 Task: Design a professional website for a freelance writer, showcasing their portfolio, services, and client testimonials.
Action: Mouse moved to (45, 198)
Screenshot: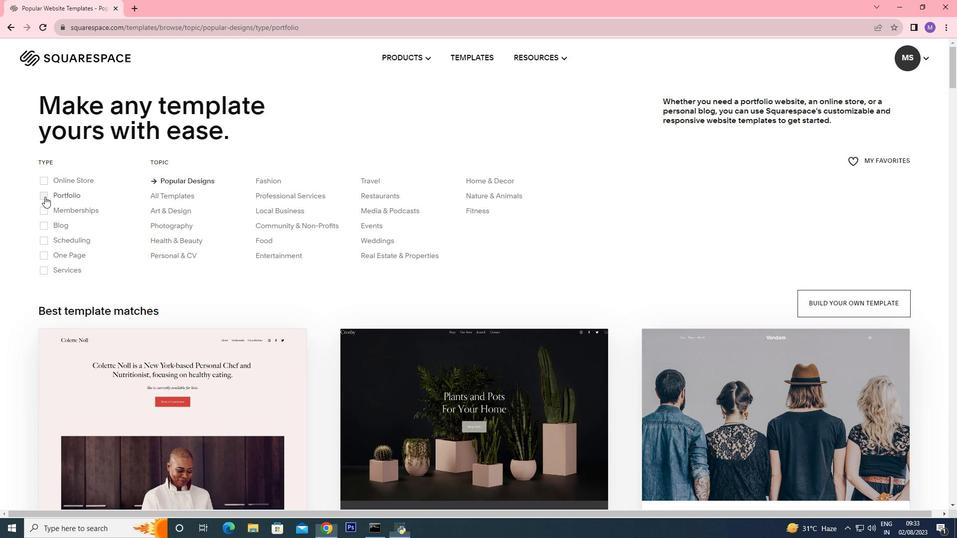 
Action: Mouse pressed left at (45, 198)
Screenshot: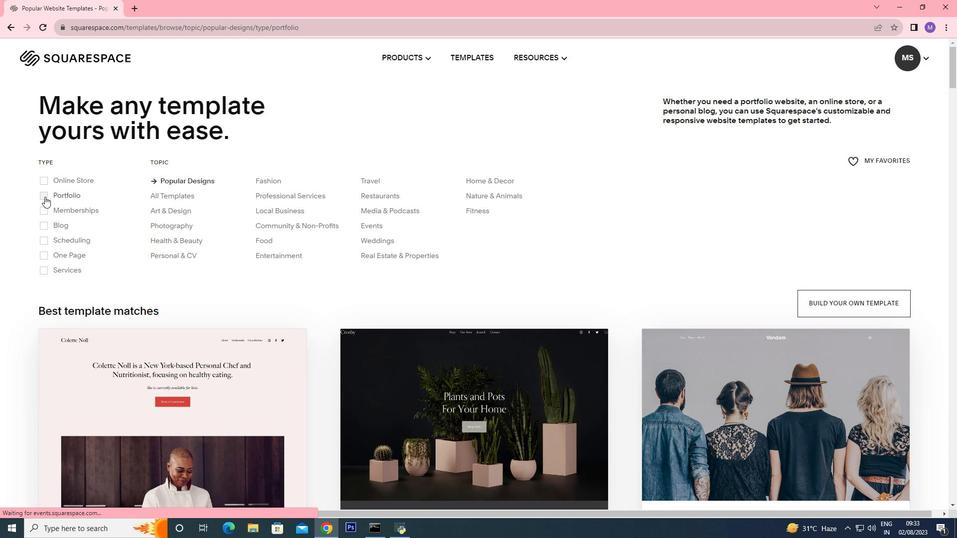 
Action: Mouse moved to (193, 254)
Screenshot: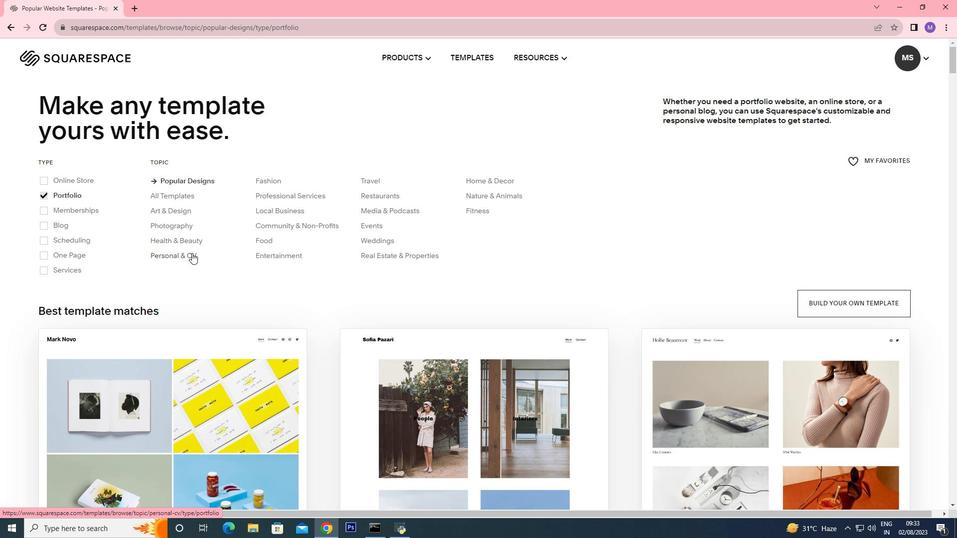 
Action: Mouse pressed left at (193, 254)
Screenshot: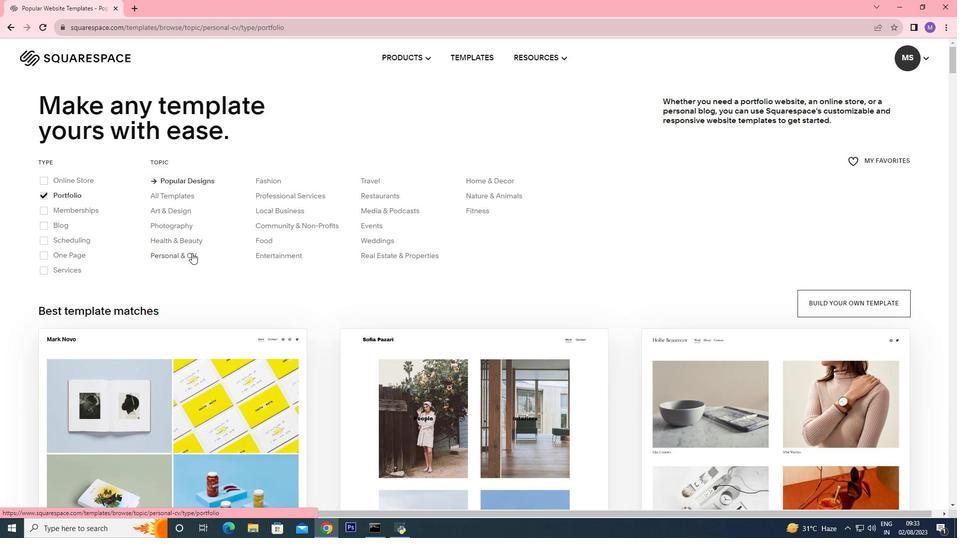 
Action: Mouse moved to (556, 316)
Screenshot: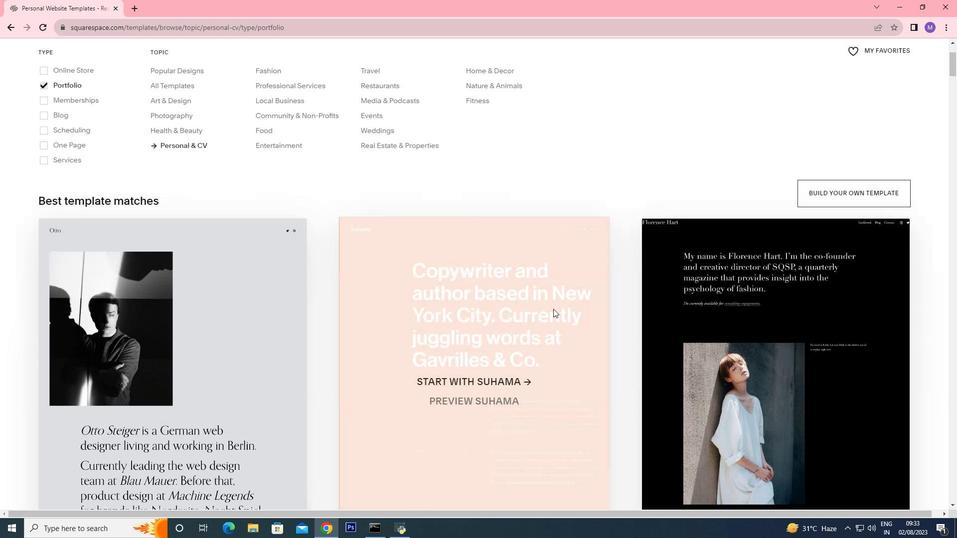 
Action: Mouse scrolled (556, 316) with delta (0, 0)
Screenshot: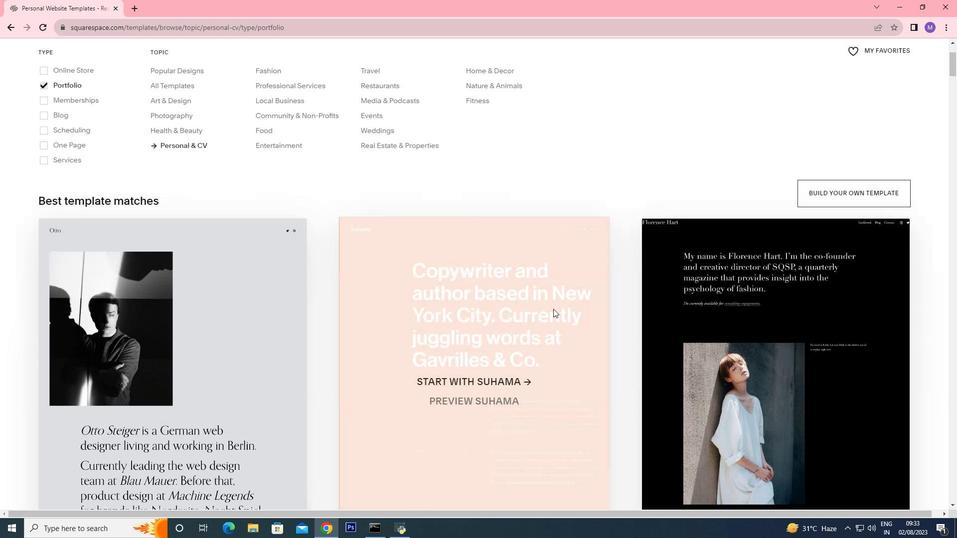 
Action: Mouse moved to (555, 312)
Screenshot: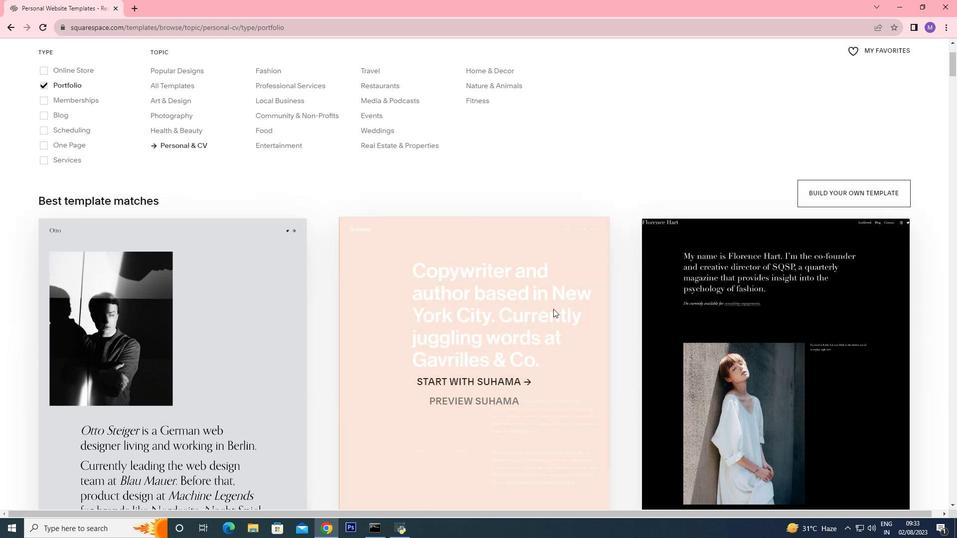 
Action: Mouse scrolled (555, 312) with delta (0, 0)
Screenshot: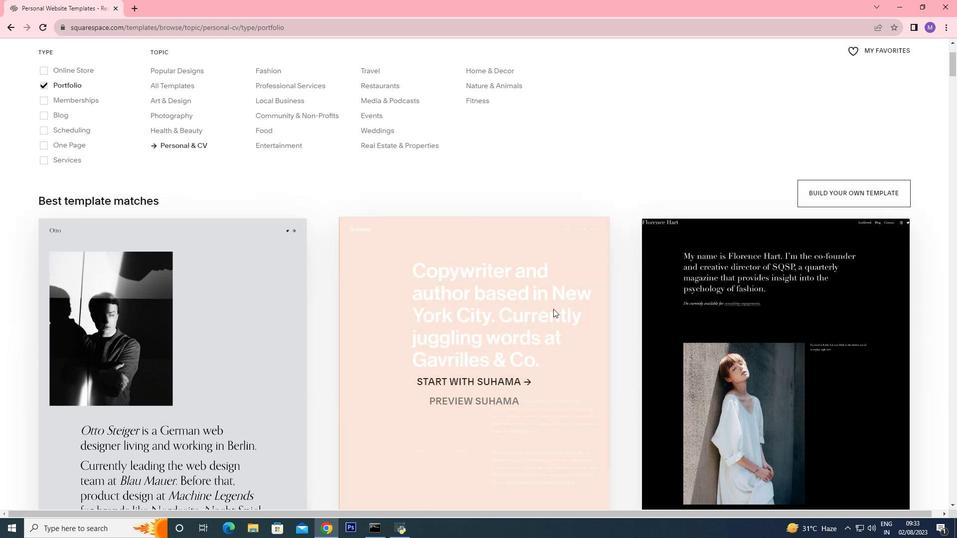 
Action: Mouse moved to (554, 311)
Screenshot: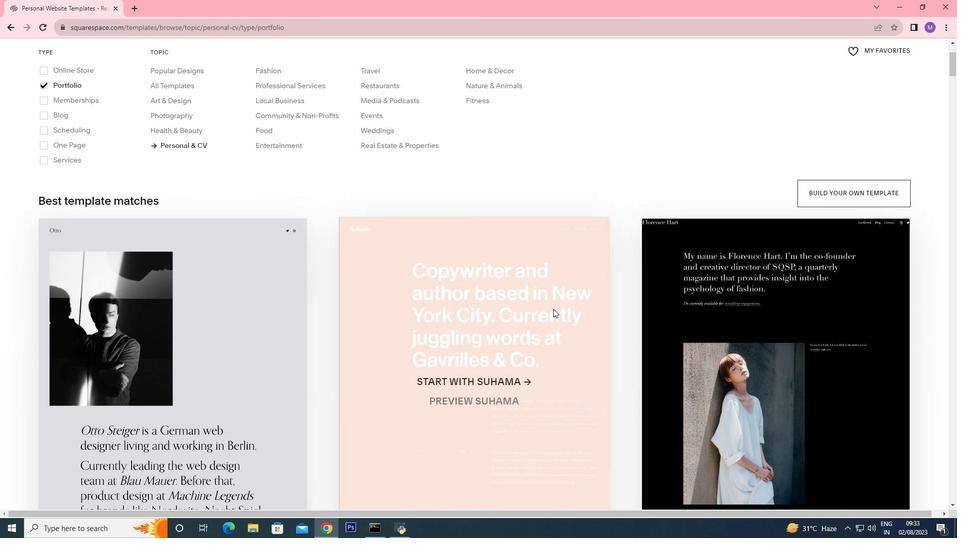 
Action: Mouse scrolled (554, 310) with delta (0, 0)
Screenshot: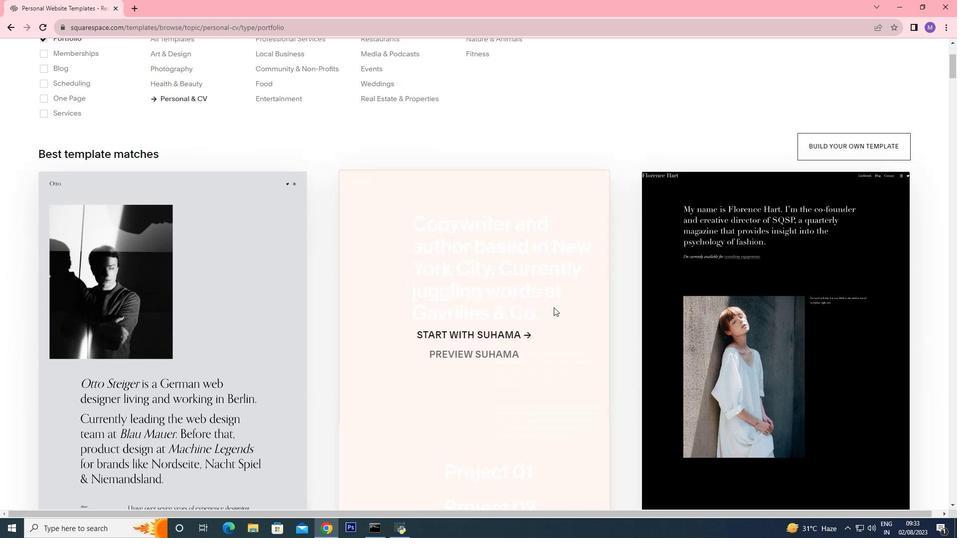 
Action: Mouse moved to (554, 310)
Screenshot: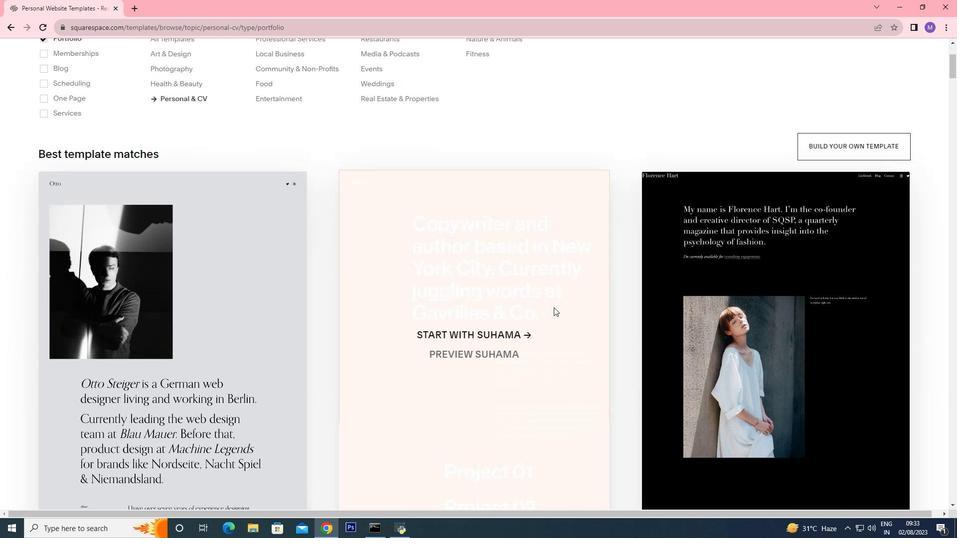 
Action: Mouse scrolled (554, 309) with delta (0, 0)
Screenshot: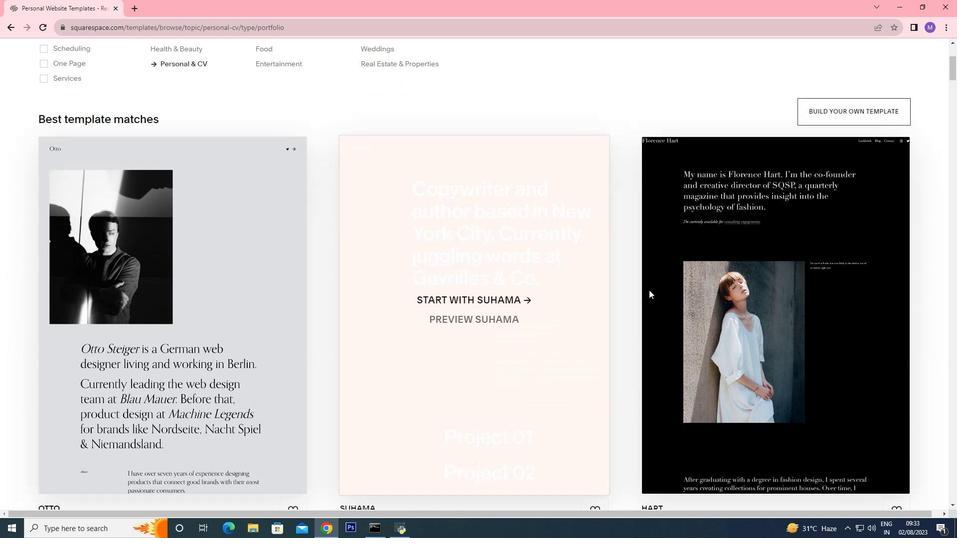 
Action: Mouse moved to (767, 292)
Screenshot: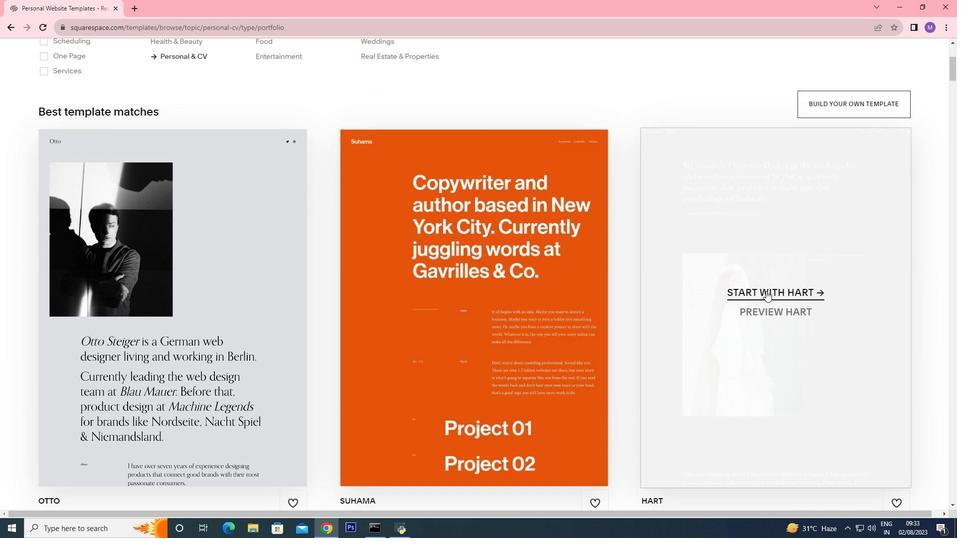 
Action: Mouse pressed left at (767, 292)
Screenshot: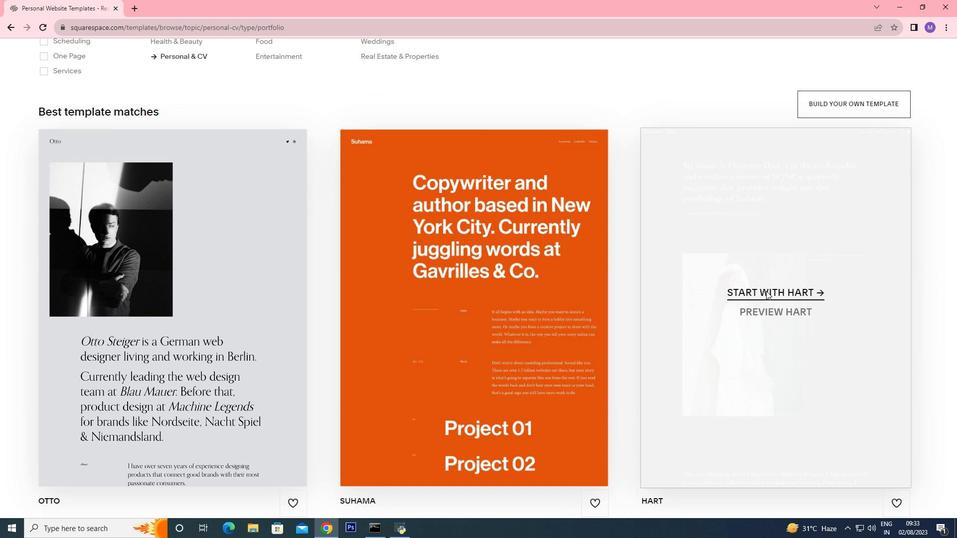 
Action: Mouse moved to (501, 223)
Screenshot: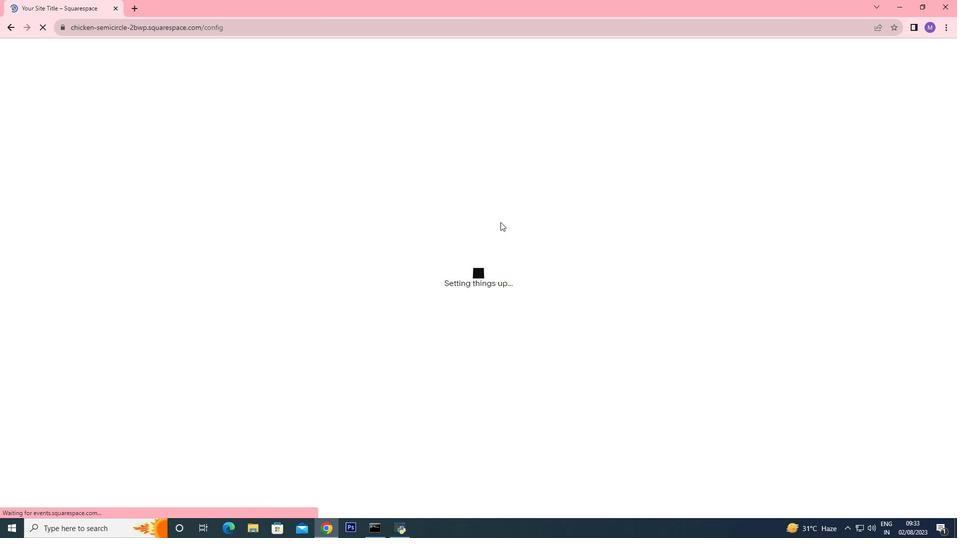 
Action: Mouse scrolled (501, 222) with delta (0, 0)
Screenshot: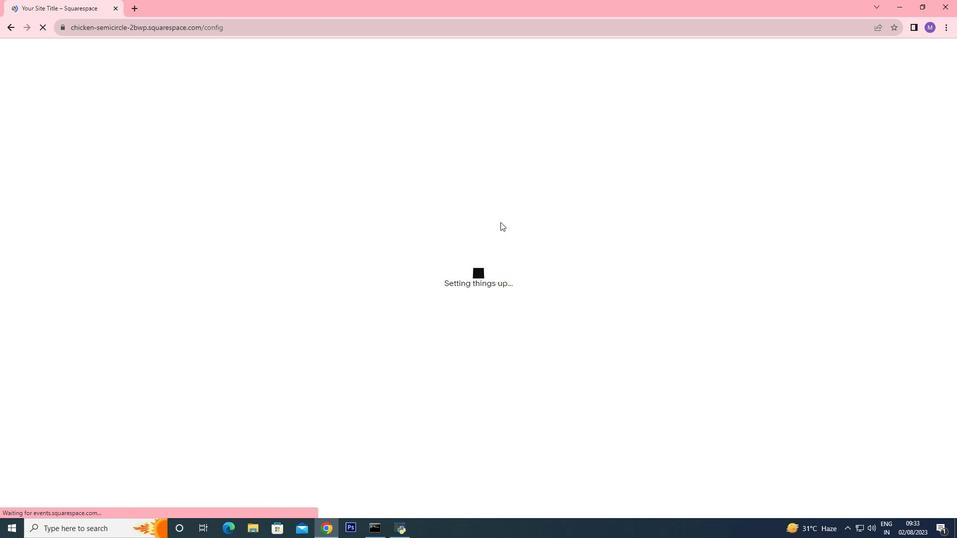 
Action: Mouse scrolled (501, 222) with delta (0, 0)
Screenshot: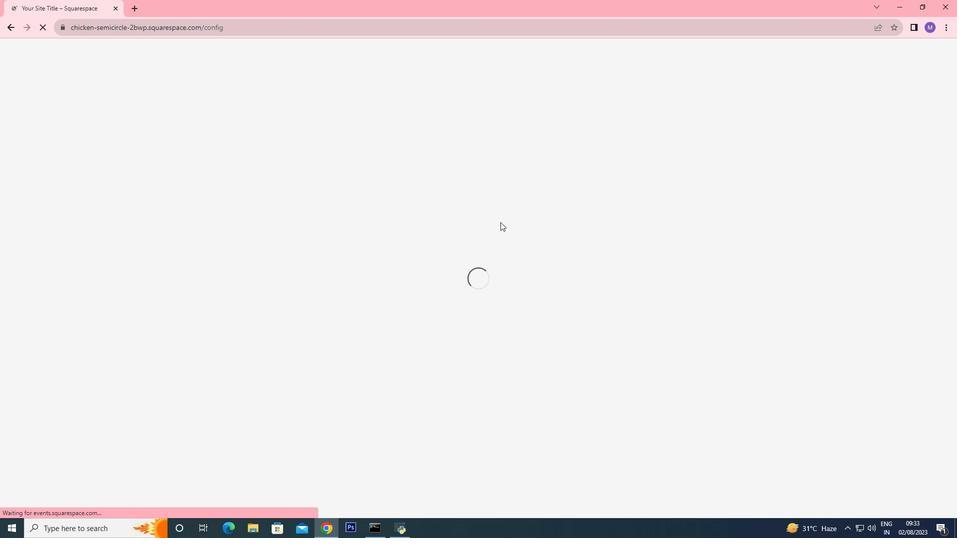 
Action: Mouse moved to (334, 264)
Screenshot: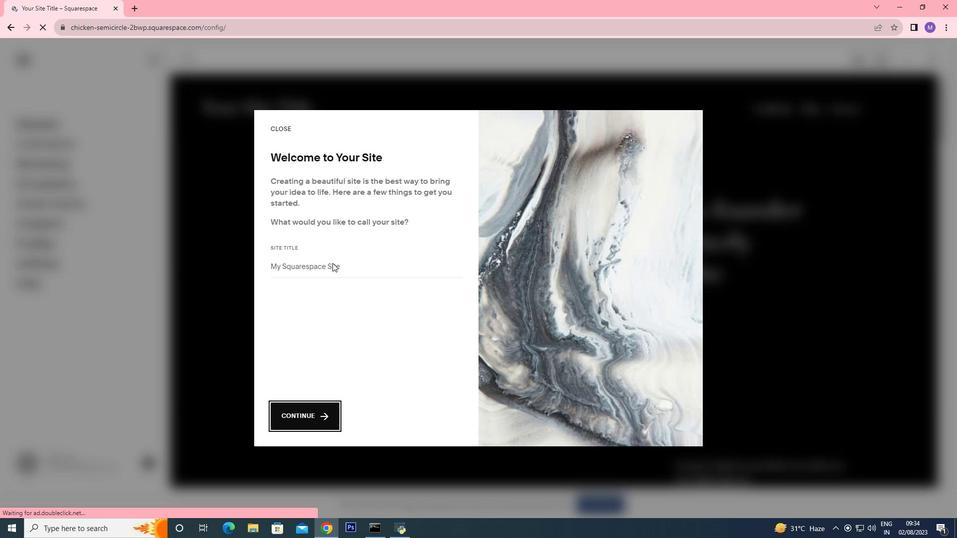 
Action: Mouse pressed left at (334, 264)
Screenshot: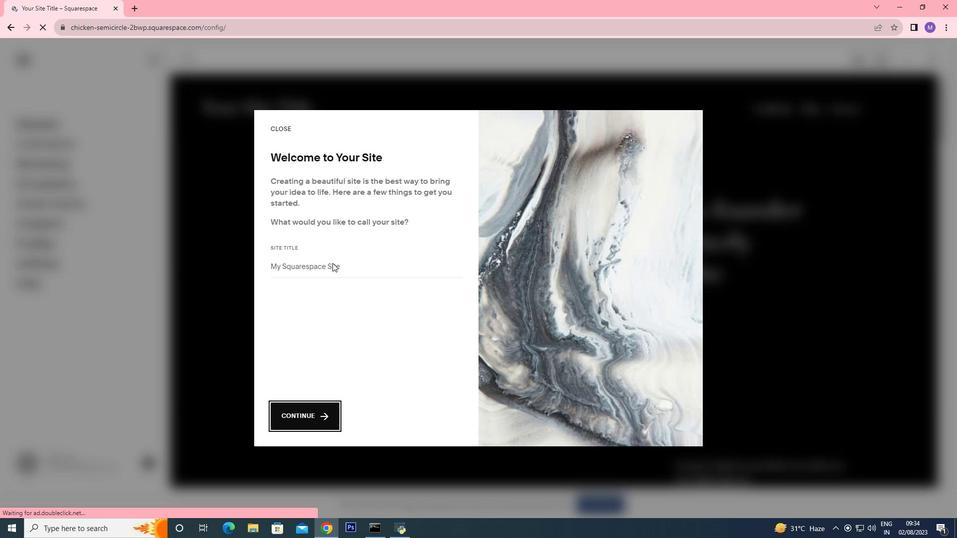 
Action: Mouse pressed left at (334, 264)
Screenshot: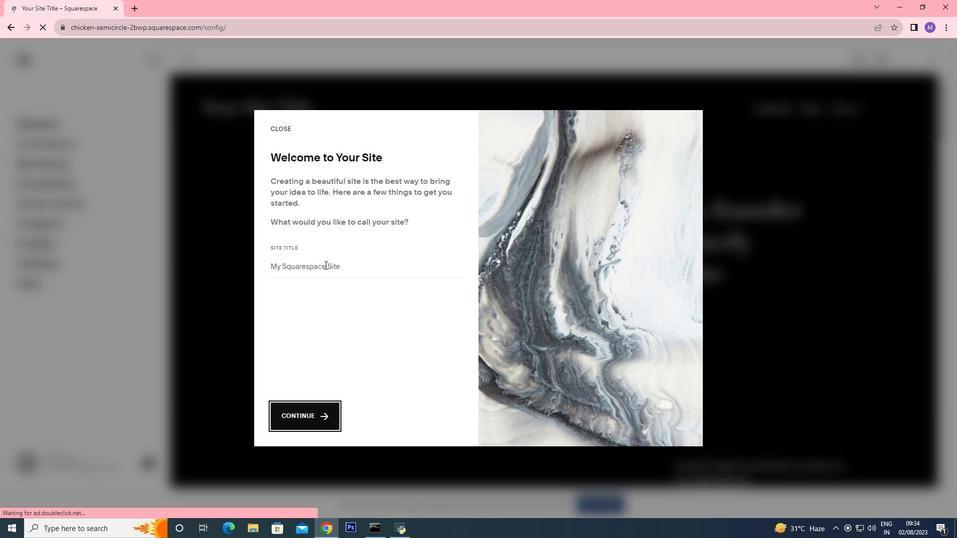 
Action: Mouse moved to (326, 266)
Screenshot: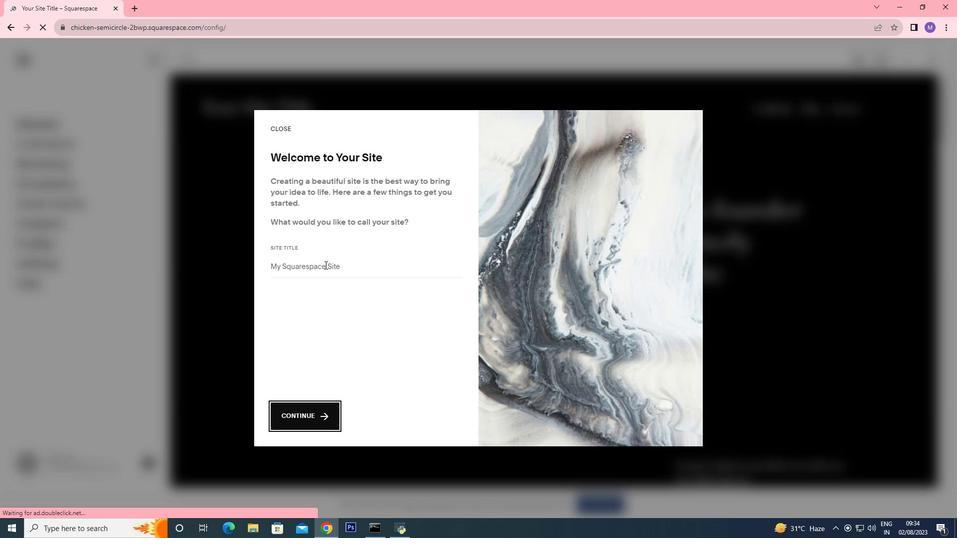
Action: Mouse pressed left at (326, 266)
Screenshot: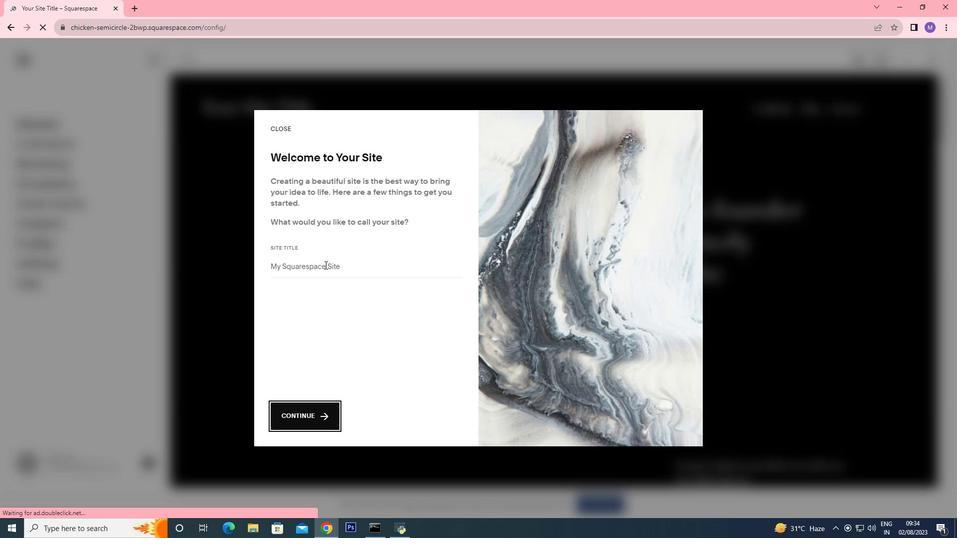 
Action: Mouse pressed left at (326, 266)
Screenshot: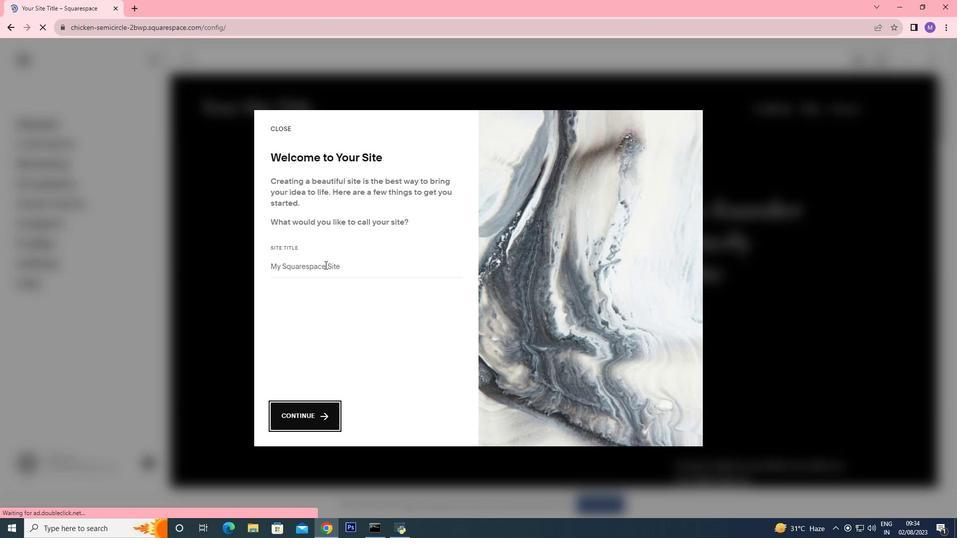 
Action: Key pressed <Key.shift>Freelance<Key.space><Key.shift>Writer
Screenshot: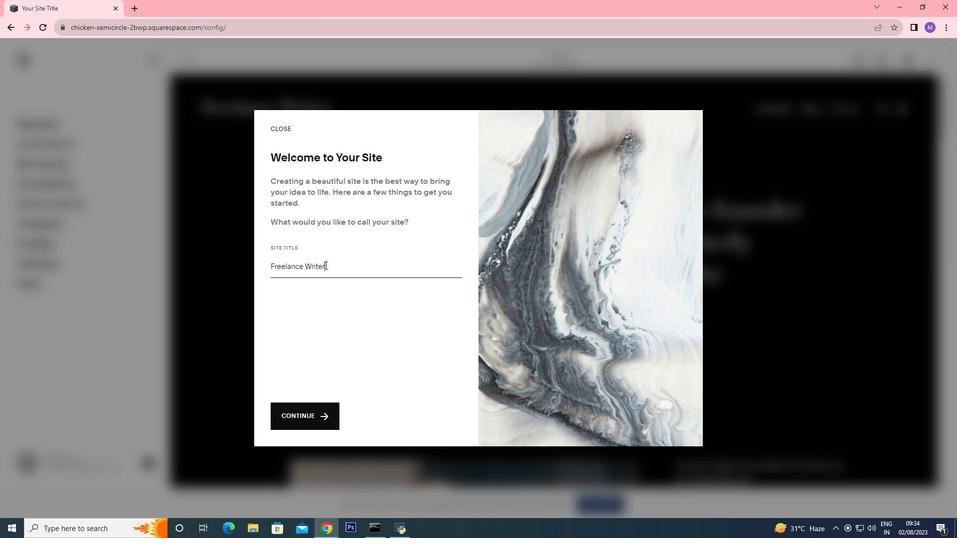 
Action: Mouse moved to (306, 424)
Screenshot: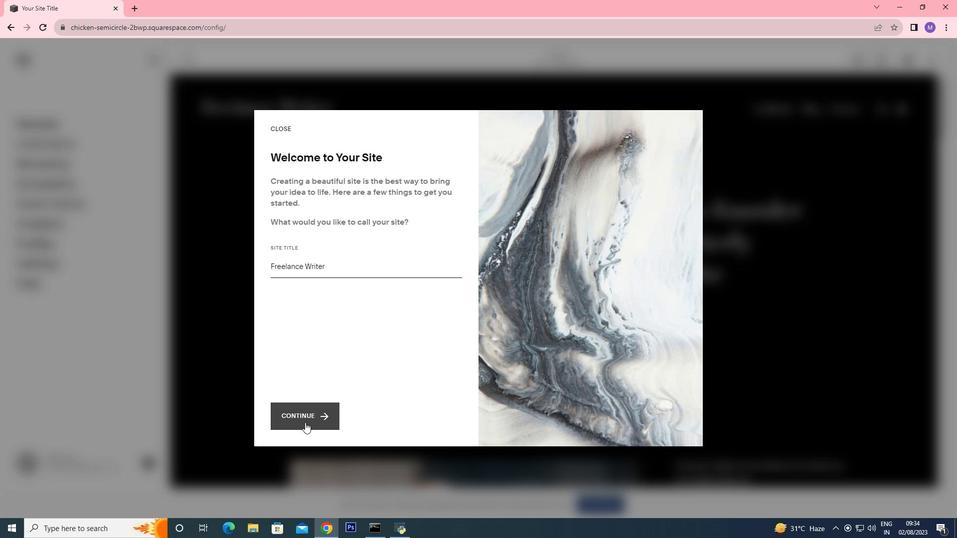 
Action: Mouse pressed left at (306, 424)
Screenshot: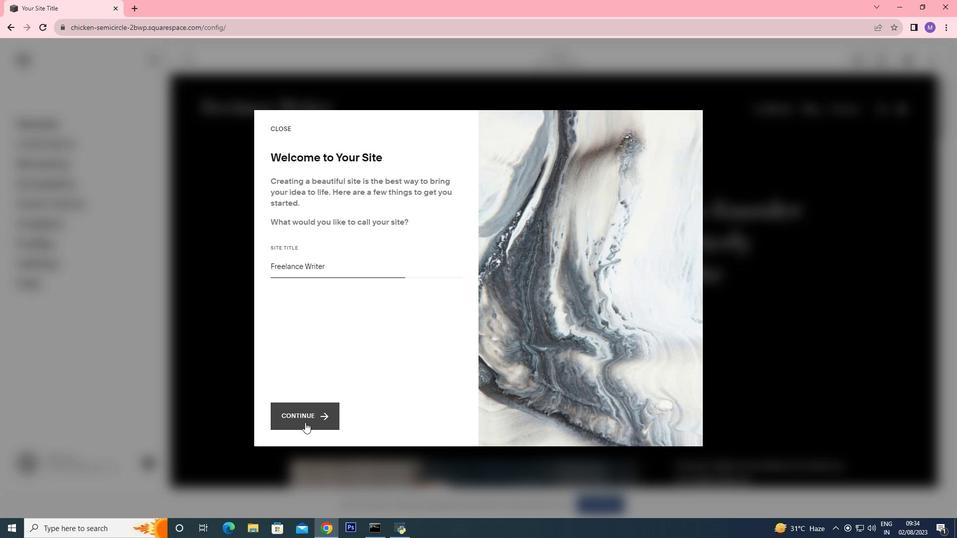 
Action: Mouse moved to (432, 422)
Screenshot: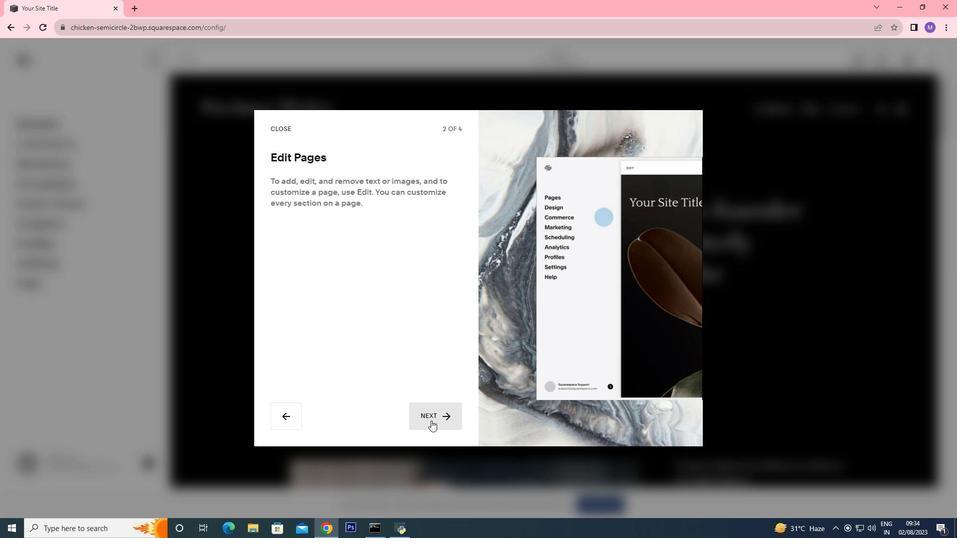 
Action: Mouse pressed left at (432, 422)
Screenshot: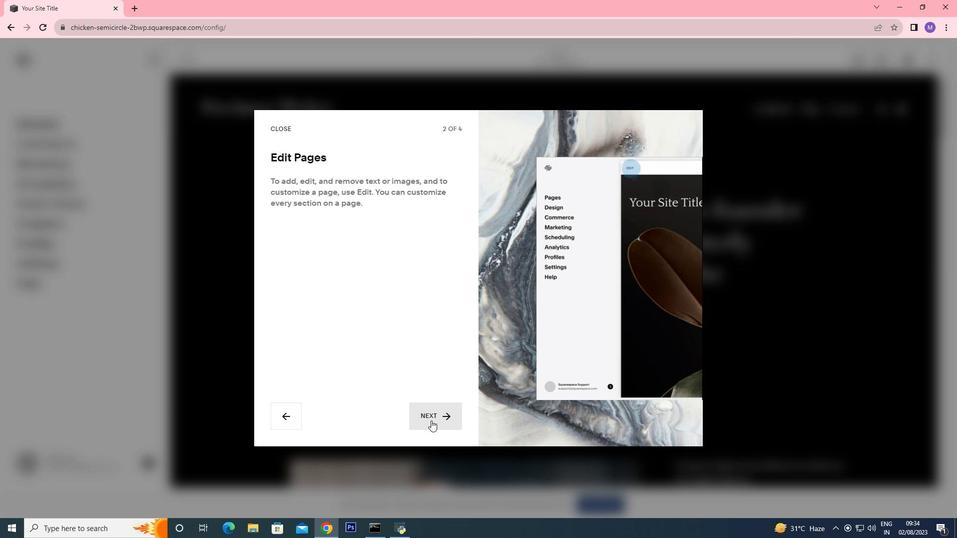 
Action: Mouse moved to (439, 416)
Screenshot: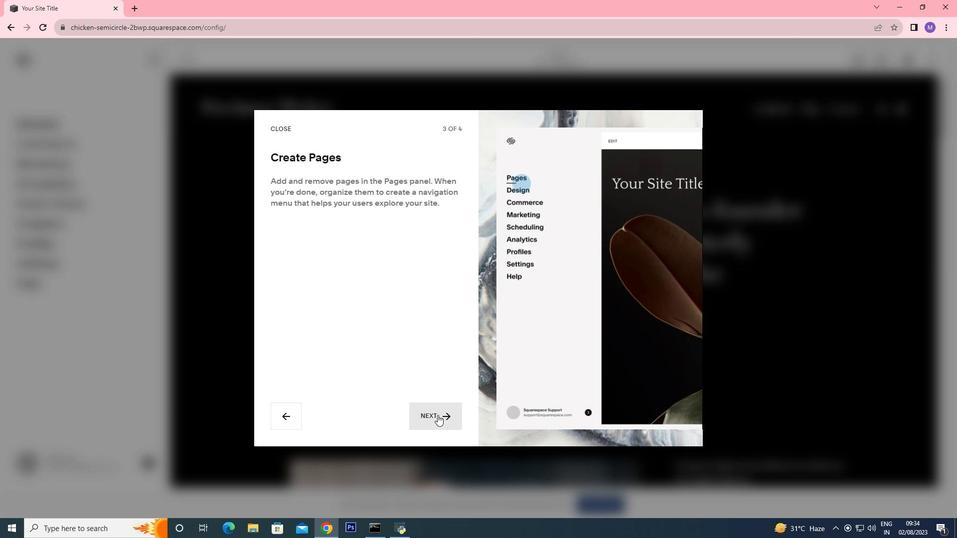 
Action: Mouse pressed left at (439, 416)
Screenshot: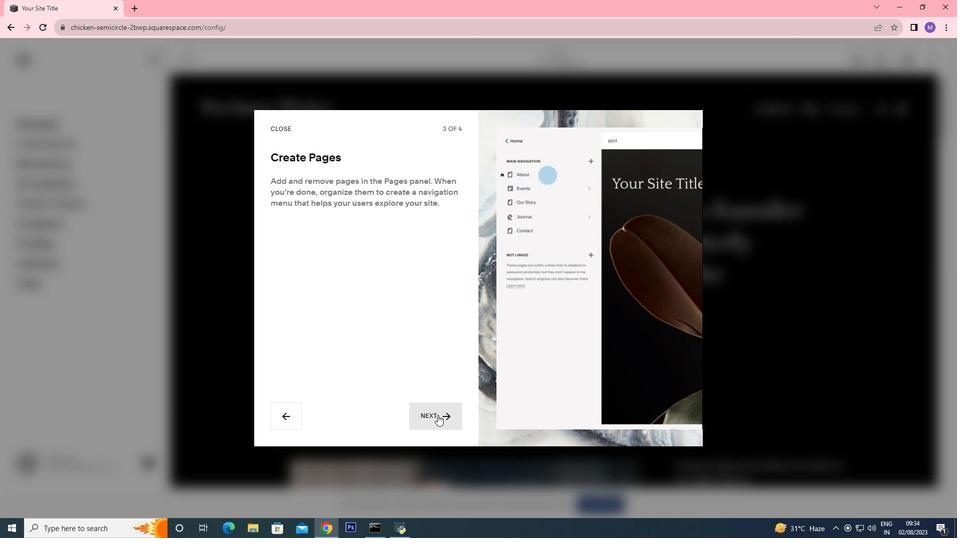 
Action: Mouse pressed left at (439, 416)
Screenshot: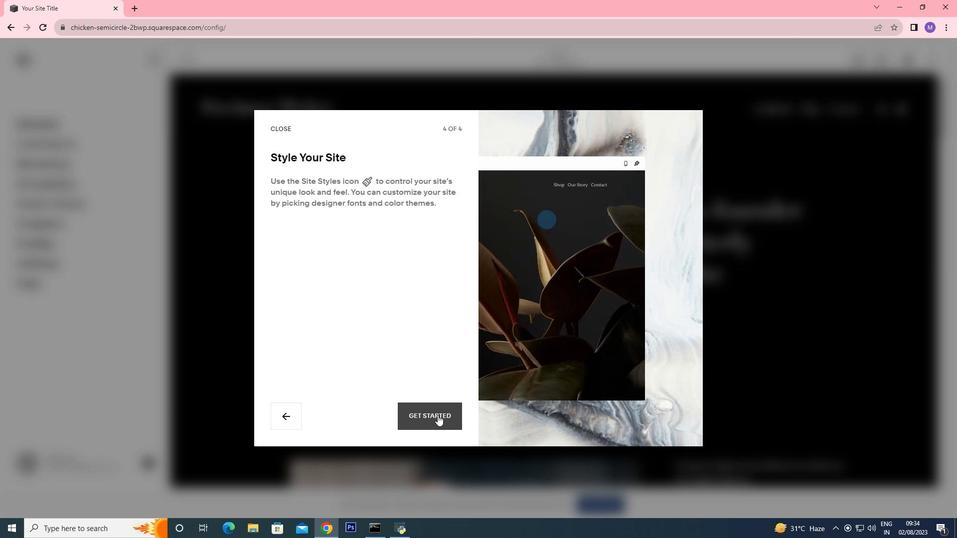 
Action: Mouse moved to (918, 440)
Screenshot: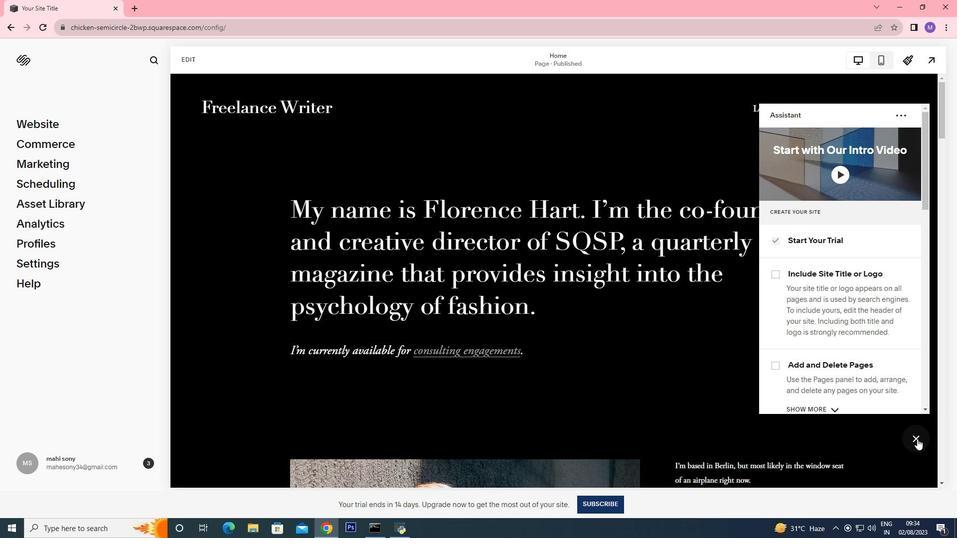 
Action: Mouse pressed left at (918, 440)
Screenshot: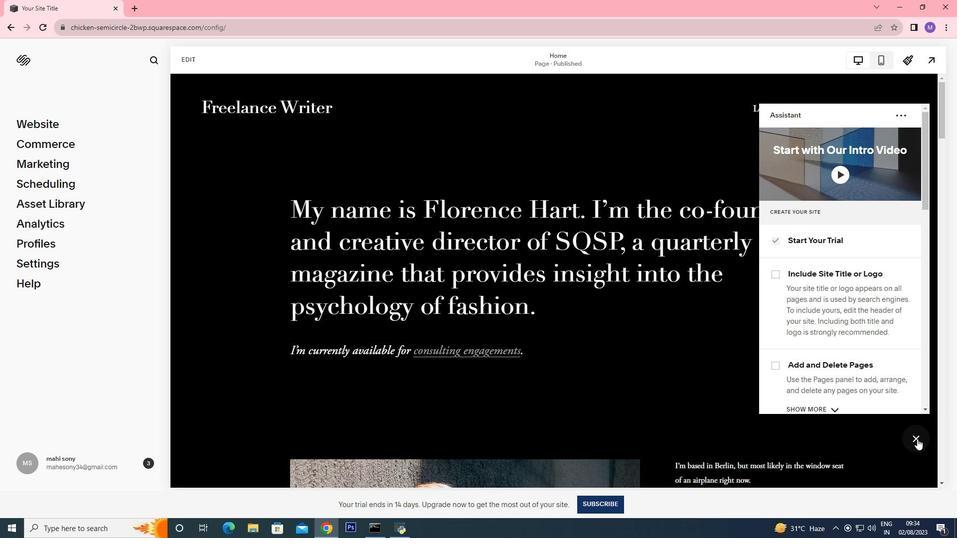 
Action: Mouse moved to (630, 169)
Screenshot: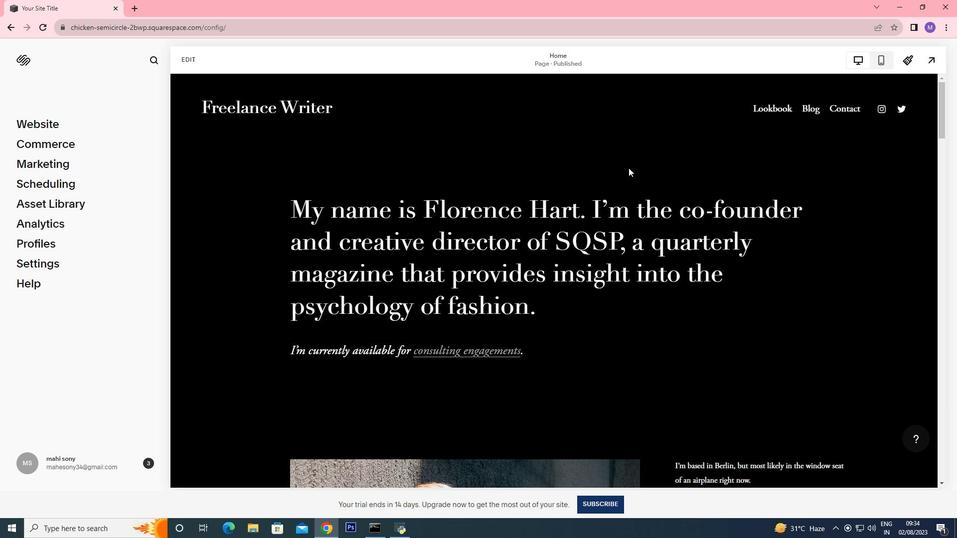 
Action: Mouse pressed left at (630, 169)
Screenshot: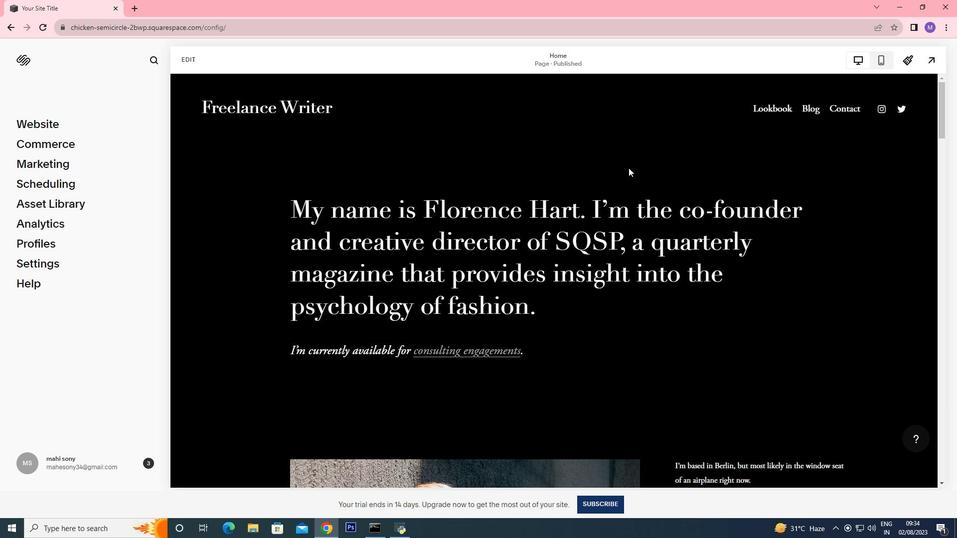 
Action: Mouse moved to (638, 202)
Screenshot: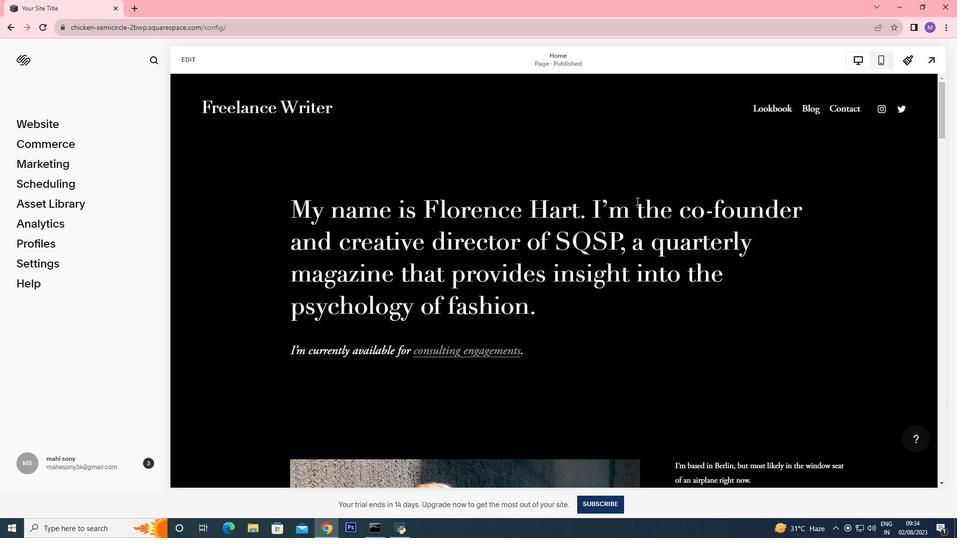 
Action: Mouse pressed left at (638, 202)
Screenshot: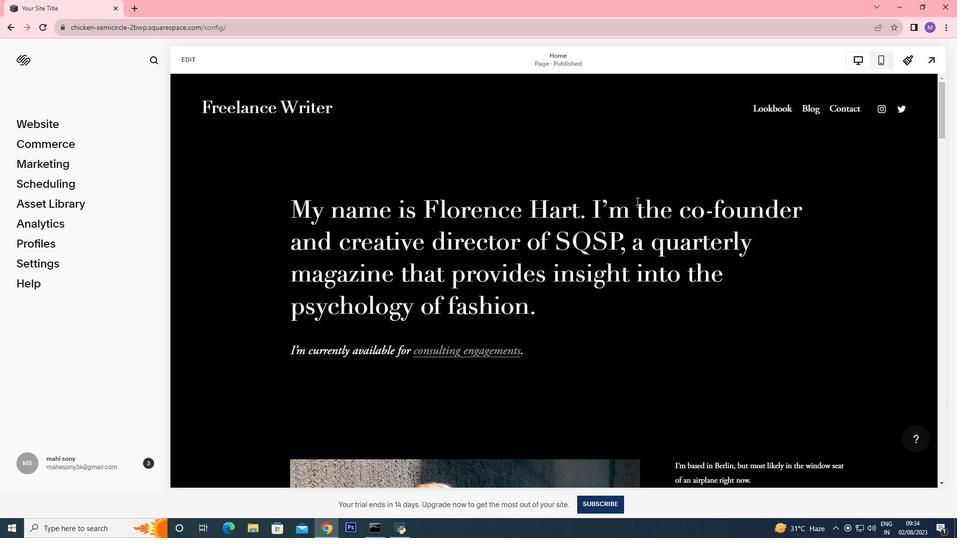 
Action: Mouse pressed left at (638, 202)
Screenshot: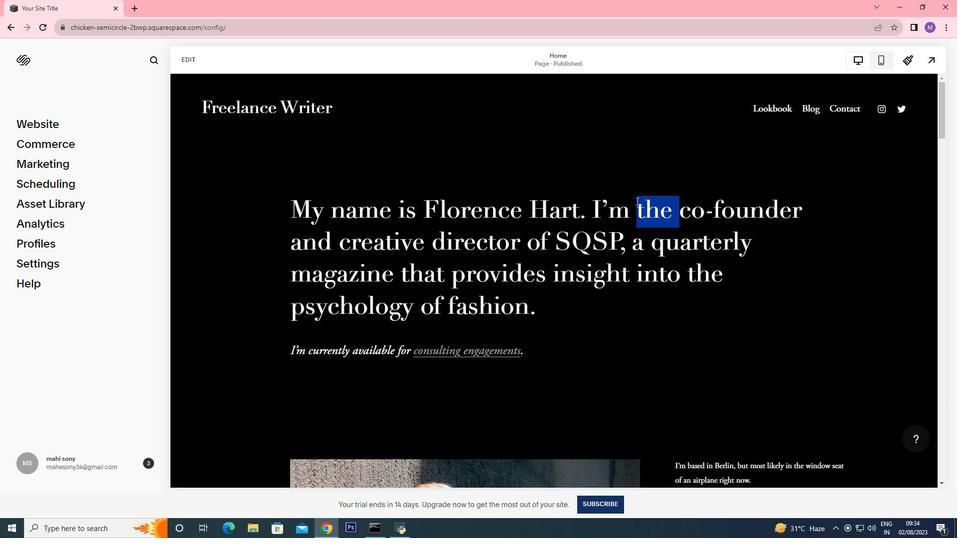 
Action: Mouse moved to (190, 55)
Screenshot: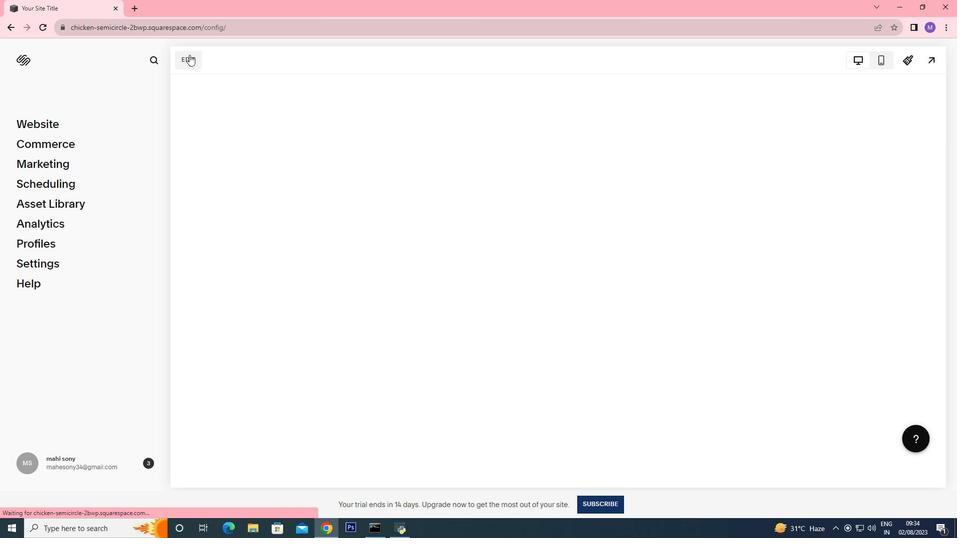 
Action: Mouse pressed left at (190, 55)
Screenshot: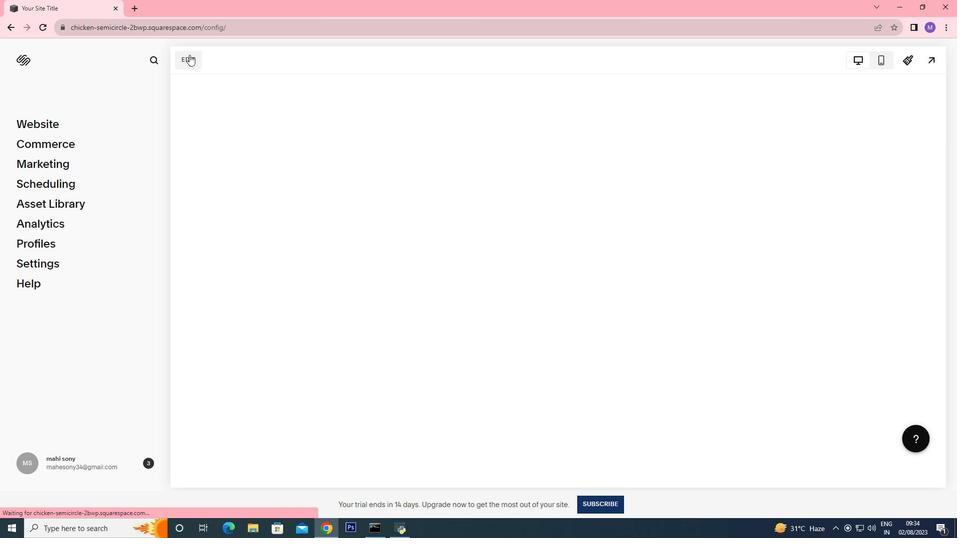 
Action: Mouse moved to (377, 254)
Screenshot: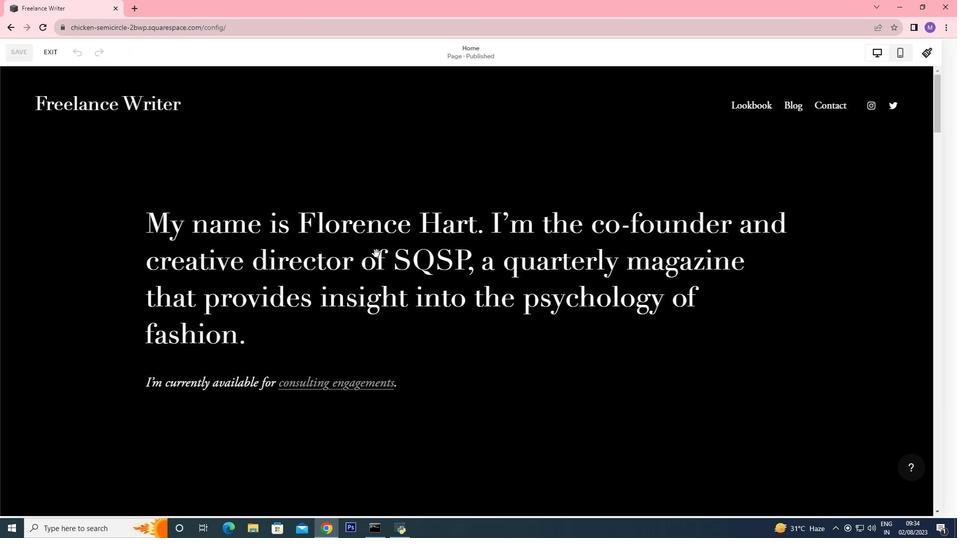 
Action: Mouse pressed left at (377, 254)
Screenshot: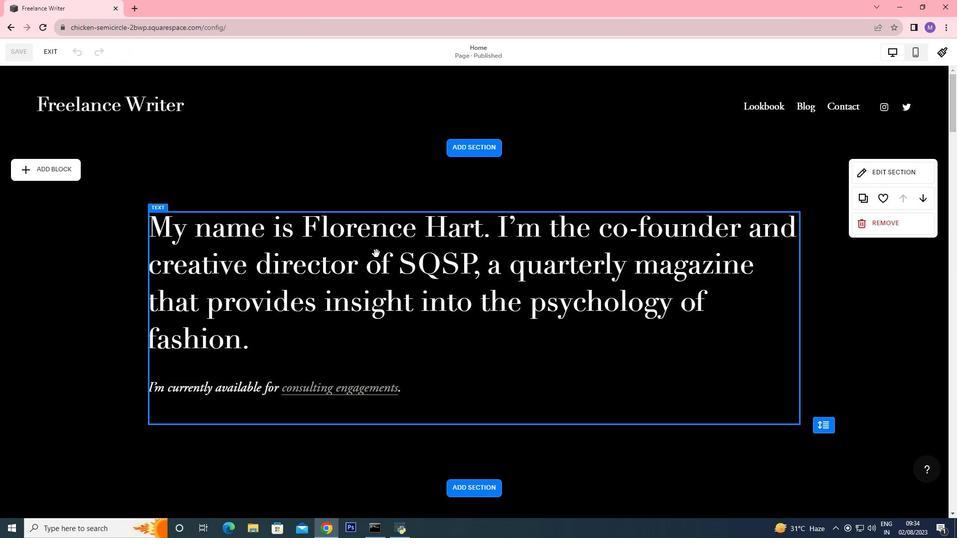 
Action: Mouse pressed left at (377, 254)
Screenshot: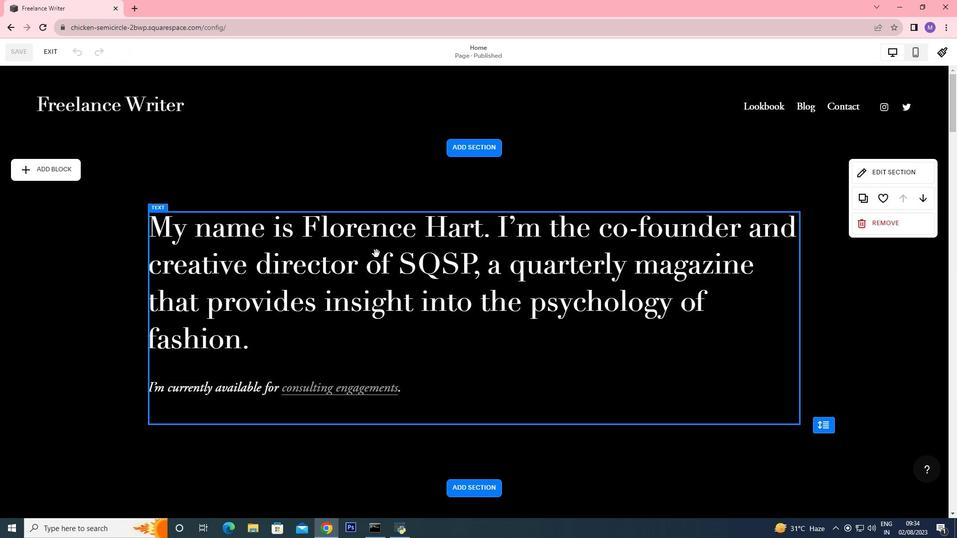 
Action: Mouse moved to (455, 283)
Screenshot: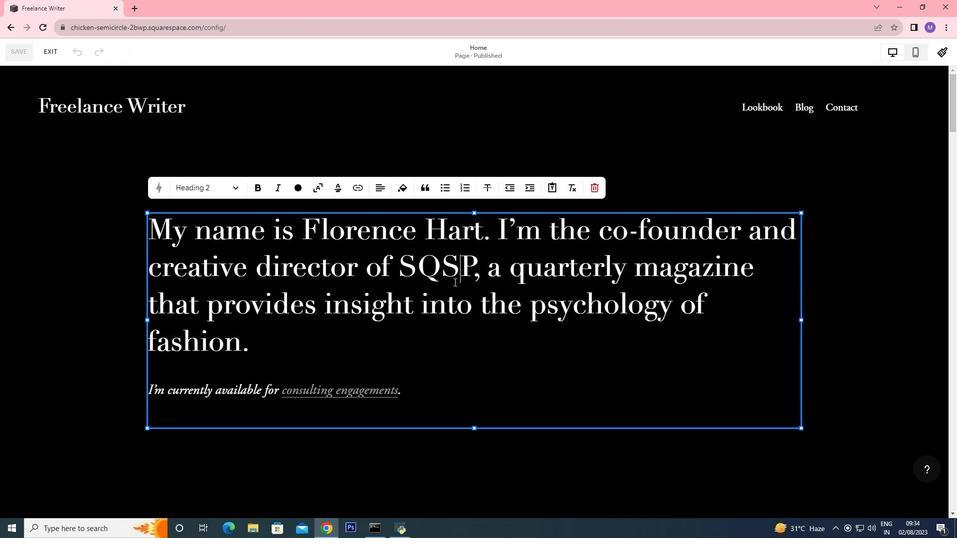 
Action: Mouse pressed left at (455, 283)
Screenshot: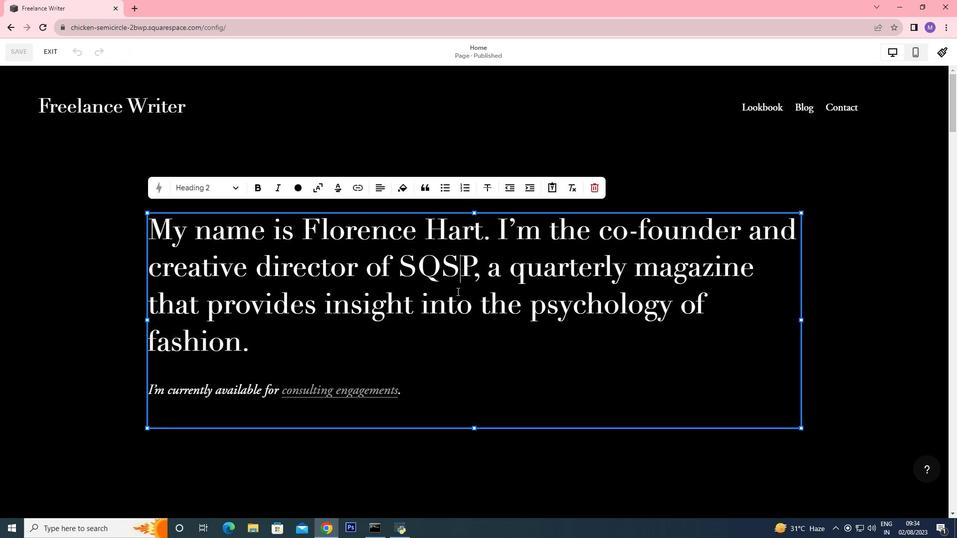 
Action: Mouse moved to (443, 293)
Screenshot: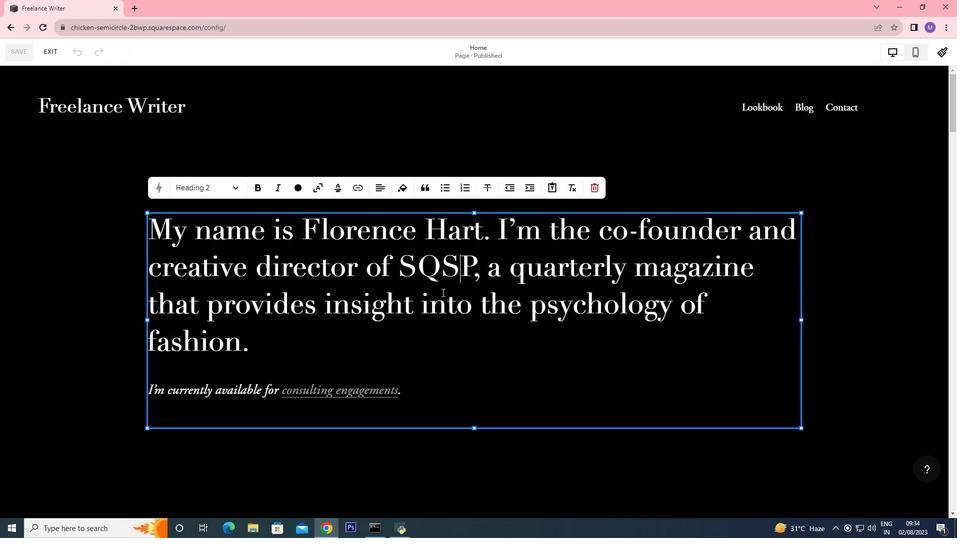 
Action: Mouse scrolled (443, 293) with delta (0, 0)
Screenshot: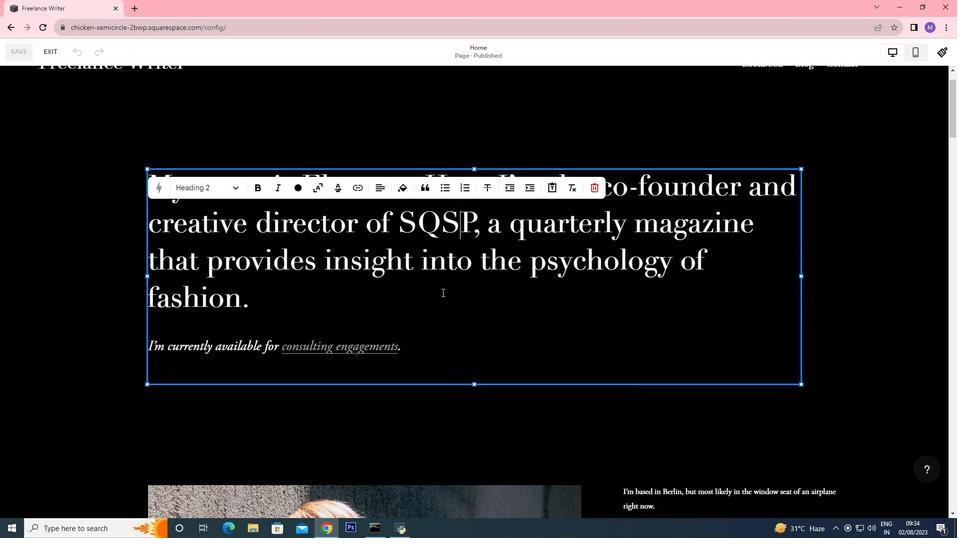 
Action: Mouse scrolled (443, 294) with delta (0, 0)
Screenshot: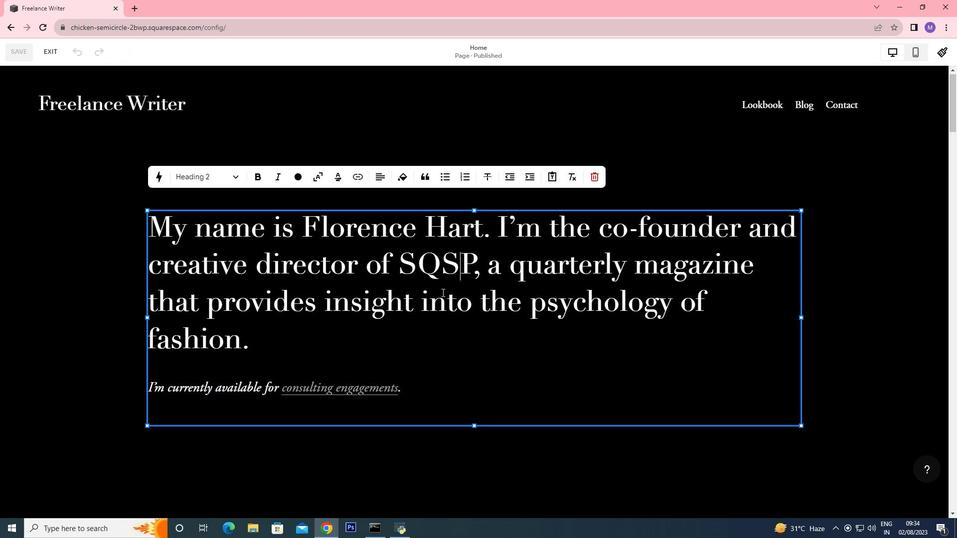 
Action: Mouse moved to (805, 430)
Screenshot: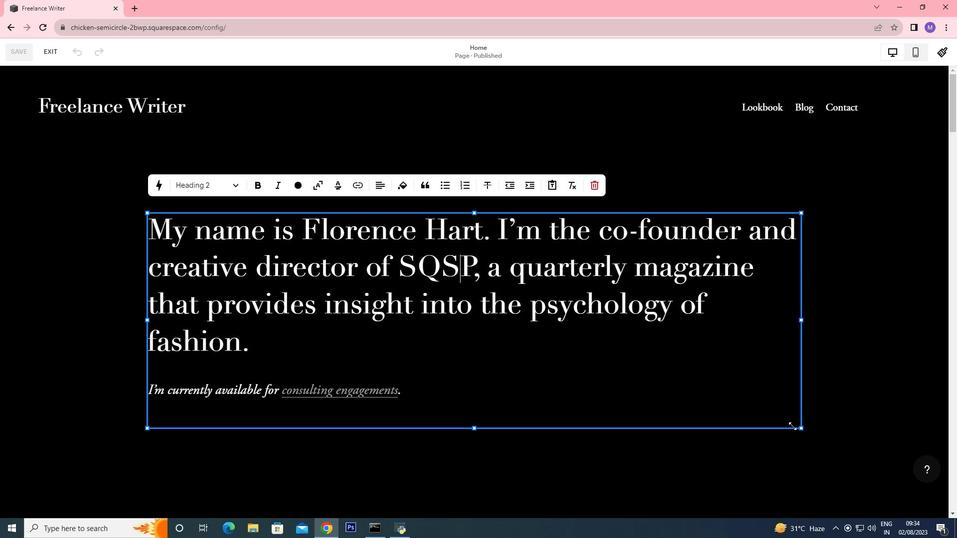 
Action: Mouse pressed left at (805, 430)
Screenshot: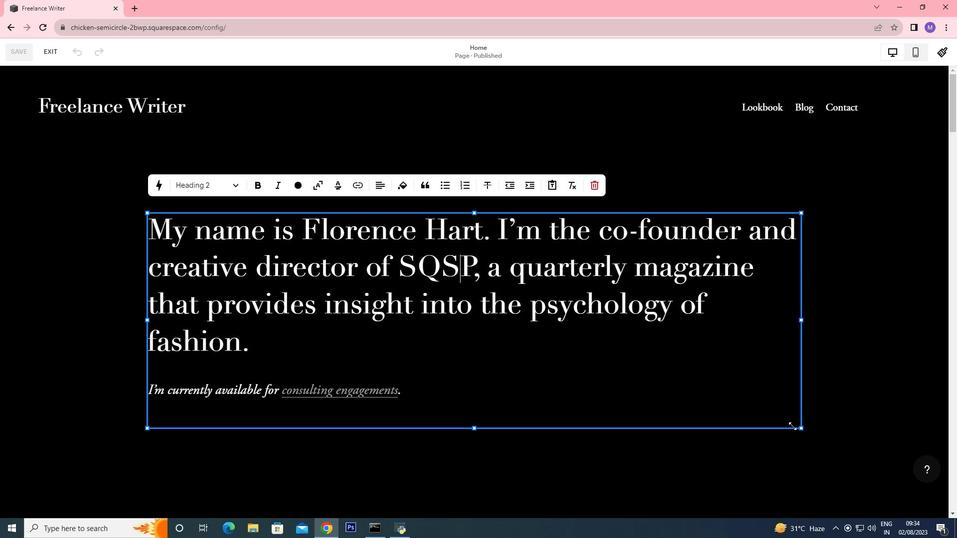 
Action: Mouse moved to (573, 377)
Screenshot: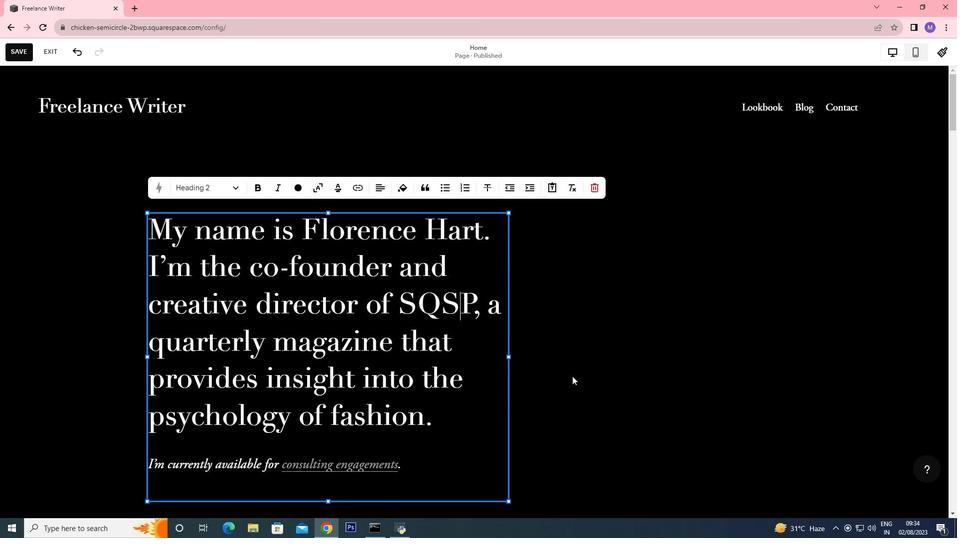 
Action: Mouse pressed left at (573, 377)
Screenshot: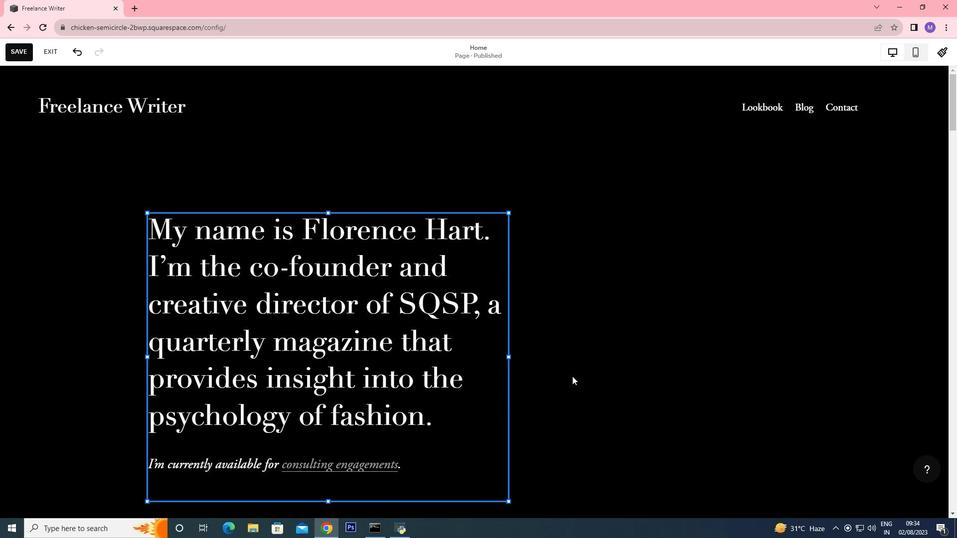 
Action: Mouse moved to (369, 374)
Screenshot: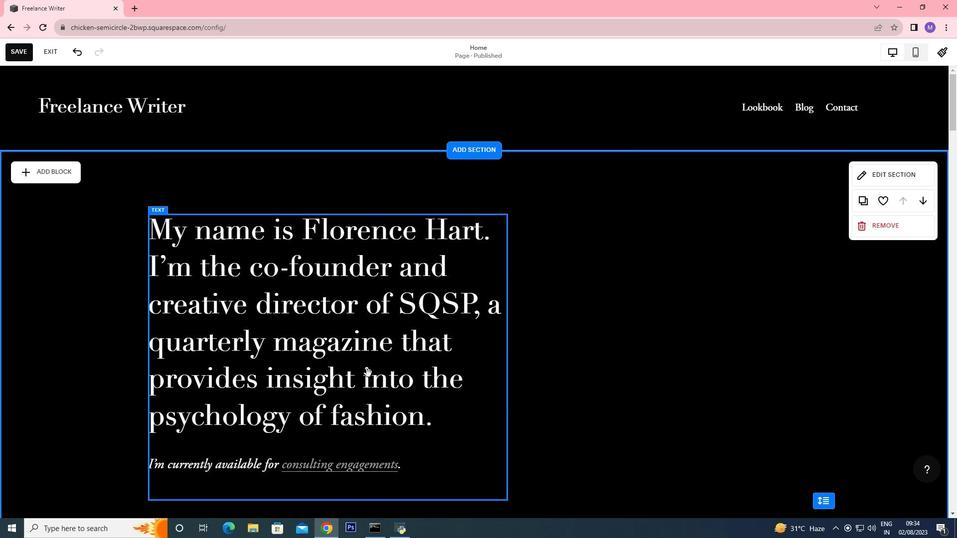 
Action: Mouse pressed left at (369, 374)
Screenshot: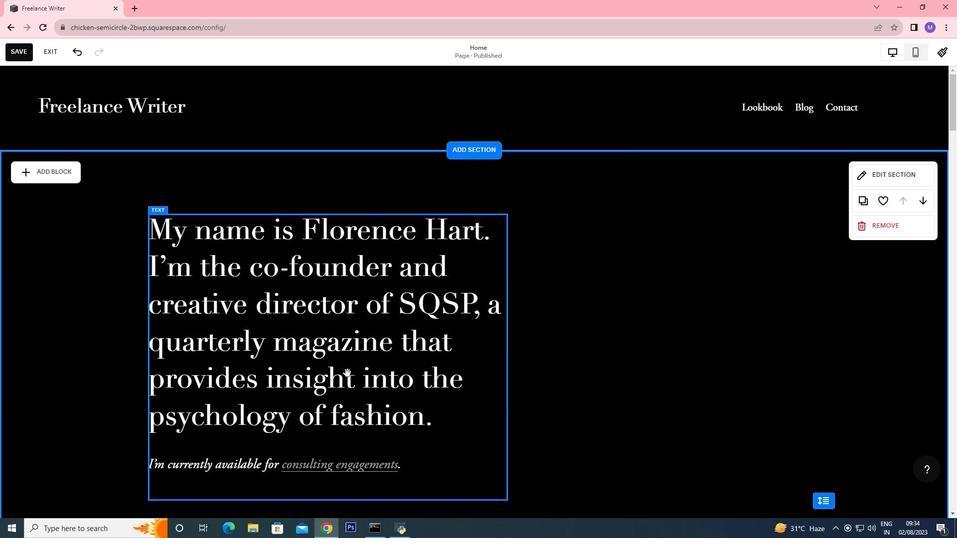 
Action: Mouse moved to (595, 331)
Screenshot: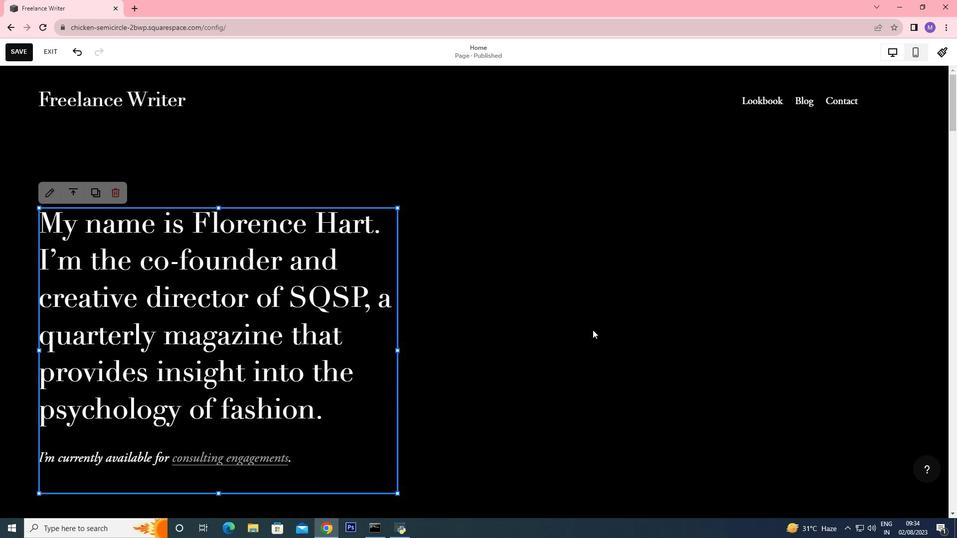 
Action: Mouse scrolled (595, 330) with delta (0, 0)
Screenshot: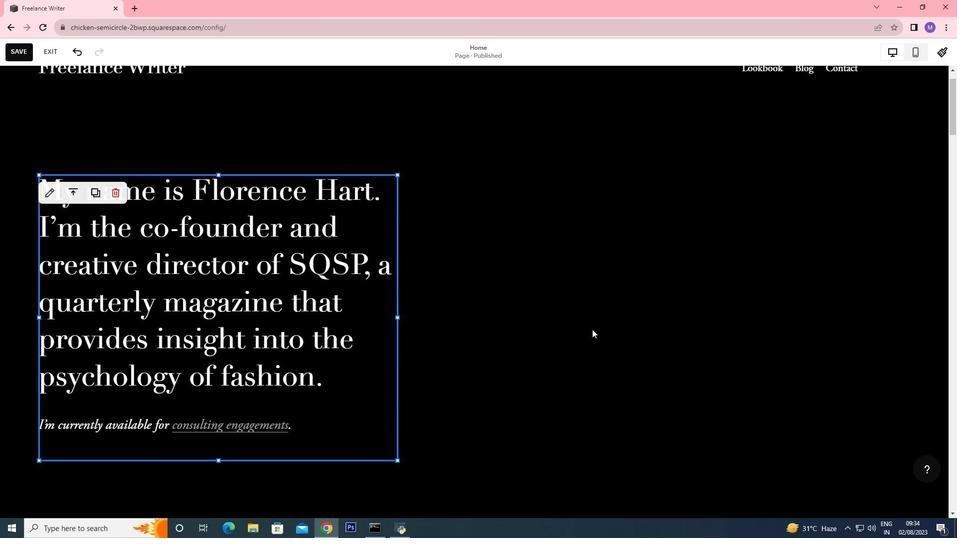 
Action: Mouse moved to (593, 330)
Screenshot: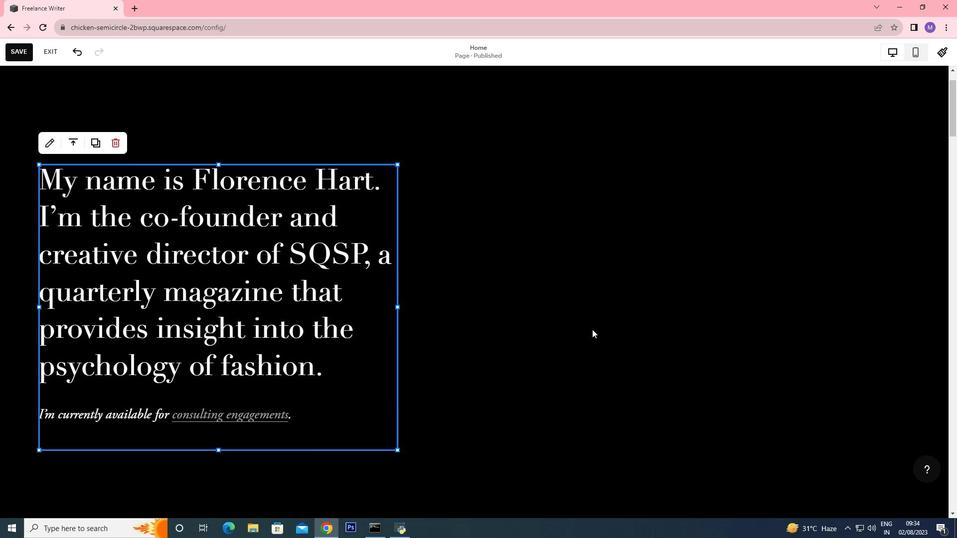 
Action: Mouse scrolled (593, 330) with delta (0, 0)
Screenshot: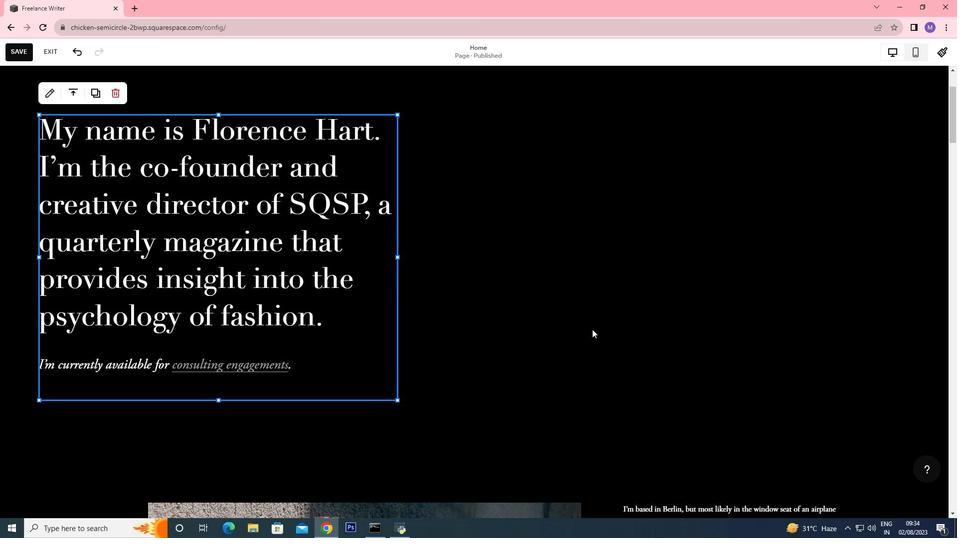 
Action: Mouse scrolled (593, 330) with delta (0, 0)
Screenshot: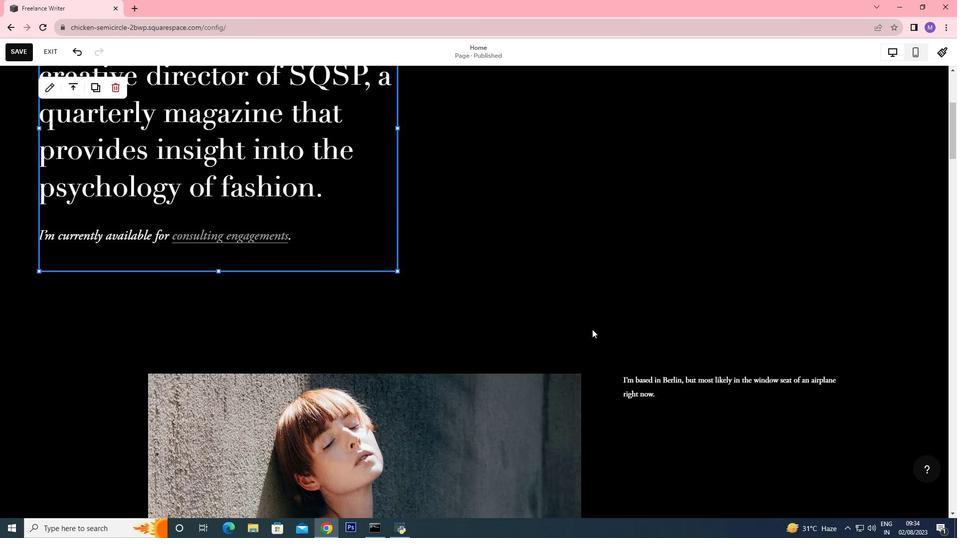 
Action: Mouse scrolled (593, 330) with delta (0, 0)
Screenshot: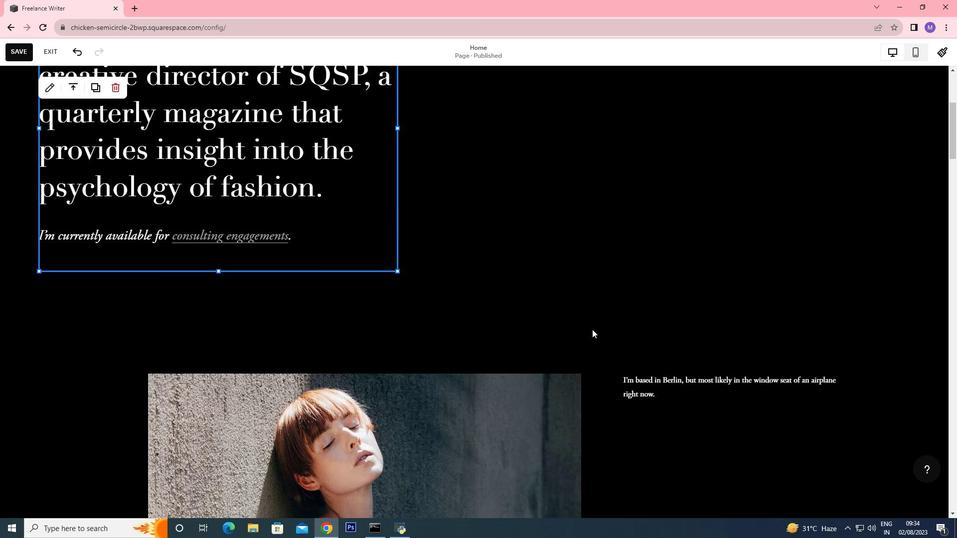
Action: Mouse scrolled (593, 330) with delta (0, 0)
Screenshot: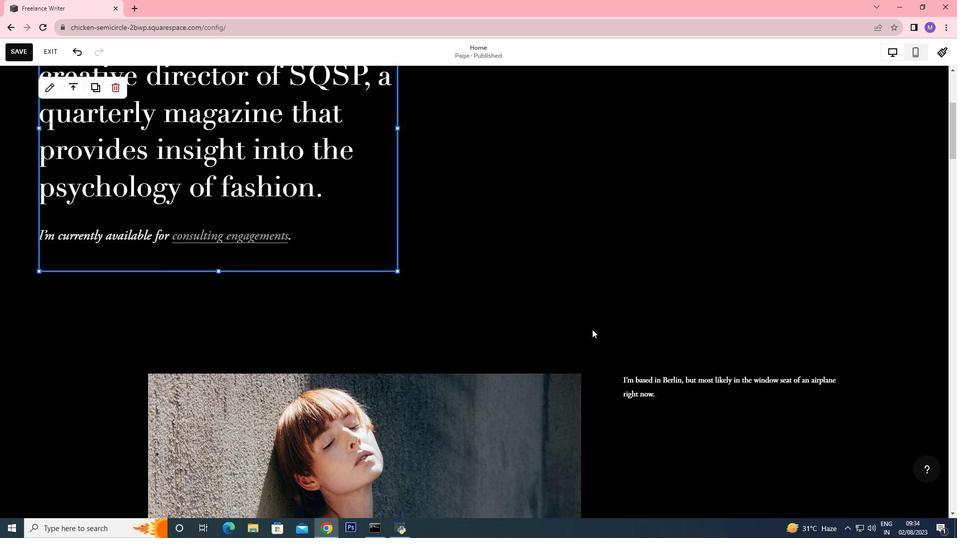
Action: Mouse scrolled (593, 330) with delta (0, 0)
Screenshot: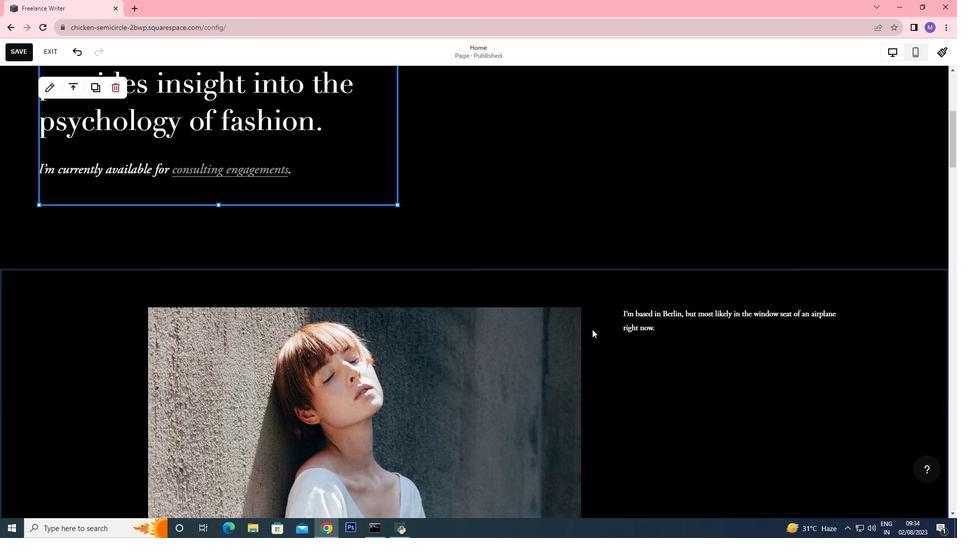 
Action: Mouse moved to (490, 387)
Screenshot: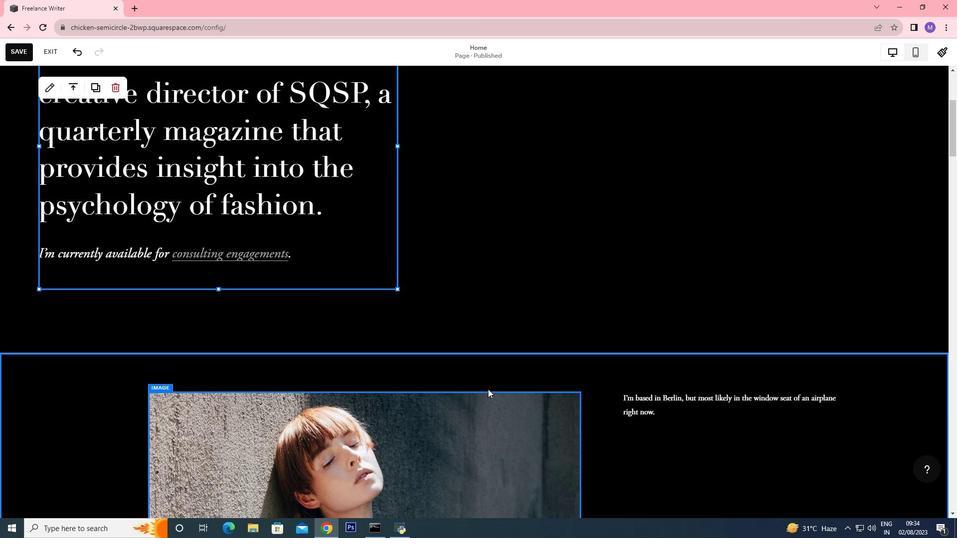 
Action: Mouse scrolled (490, 387) with delta (0, 0)
Screenshot: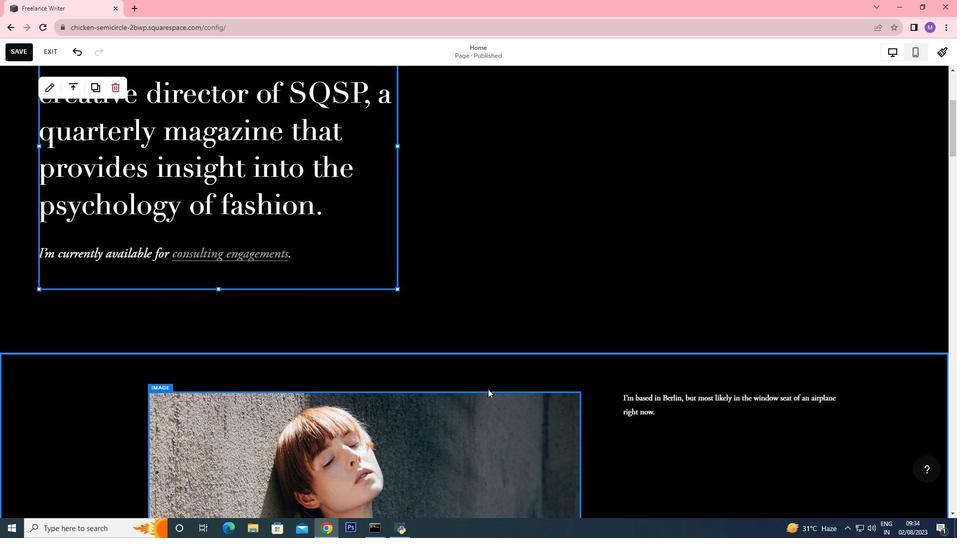 
Action: Mouse moved to (489, 389)
Screenshot: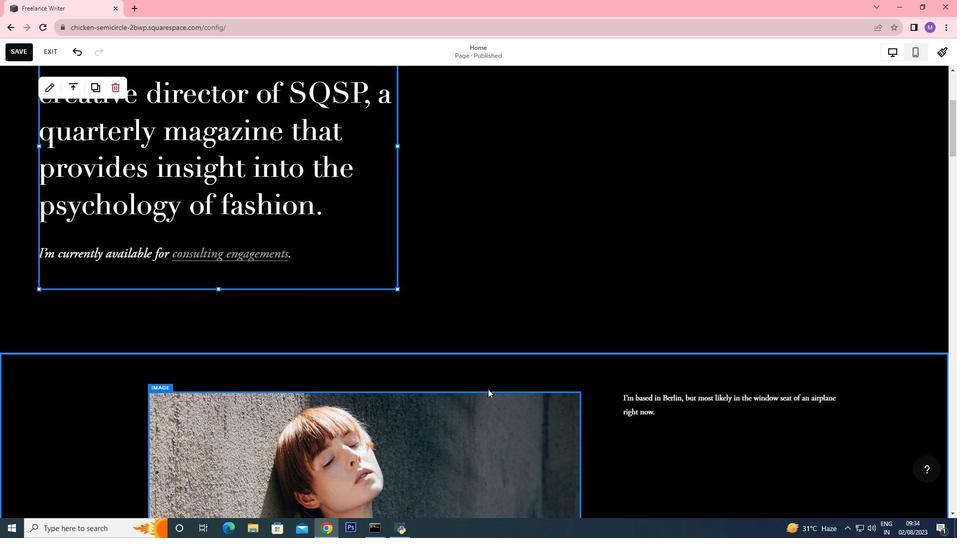 
Action: Mouse scrolled (489, 389) with delta (0, 0)
Screenshot: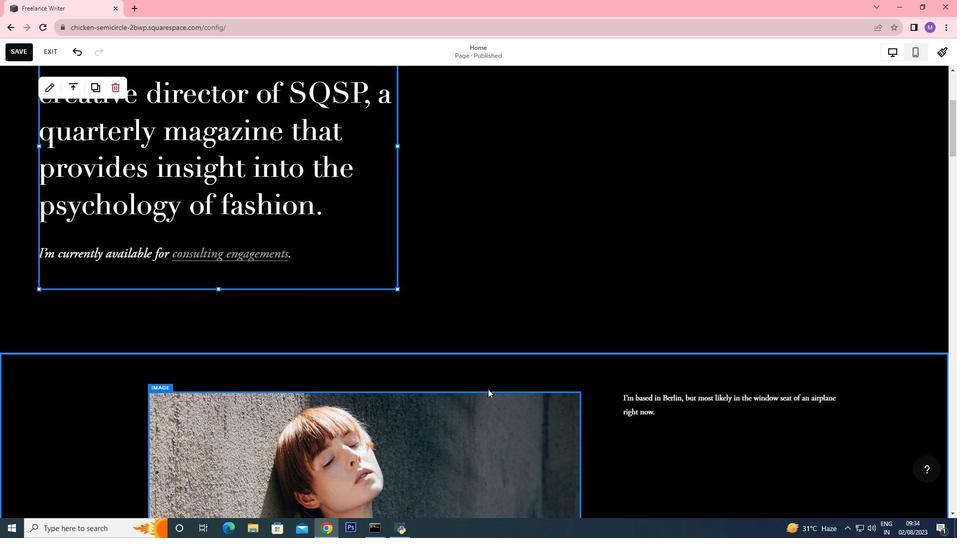 
Action: Mouse moved to (489, 390)
Screenshot: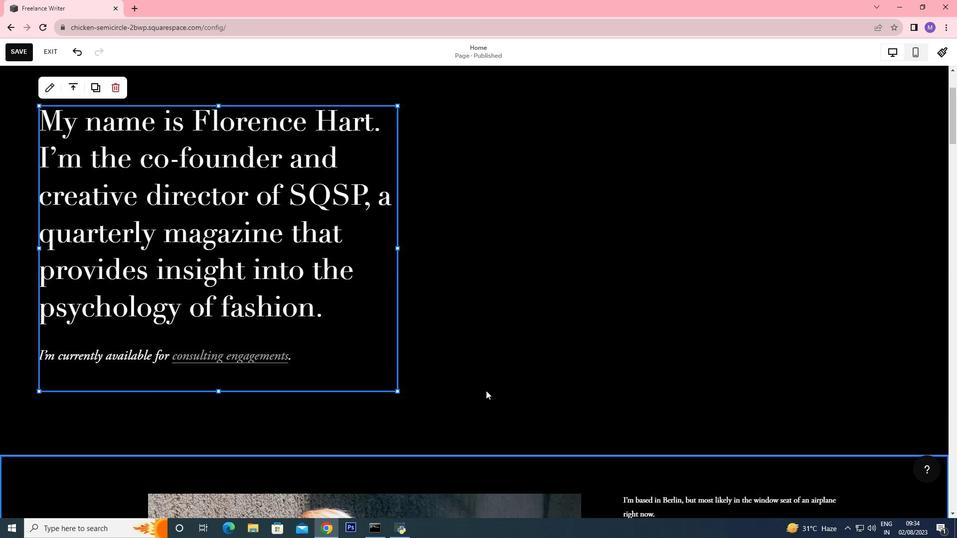 
Action: Mouse scrolled (489, 391) with delta (0, 0)
Screenshot: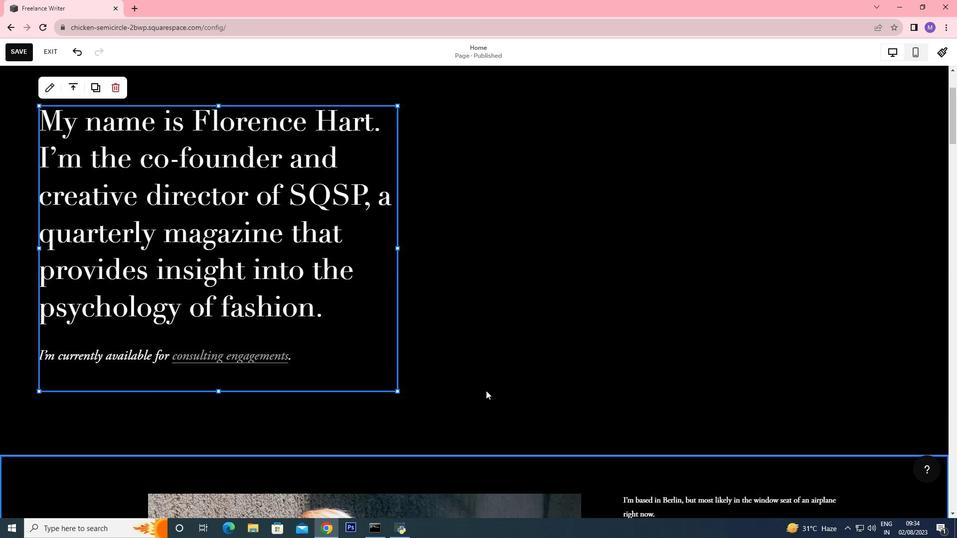 
Action: Mouse moved to (489, 390)
Screenshot: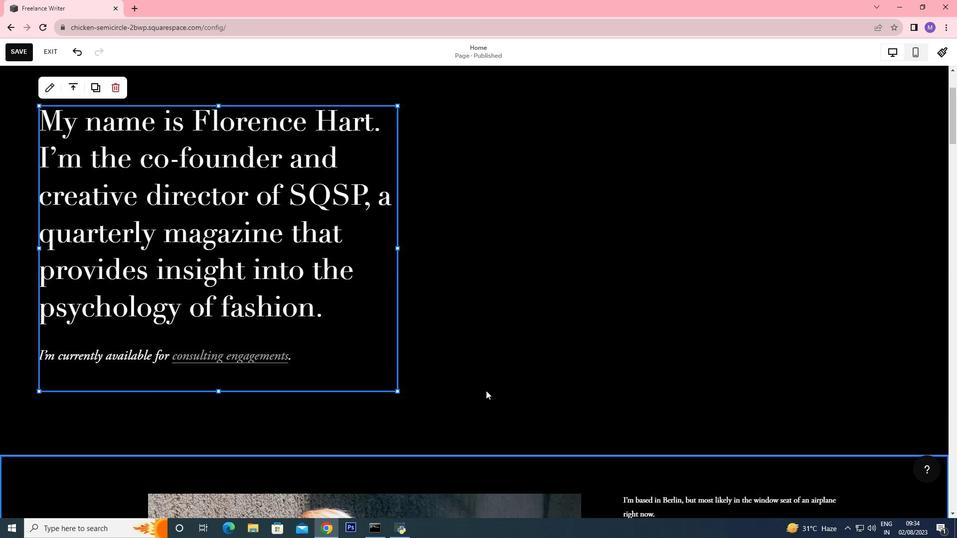 
Action: Mouse scrolled (489, 391) with delta (0, 0)
Screenshot: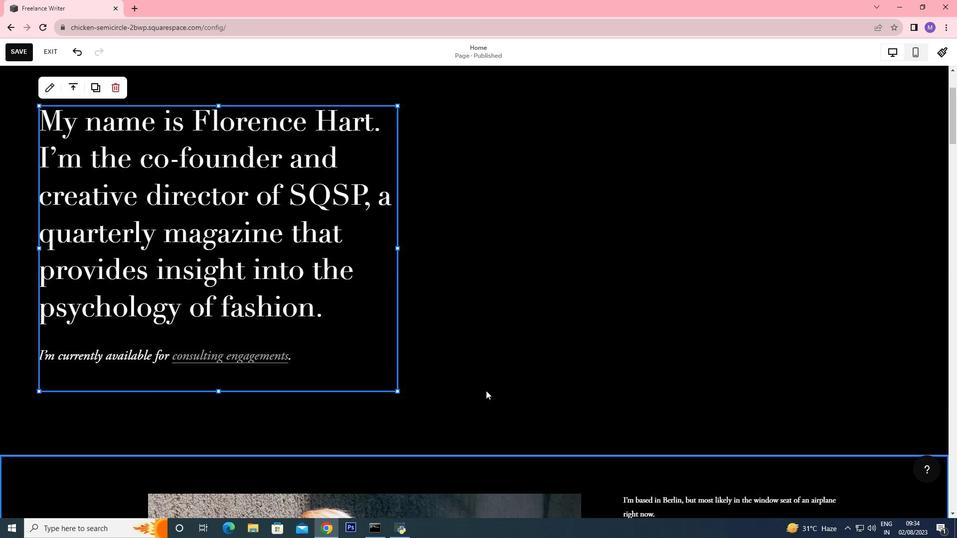 
Action: Mouse moved to (484, 392)
Screenshot: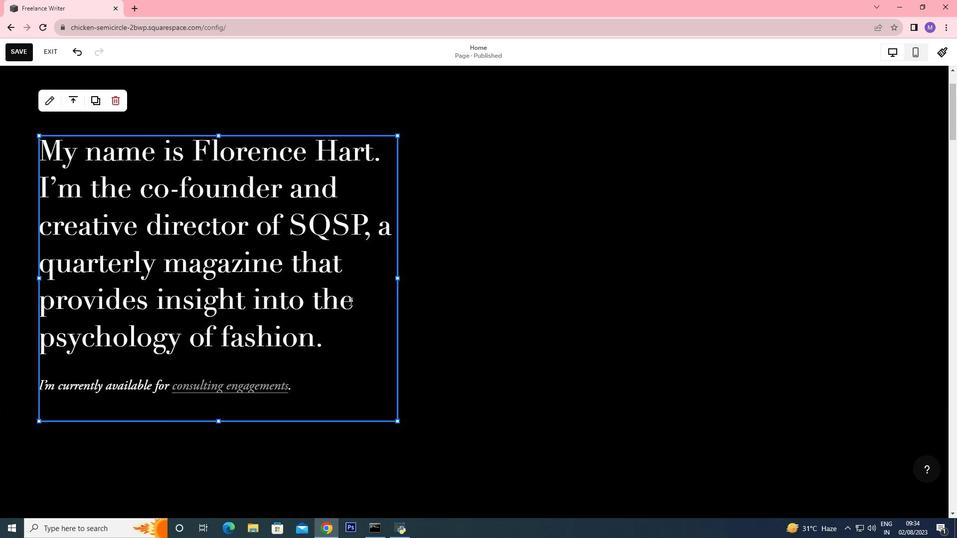 
Action: Mouse scrolled (487, 392) with delta (0, 0)
Screenshot: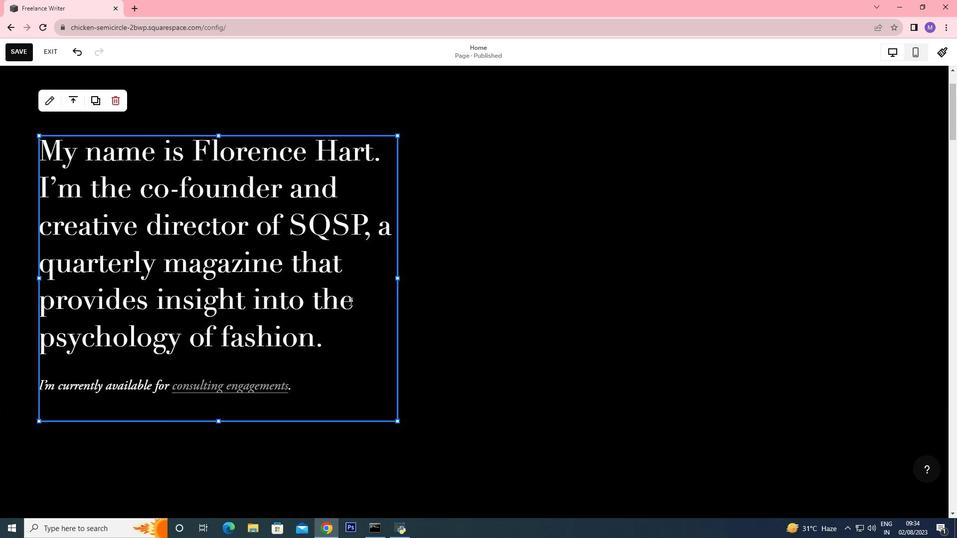 
Action: Mouse moved to (613, 191)
Screenshot: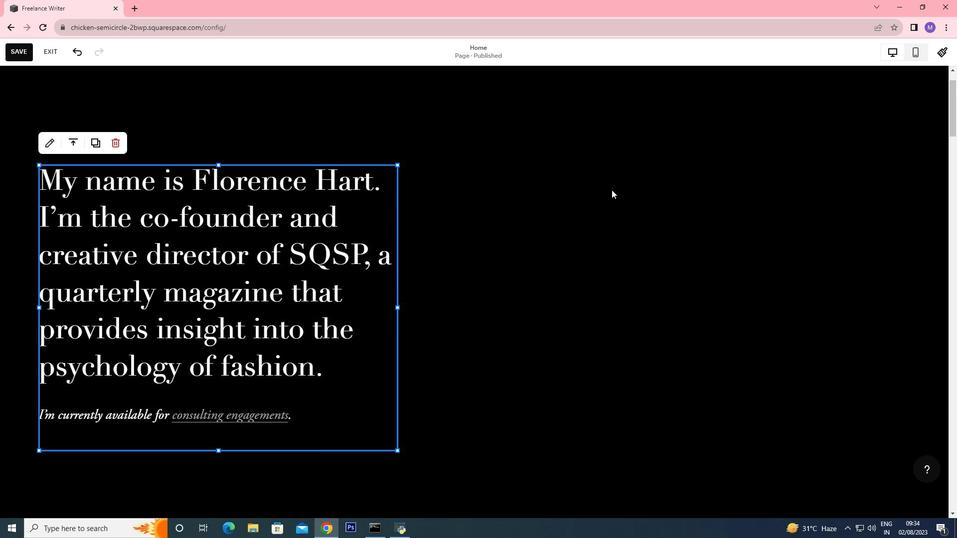 
Action: Mouse scrolled (613, 191) with delta (0, 0)
Screenshot: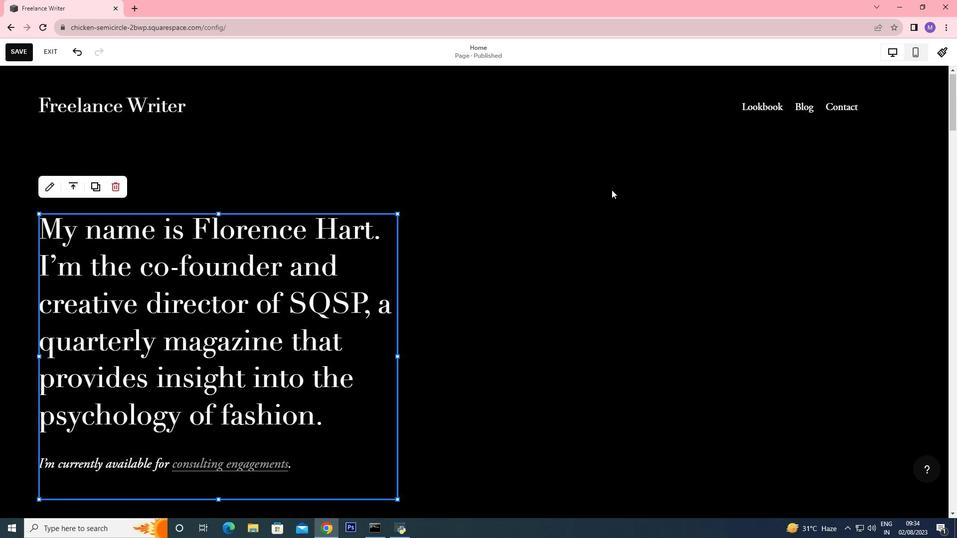 
Action: Mouse scrolled (613, 191) with delta (0, 0)
Screenshot: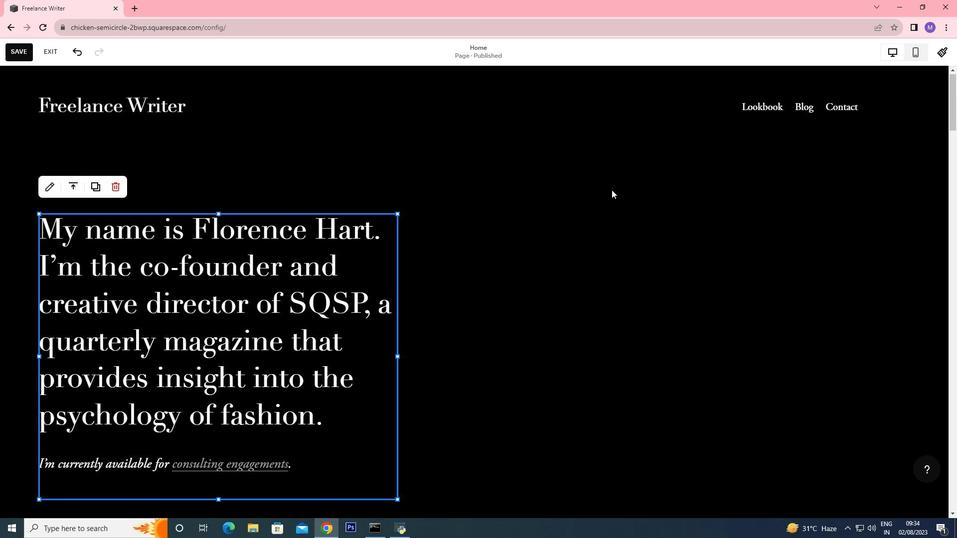 
Action: Mouse scrolled (613, 191) with delta (0, 0)
Screenshot: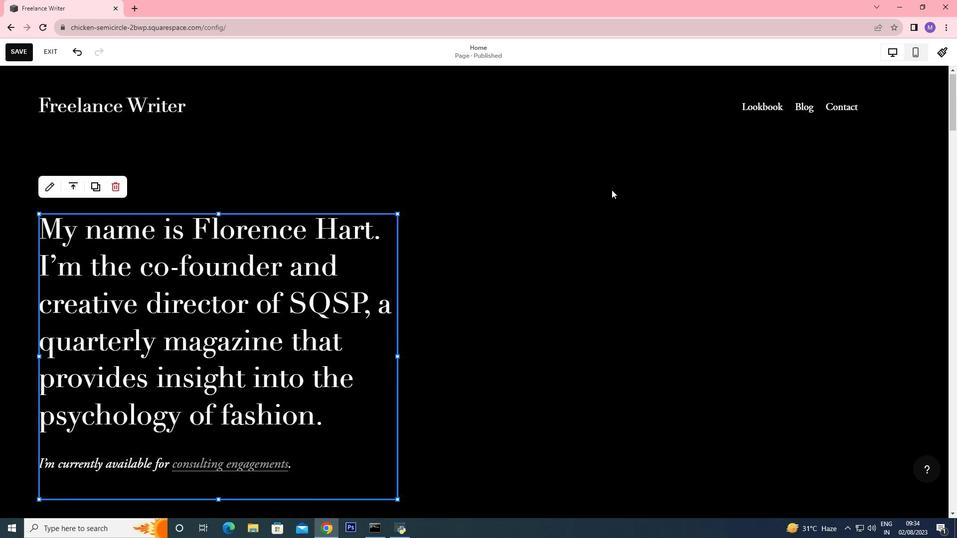 
Action: Mouse scrolled (613, 191) with delta (0, 0)
Screenshot: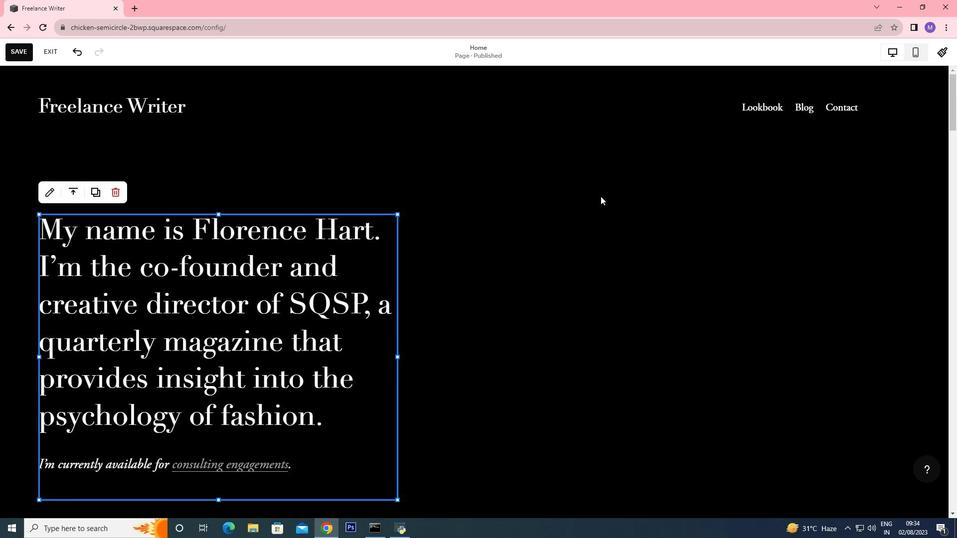
Action: Mouse moved to (517, 192)
Screenshot: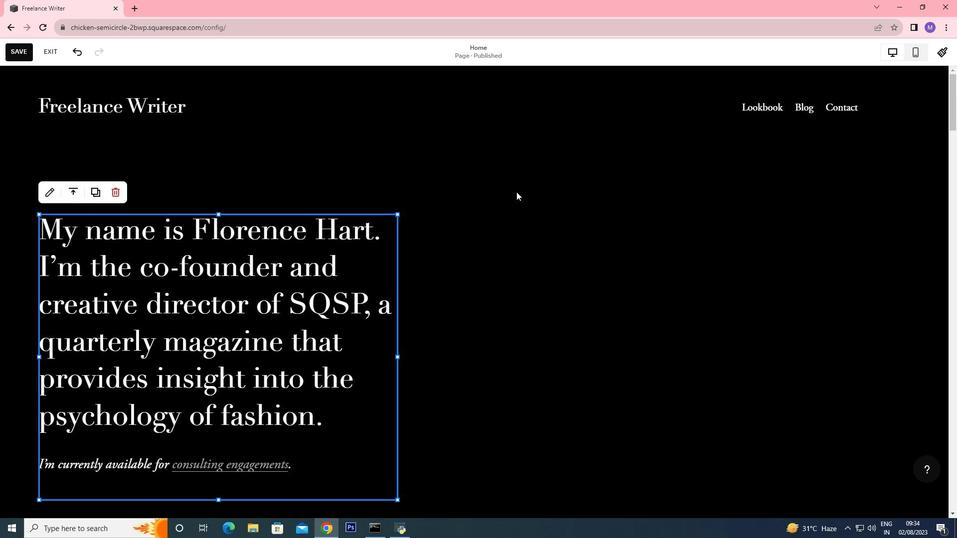 
Action: Mouse pressed left at (517, 192)
Screenshot: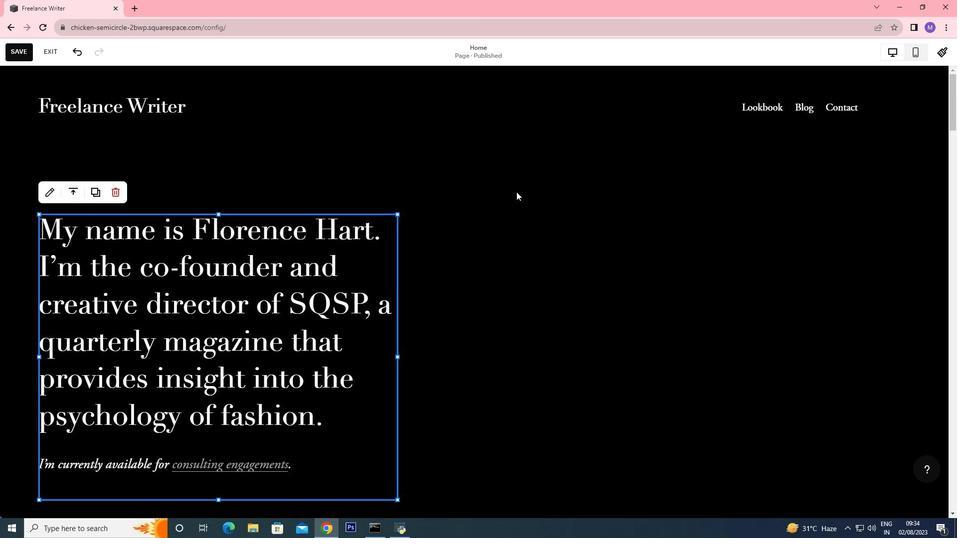 
Action: Mouse moved to (36, 177)
Screenshot: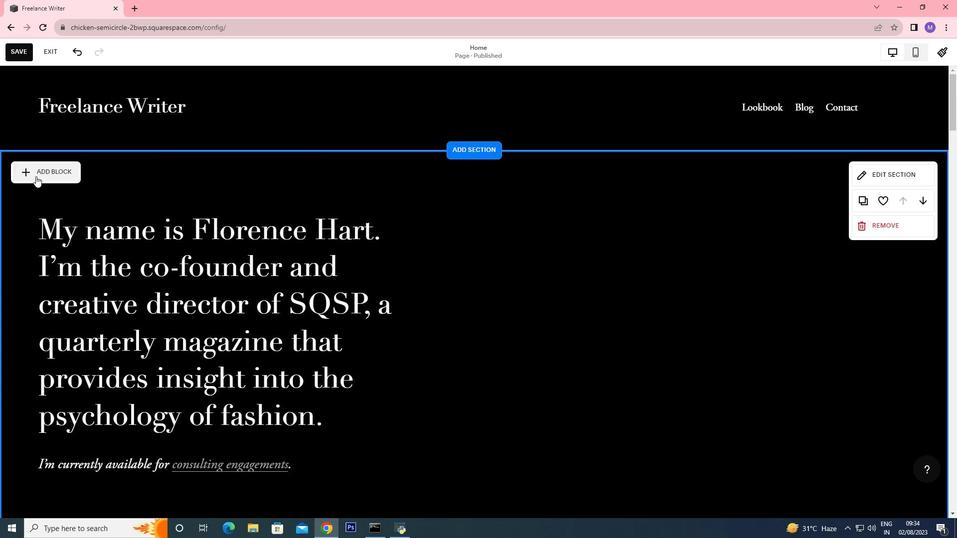 
Action: Mouse pressed left at (36, 177)
Screenshot: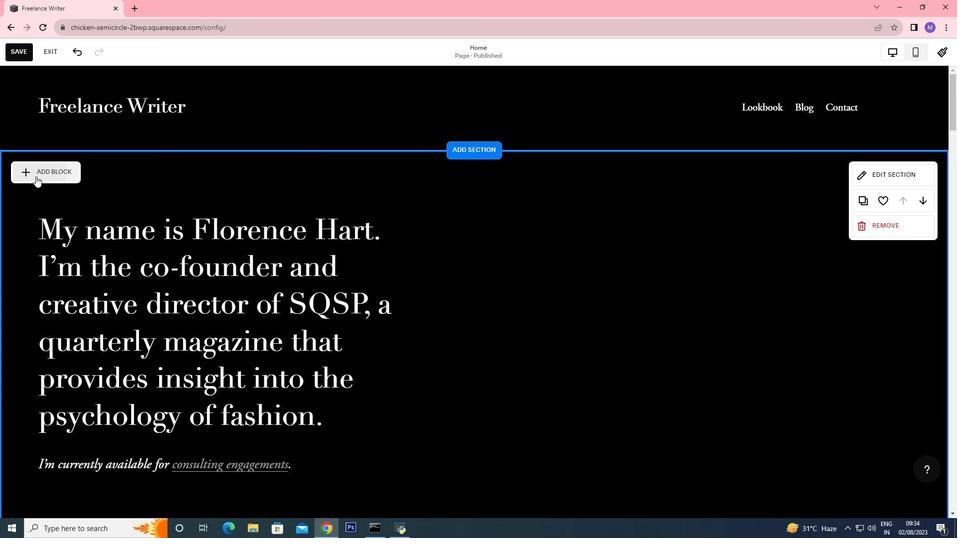 
Action: Mouse moved to (143, 231)
Screenshot: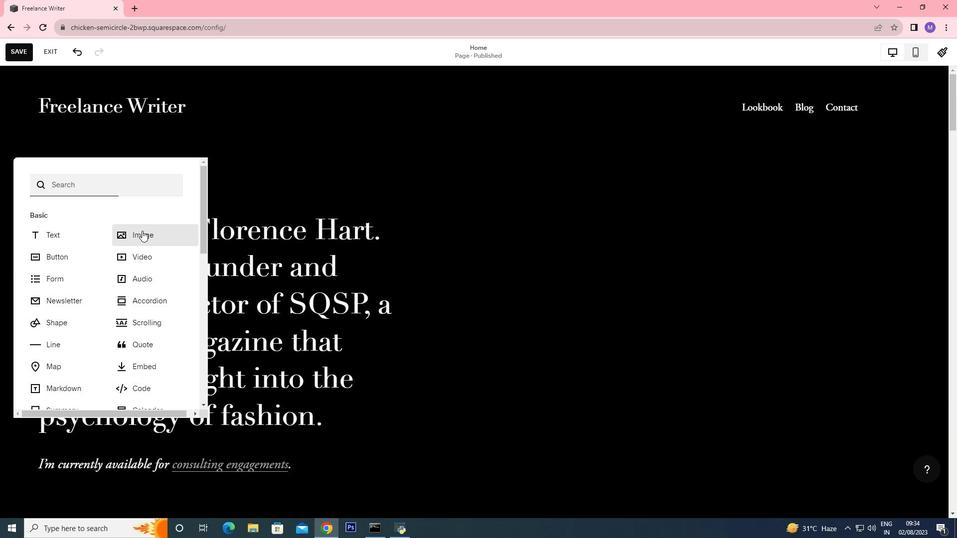 
Action: Mouse pressed left at (143, 231)
Screenshot: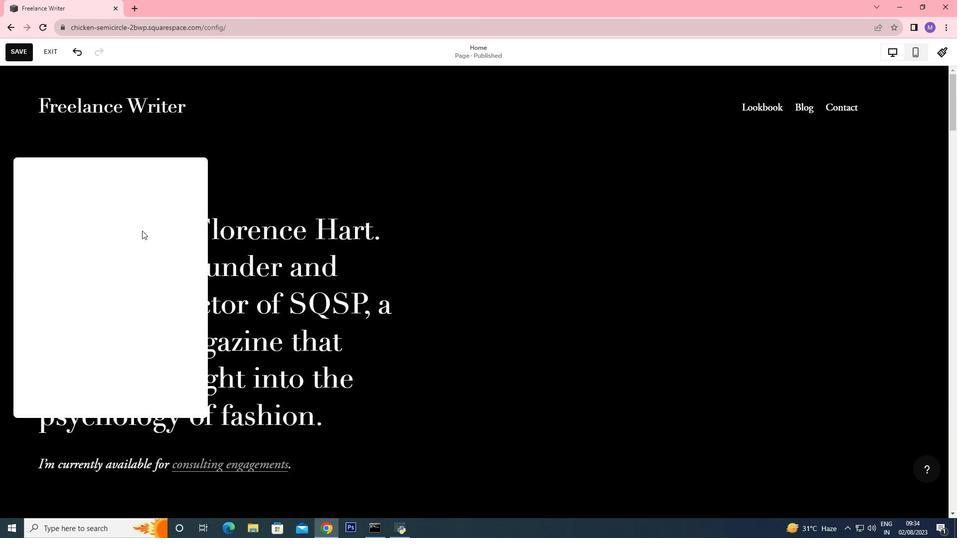 
Action: Mouse moved to (164, 286)
Screenshot: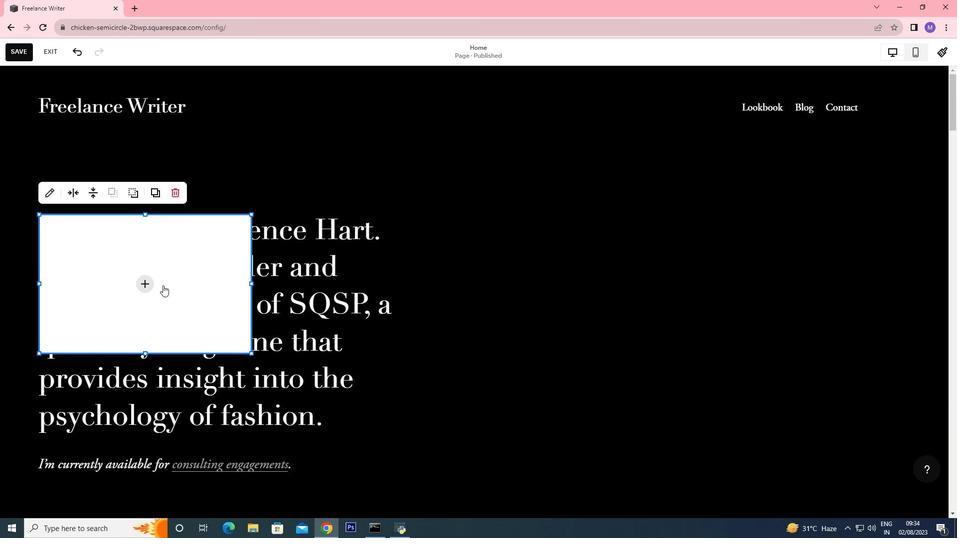 
Action: Mouse pressed left at (164, 286)
Screenshot: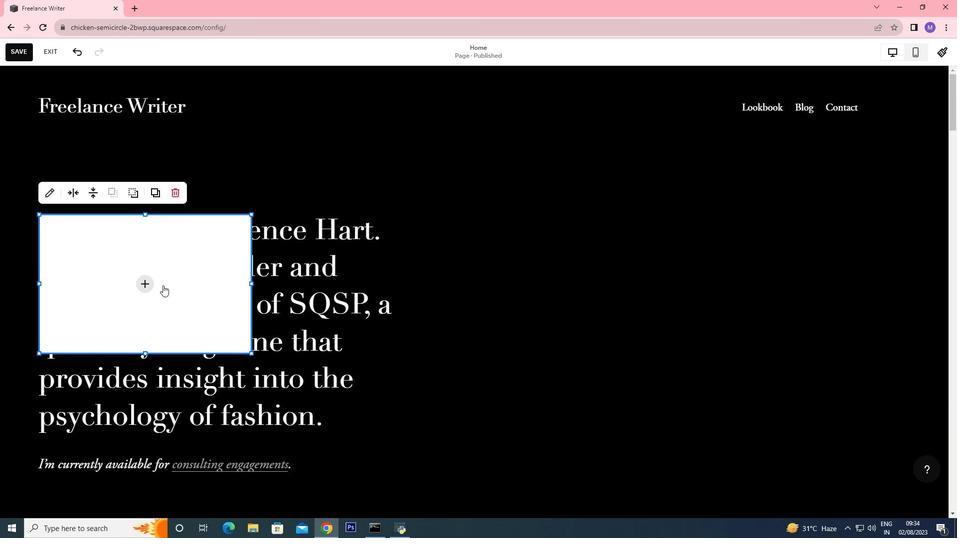 
Action: Mouse moved to (585, 356)
Screenshot: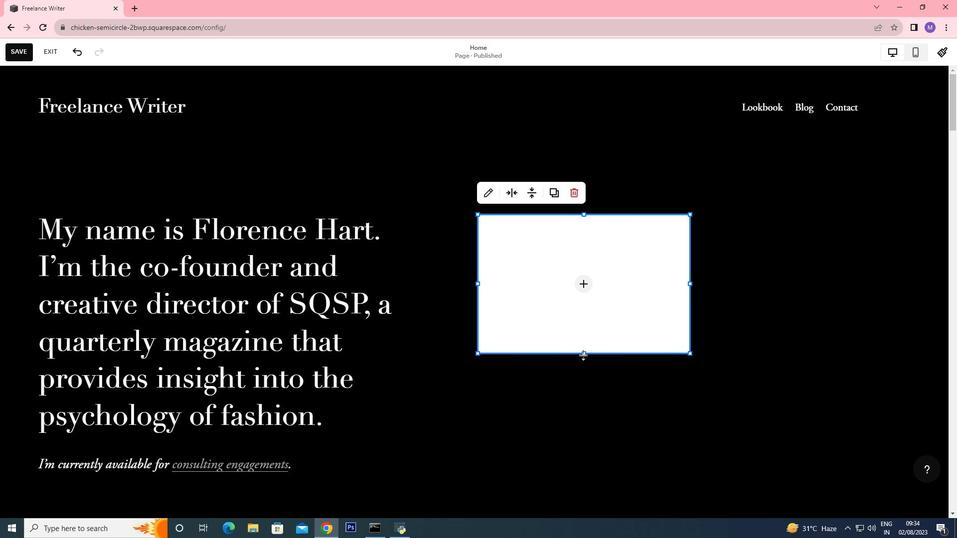 
Action: Mouse pressed left at (585, 356)
Screenshot: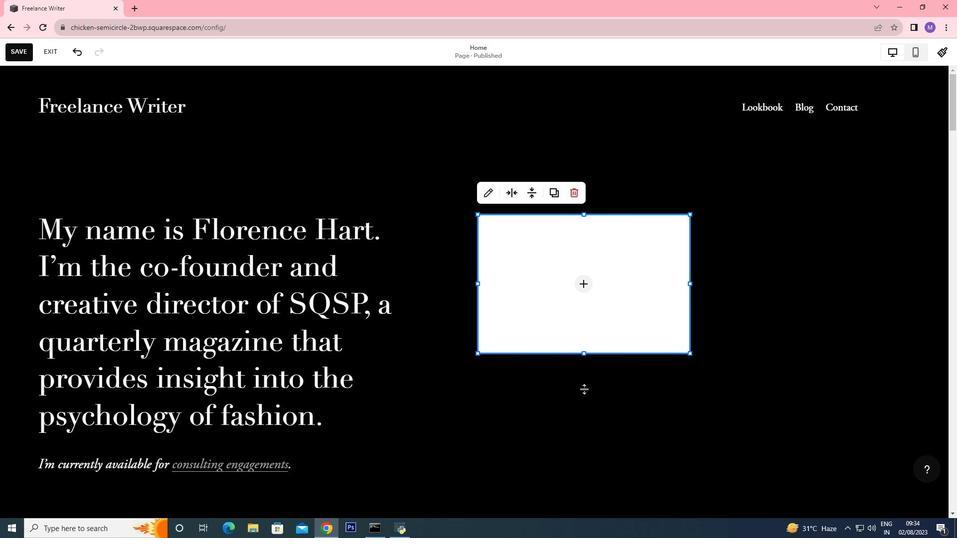 
Action: Mouse moved to (691, 358)
Screenshot: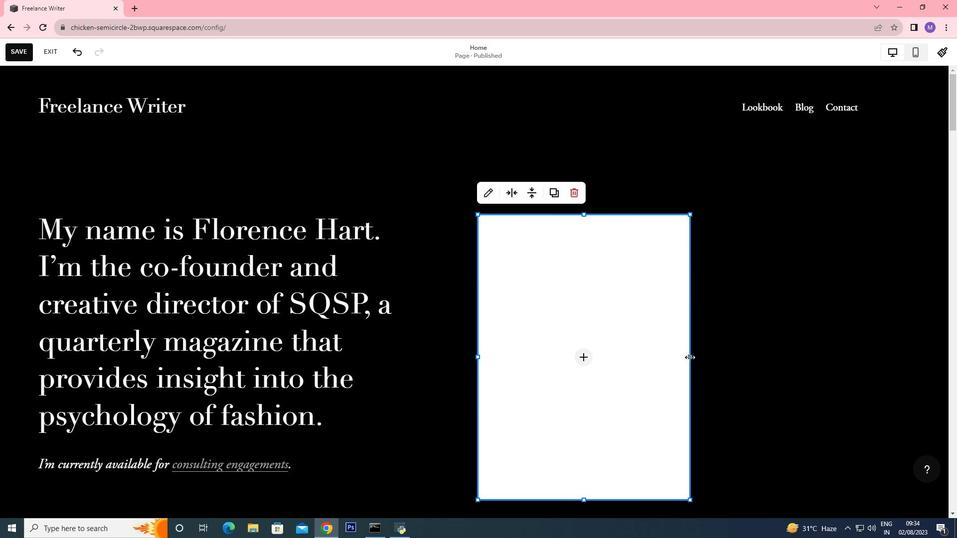 
Action: Mouse pressed left at (691, 358)
Screenshot: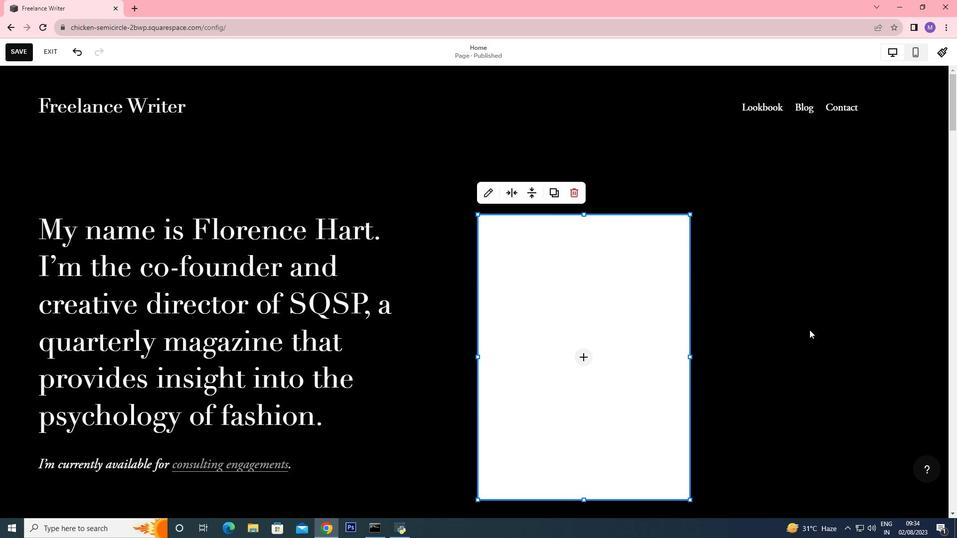 
Action: Mouse moved to (493, 190)
Screenshot: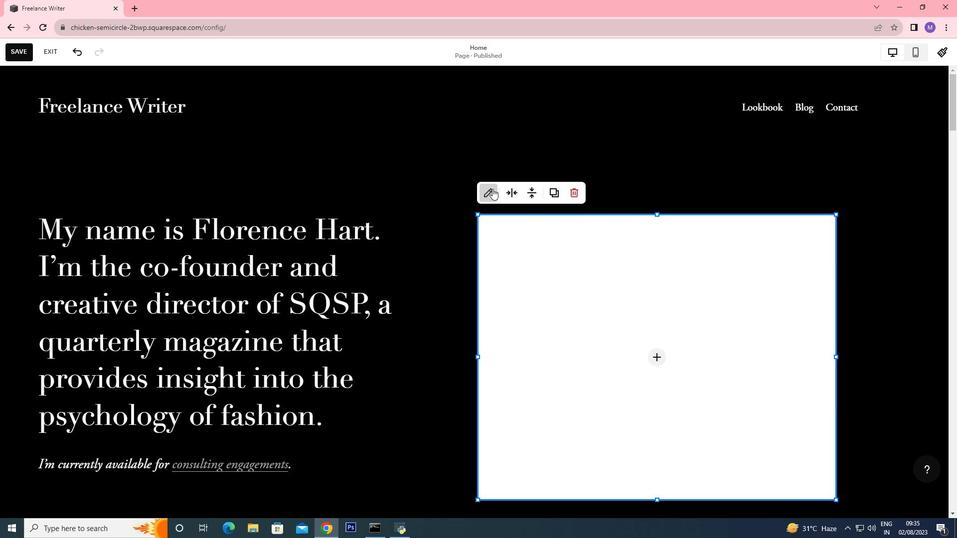 
Action: Mouse pressed left at (493, 190)
Screenshot: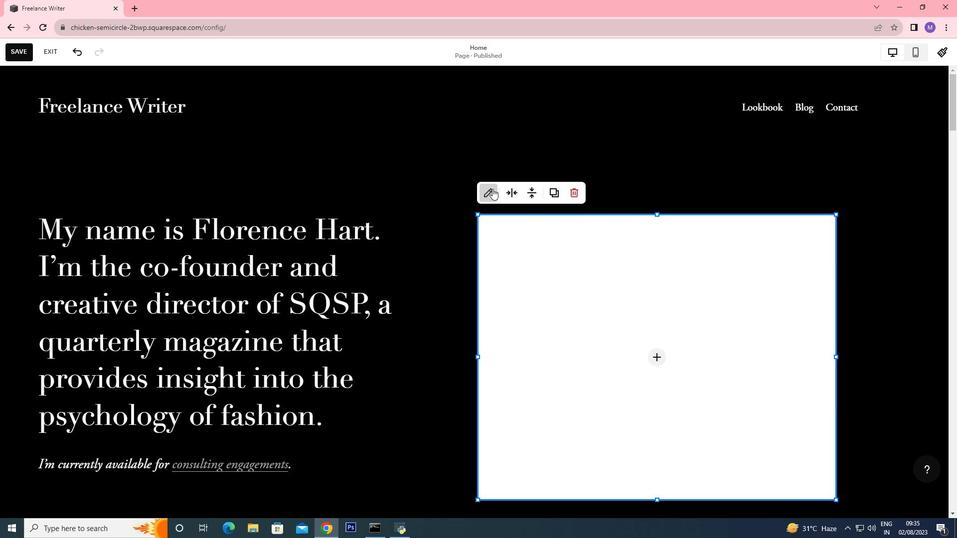 
Action: Mouse moved to (863, 286)
Screenshot: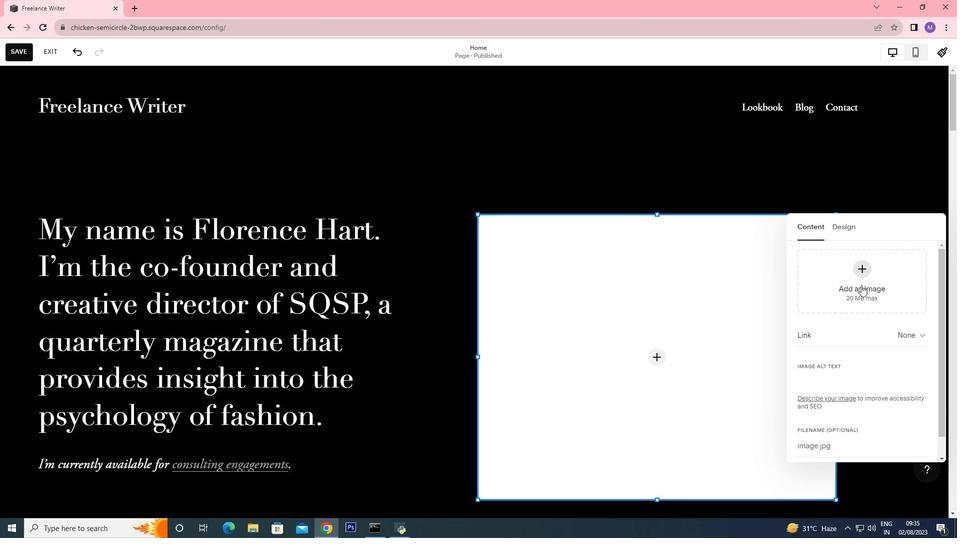 
Action: Mouse pressed left at (863, 286)
Screenshot: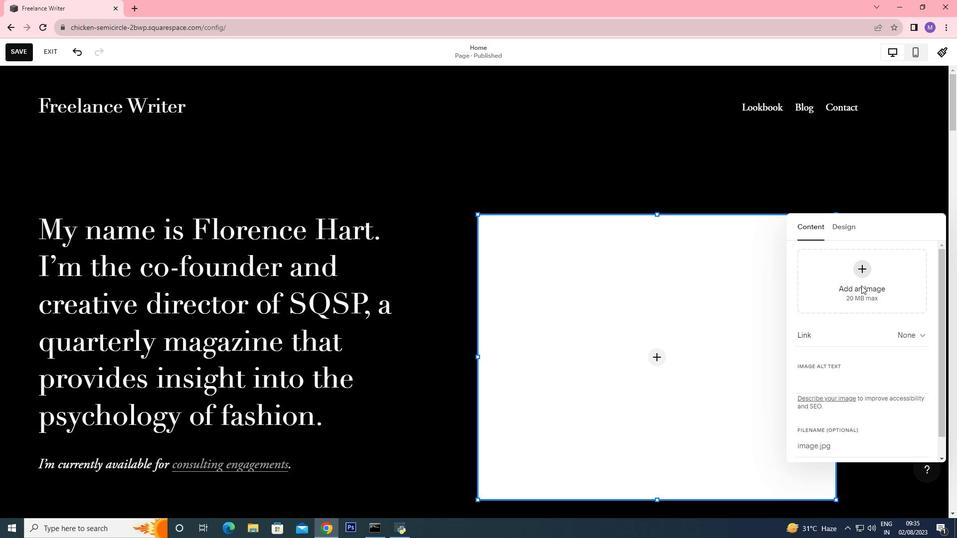
Action: Mouse moved to (842, 343)
Screenshot: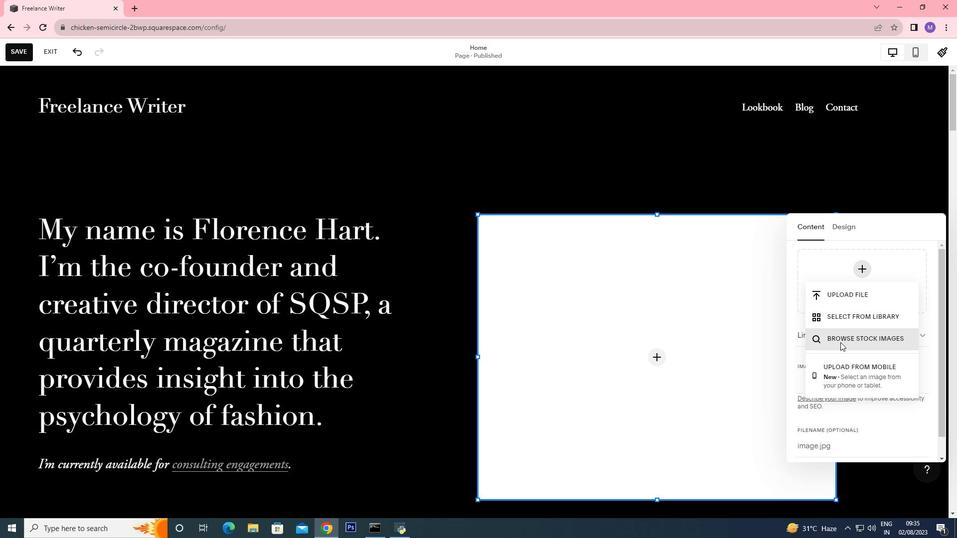 
Action: Mouse pressed left at (842, 343)
Screenshot: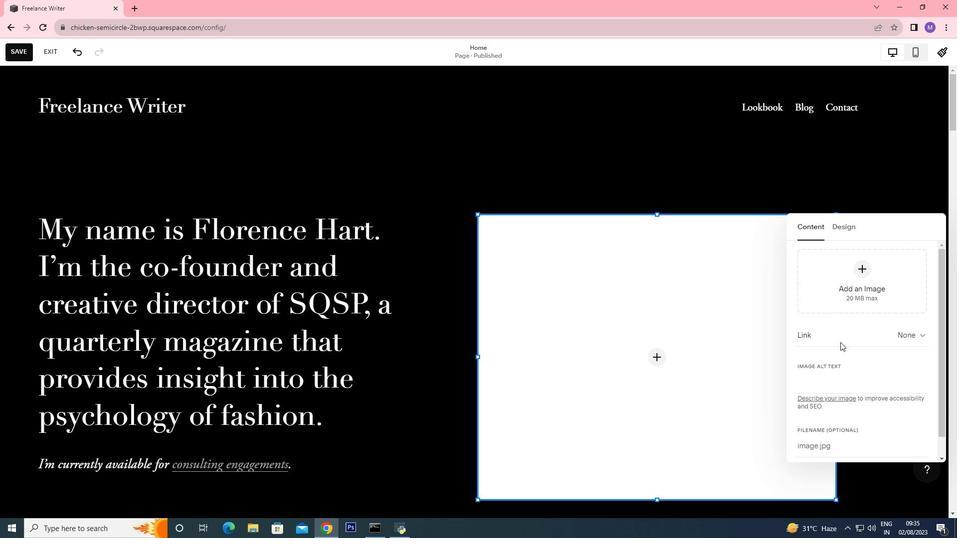 
Action: Mouse moved to (348, 171)
Screenshot: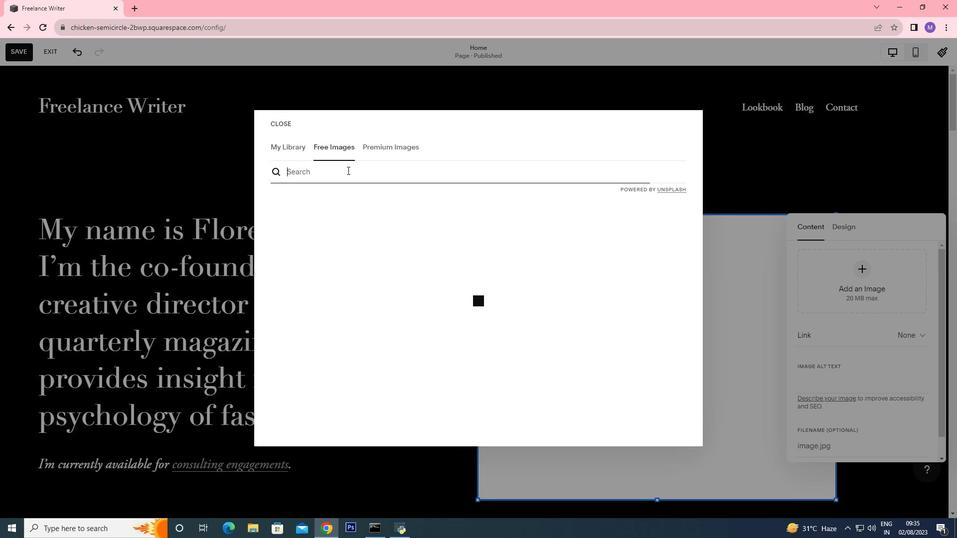 
Action: Mouse pressed left at (348, 171)
Screenshot: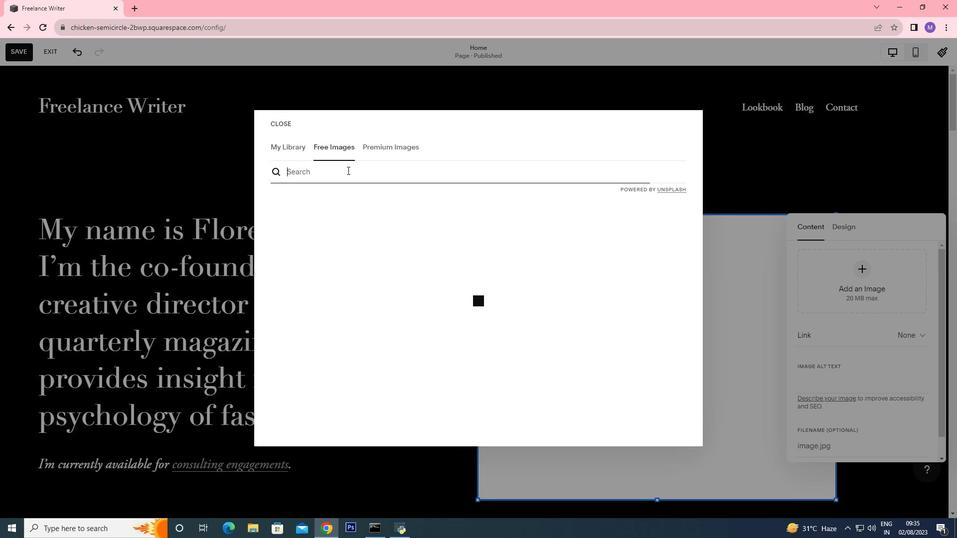 
Action: Mouse pressed left at (348, 171)
Screenshot: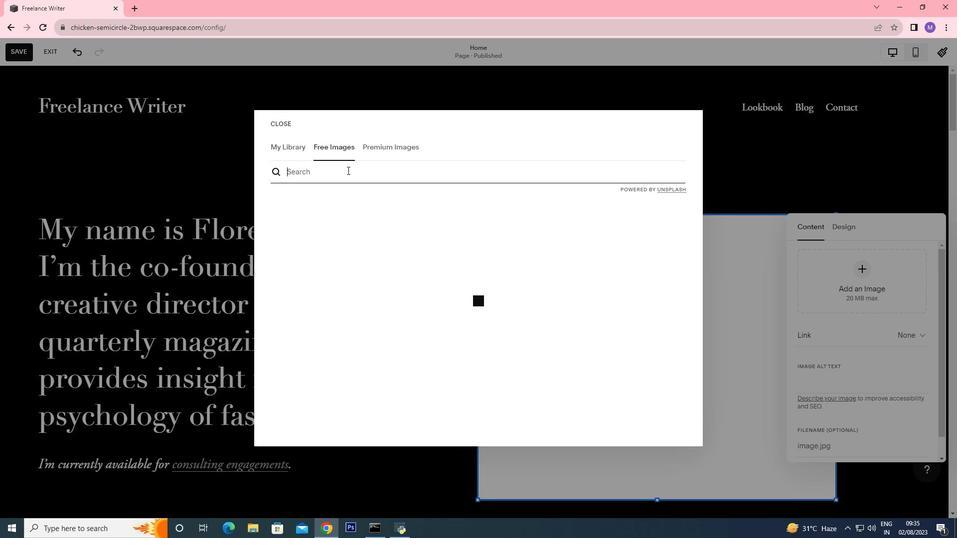 
Action: Key pressed profile<Key.enter>
Screenshot: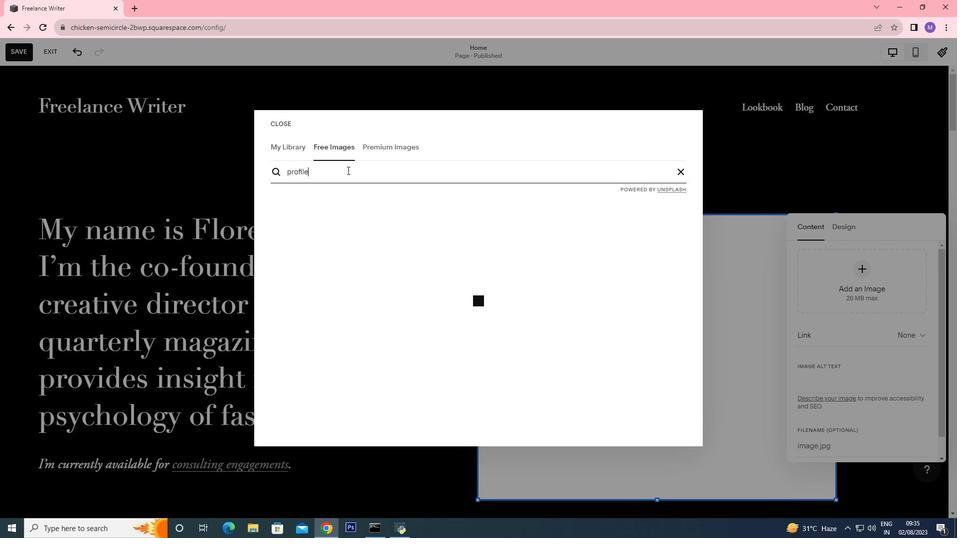 
Action: Mouse moved to (526, 286)
Screenshot: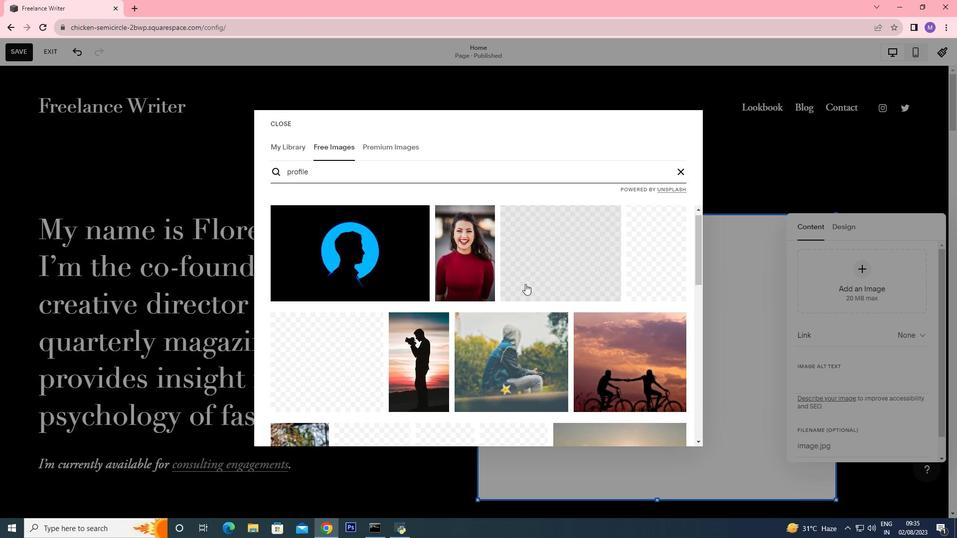 
Action: Mouse scrolled (526, 285) with delta (0, 0)
Screenshot: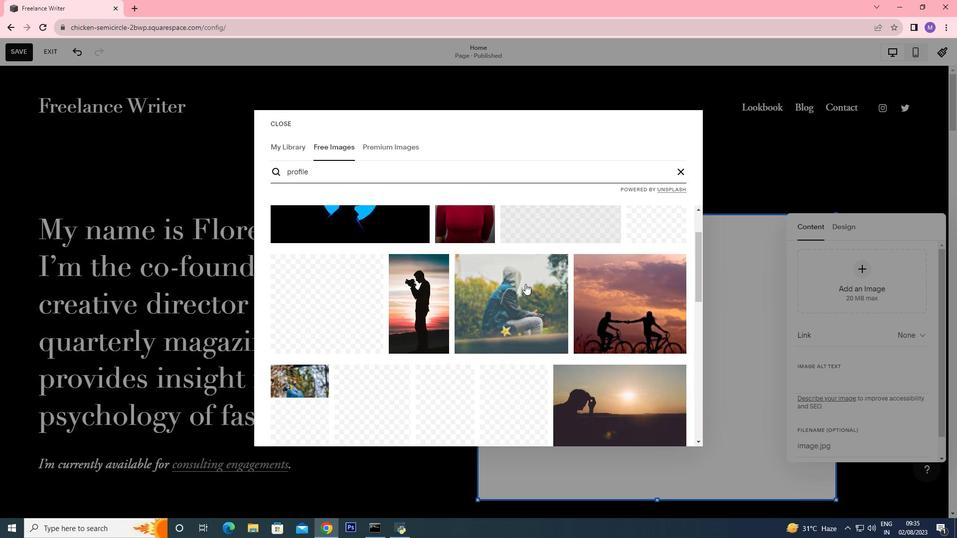 
Action: Mouse moved to (526, 285)
Screenshot: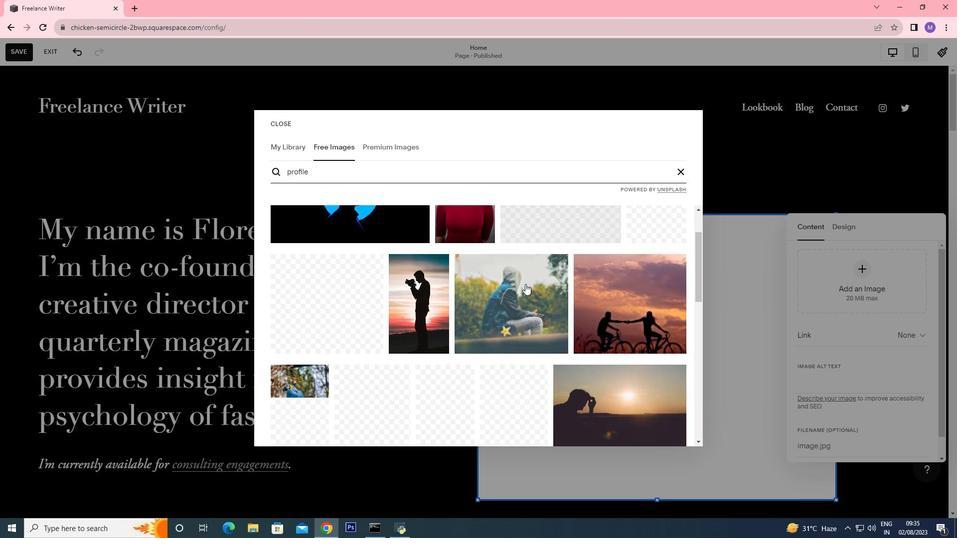 
Action: Mouse scrolled (526, 284) with delta (0, 0)
Screenshot: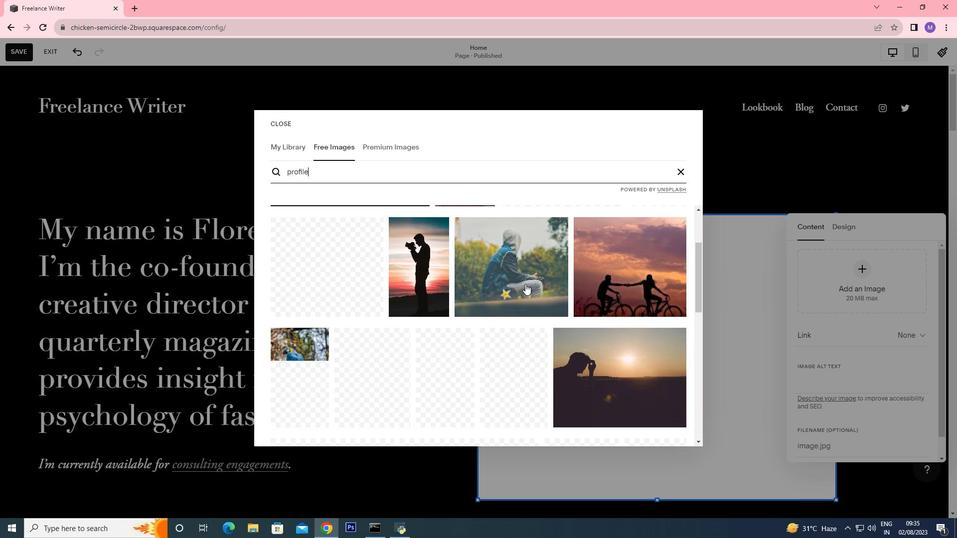 
Action: Mouse scrolled (526, 284) with delta (0, 0)
Screenshot: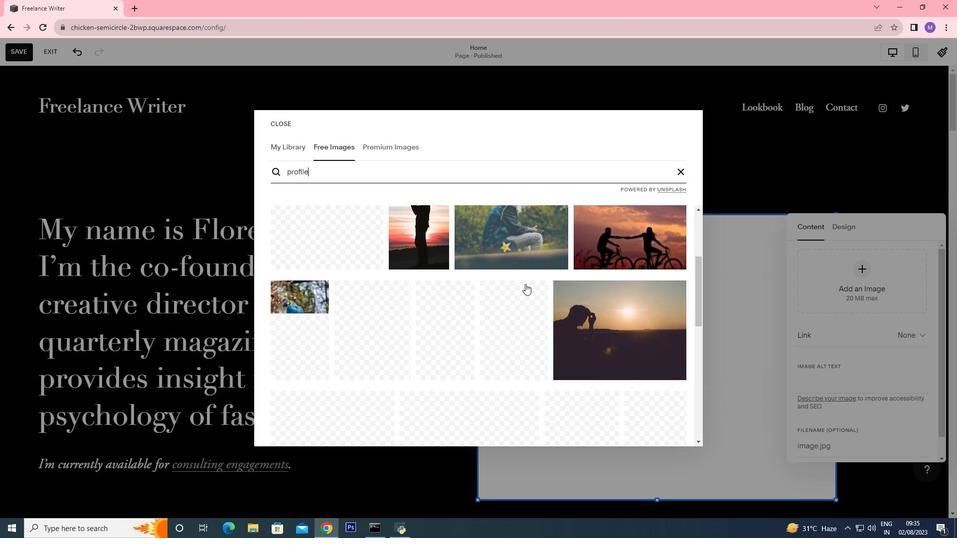 
Action: Mouse moved to (523, 291)
Screenshot: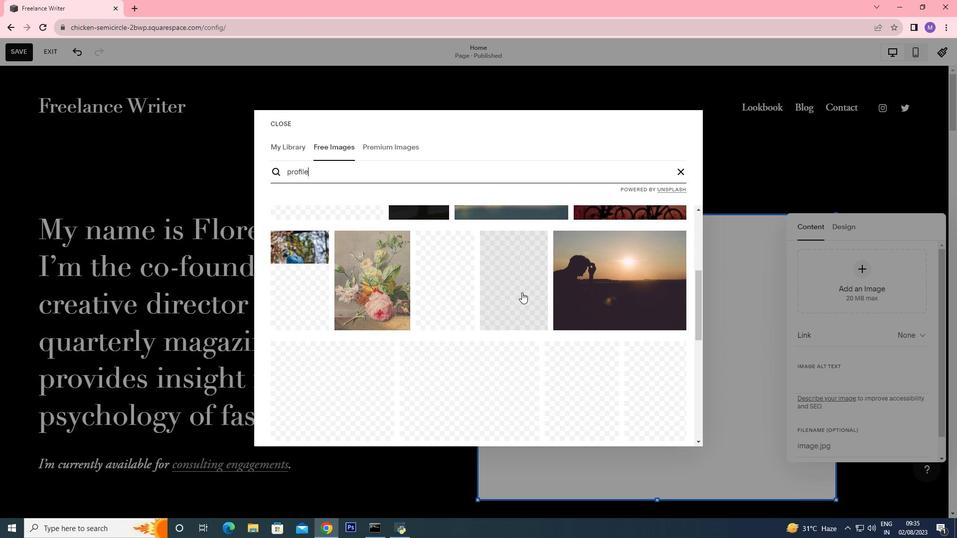 
Action: Mouse scrolled (523, 290) with delta (0, 0)
Screenshot: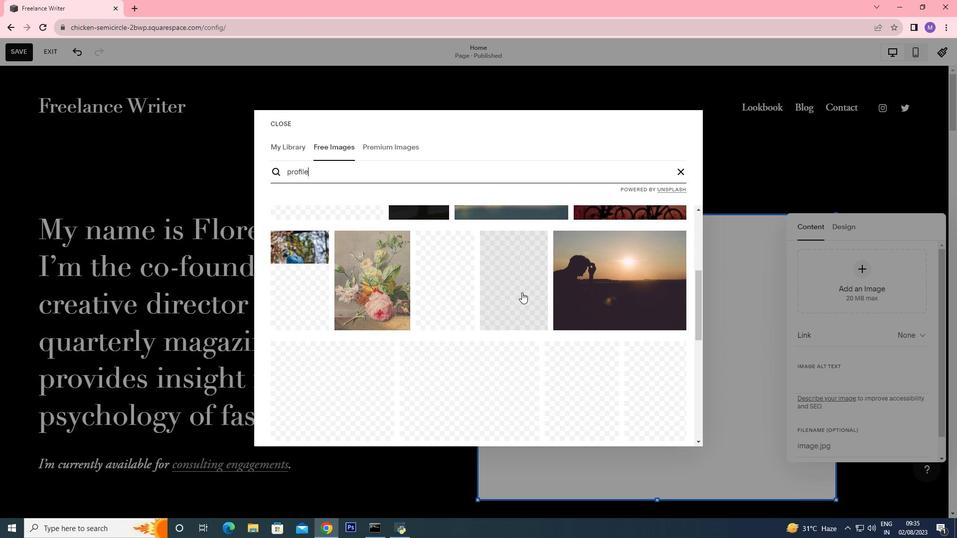 
Action: Mouse moved to (523, 293)
Screenshot: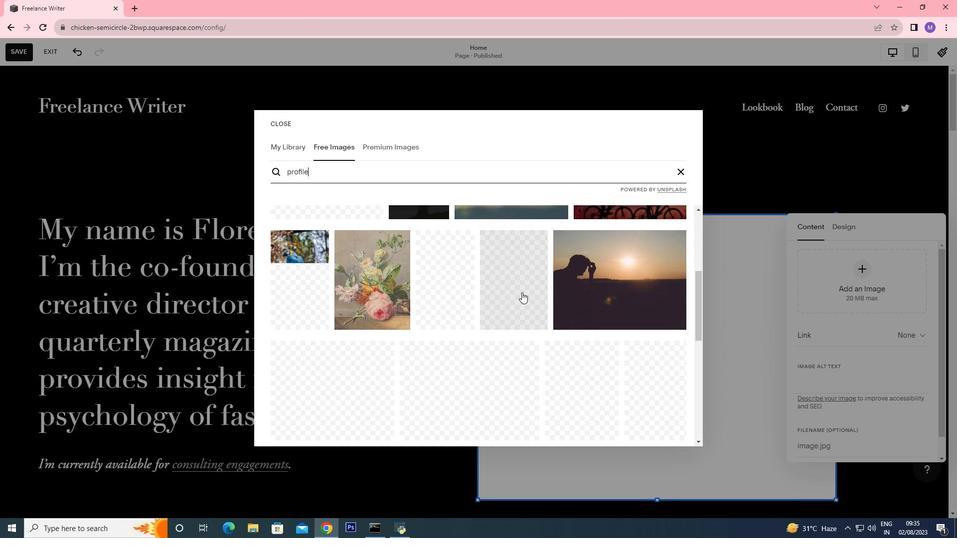 
Action: Mouse scrolled (523, 293) with delta (0, 0)
Screenshot: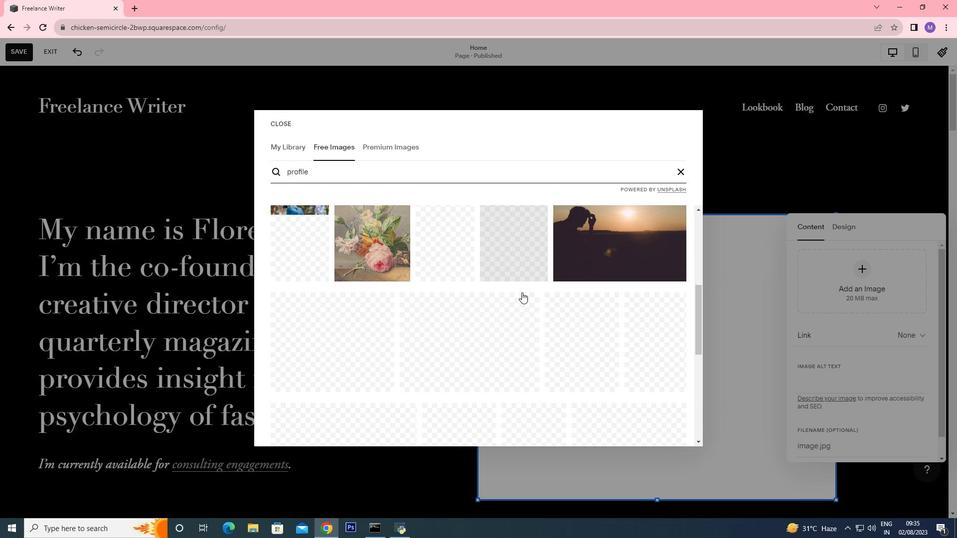 
Action: Mouse scrolled (523, 294) with delta (0, 0)
Screenshot: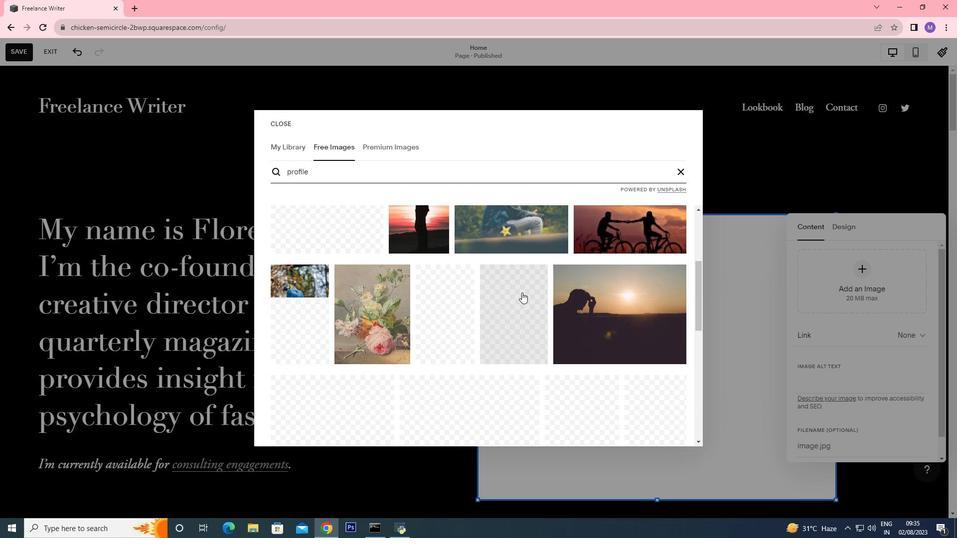 
Action: Mouse scrolled (523, 294) with delta (0, 0)
Screenshot: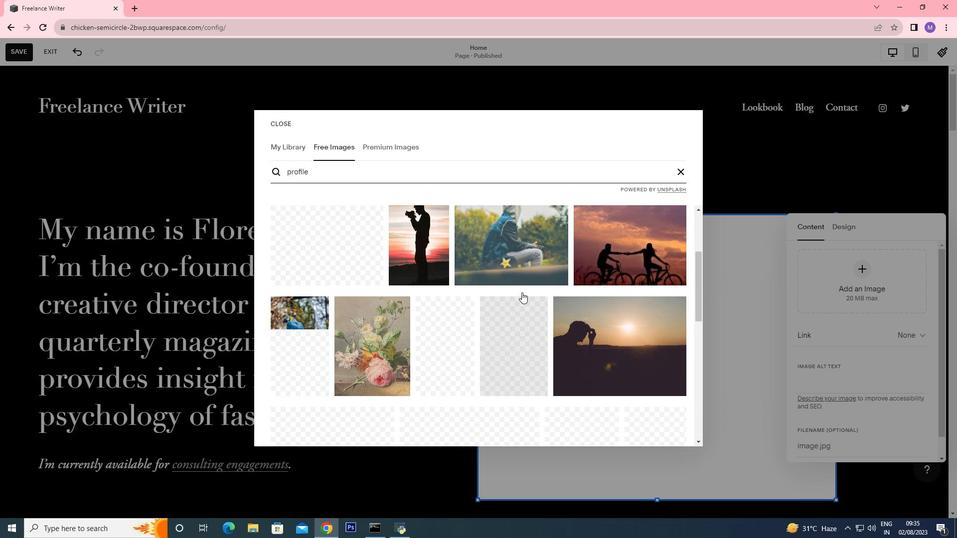 
Action: Mouse scrolled (523, 294) with delta (0, 0)
Screenshot: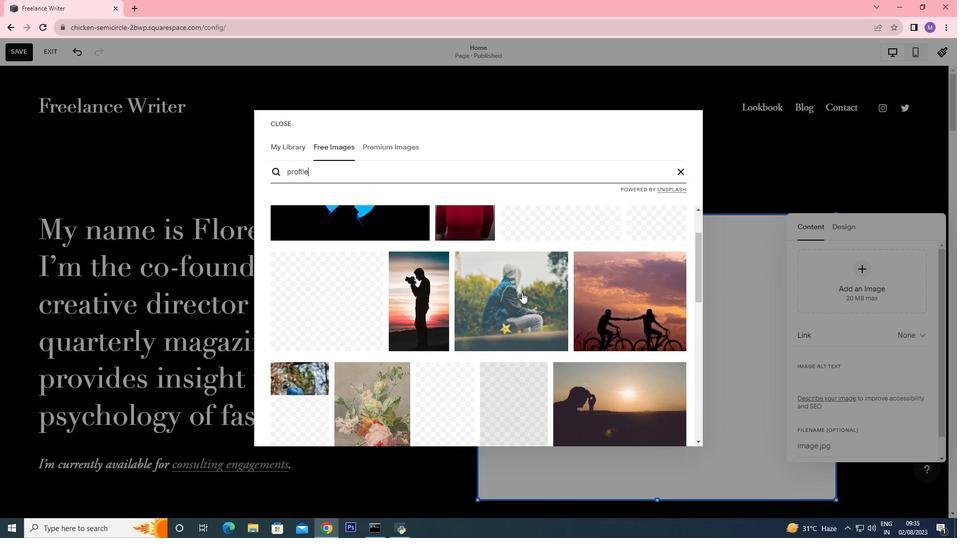 
Action: Mouse scrolled (523, 294) with delta (0, 0)
Screenshot: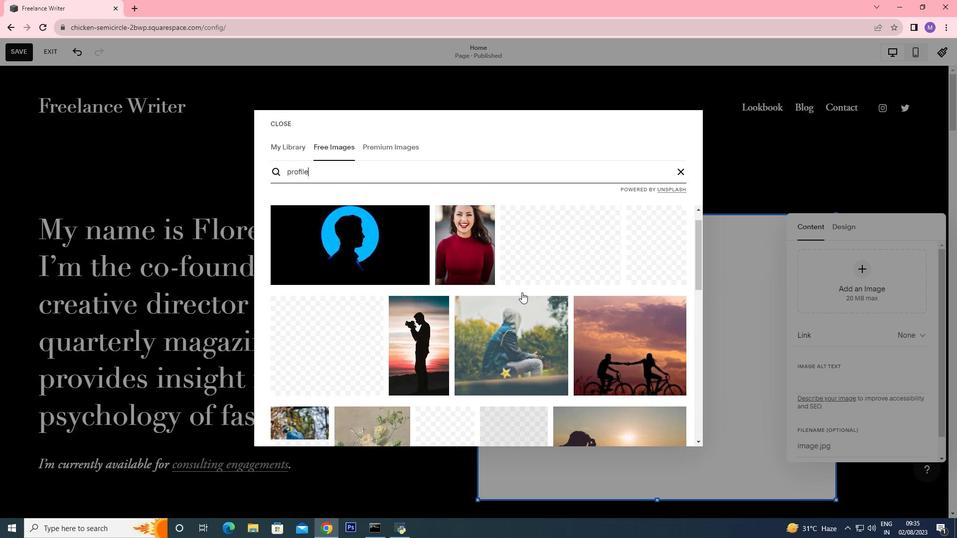 
Action: Mouse scrolled (523, 294) with delta (0, 0)
Screenshot: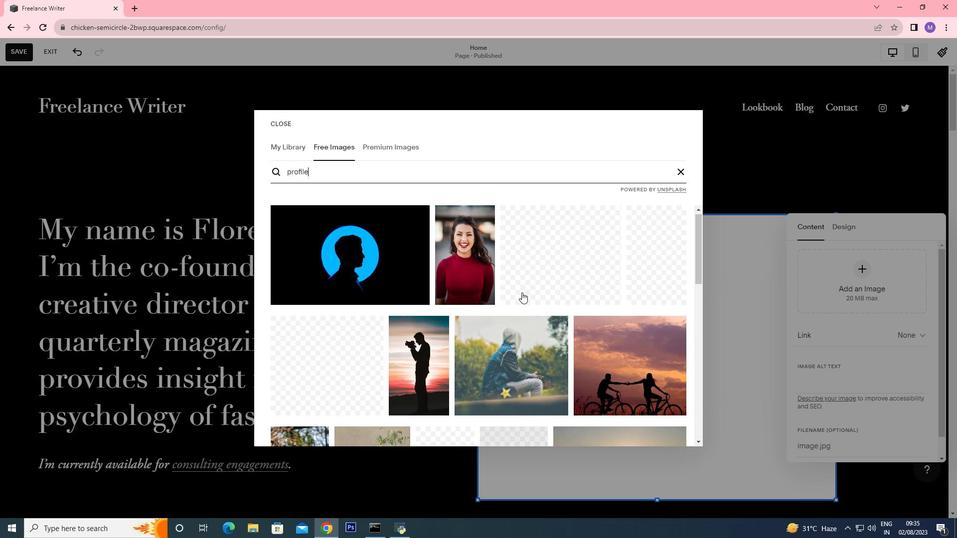 
Action: Mouse scrolled (523, 293) with delta (0, 0)
Screenshot: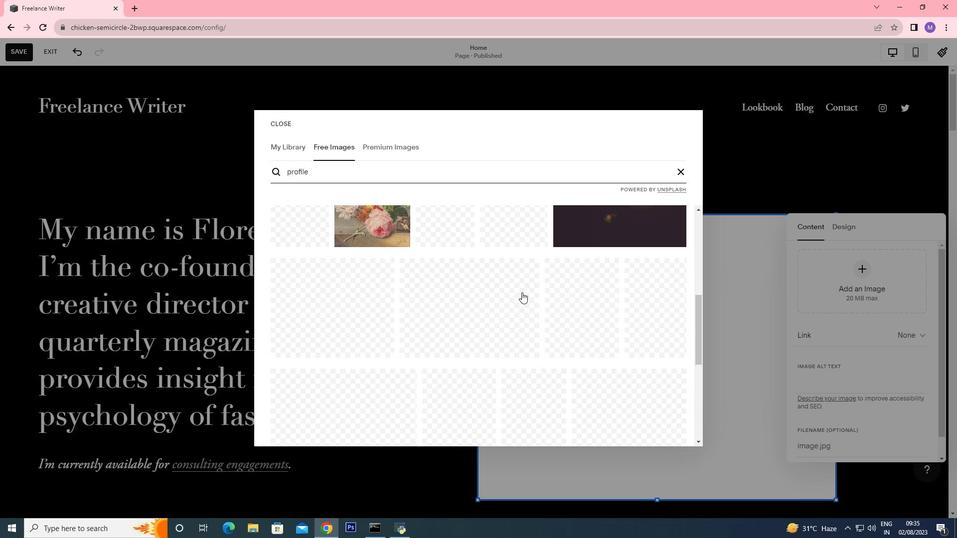 
Action: Mouse scrolled (523, 293) with delta (0, 0)
Screenshot: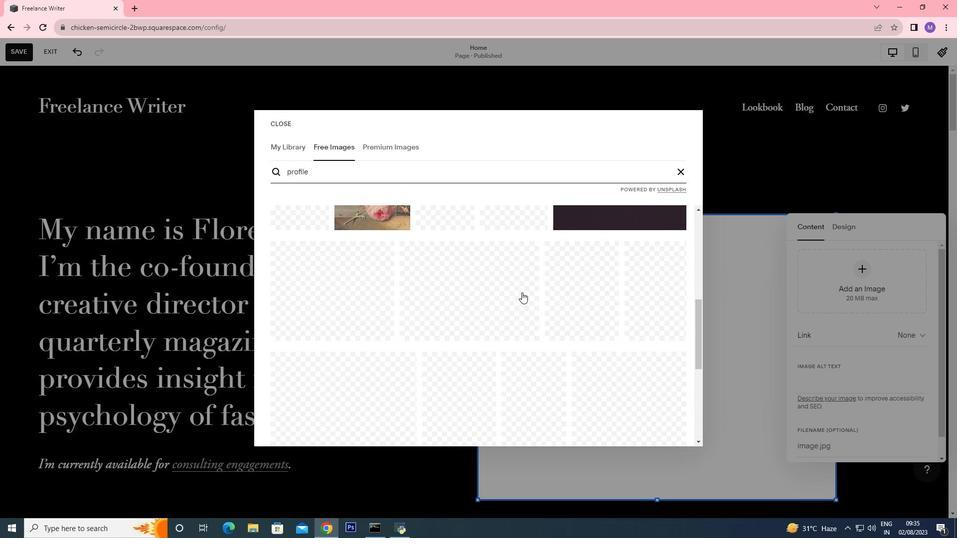 
Action: Mouse scrolled (523, 293) with delta (0, 0)
Screenshot: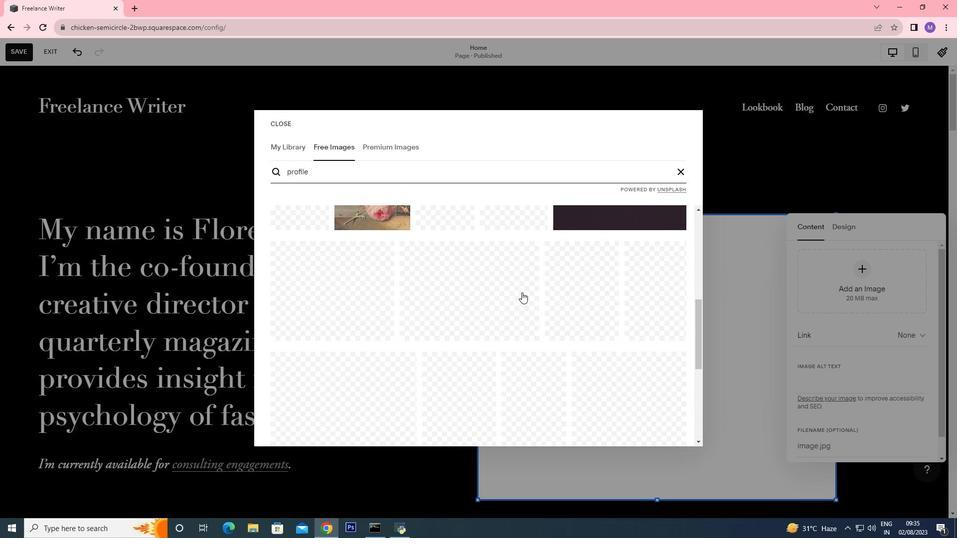 
Action: Mouse scrolled (523, 293) with delta (0, 0)
Screenshot: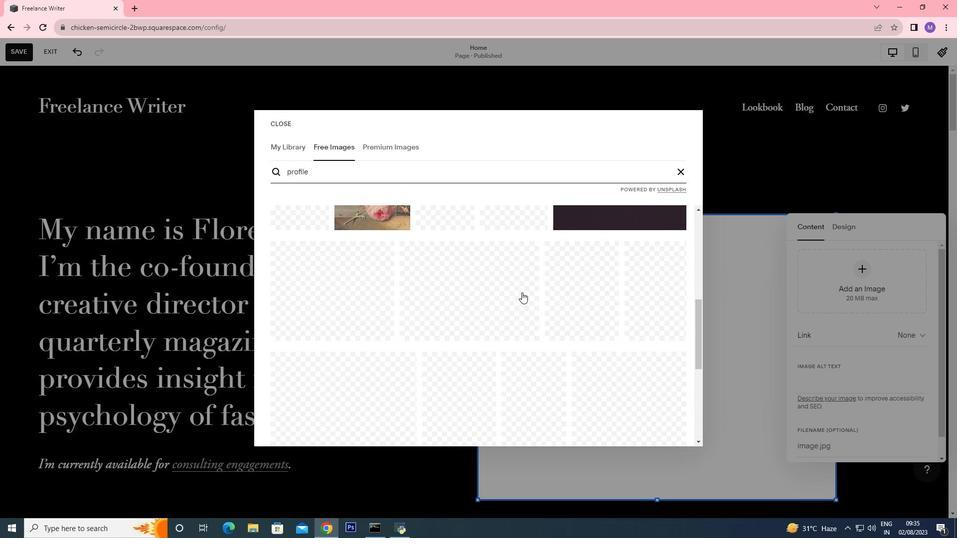 
Action: Mouse scrolled (523, 293) with delta (0, 0)
Screenshot: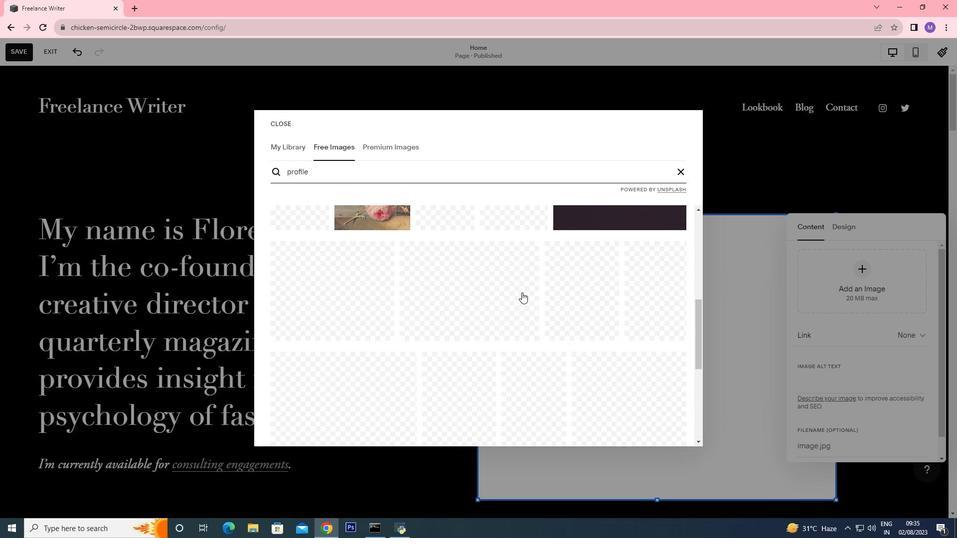 
Action: Mouse scrolled (523, 293) with delta (0, 0)
Screenshot: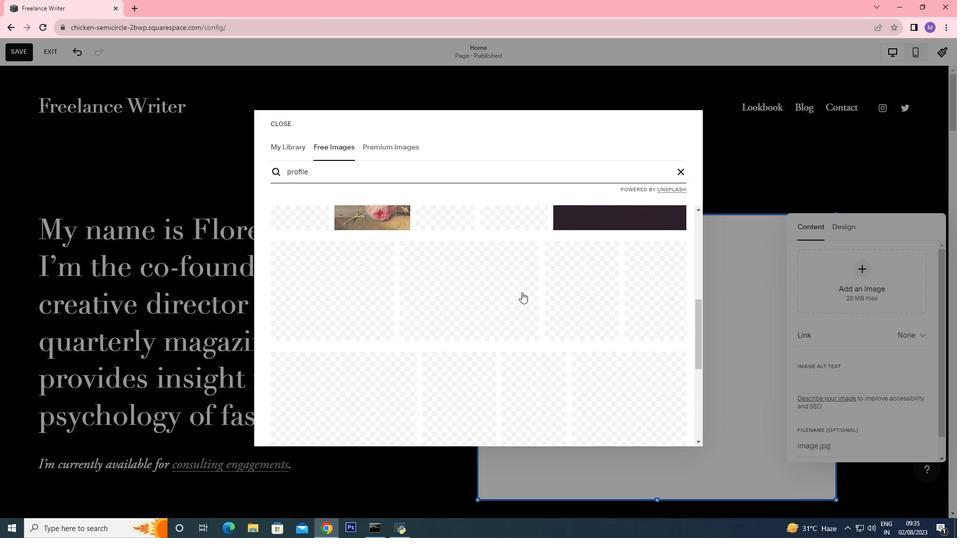 
Action: Mouse moved to (530, 309)
Screenshot: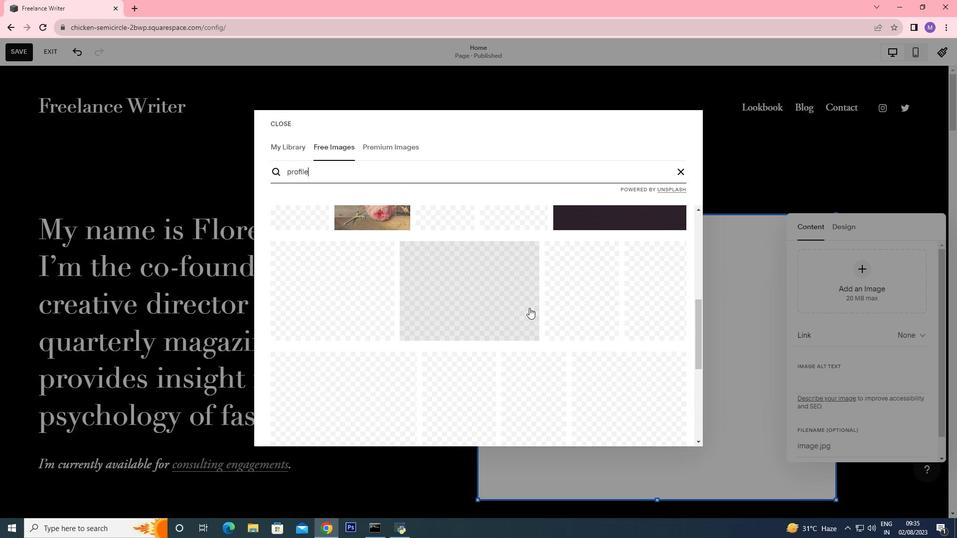 
Action: Mouse scrolled (530, 308) with delta (0, 0)
Screenshot: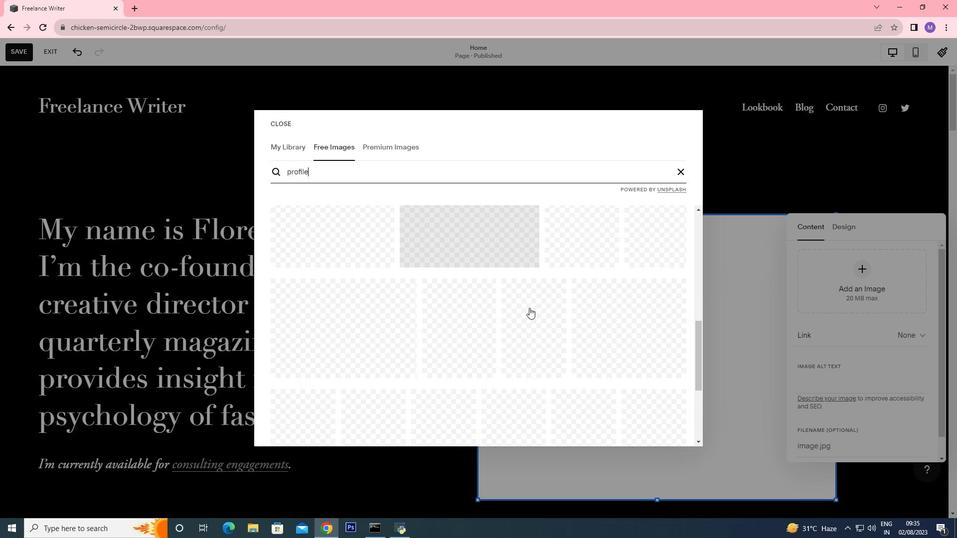 
Action: Mouse scrolled (530, 308) with delta (0, 0)
Screenshot: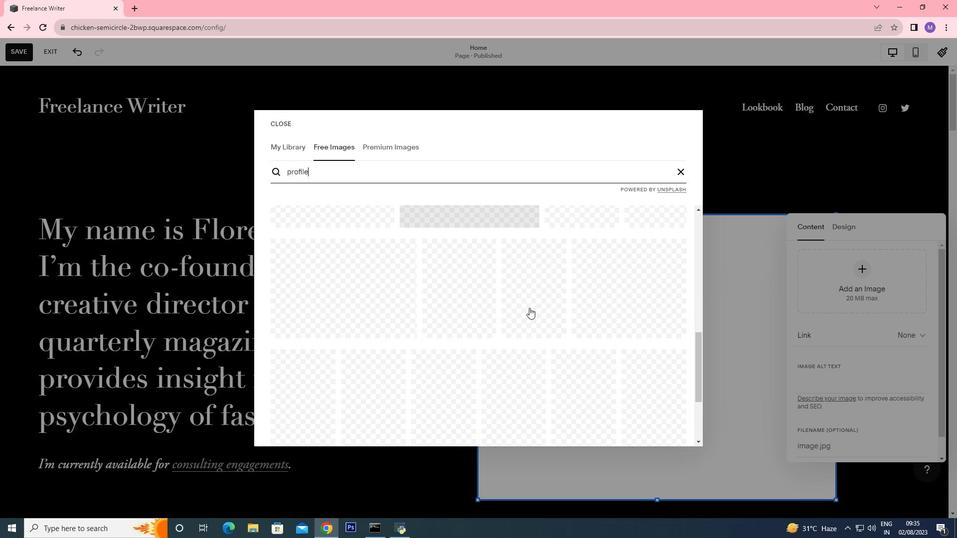 
Action: Mouse scrolled (530, 308) with delta (0, 0)
Screenshot: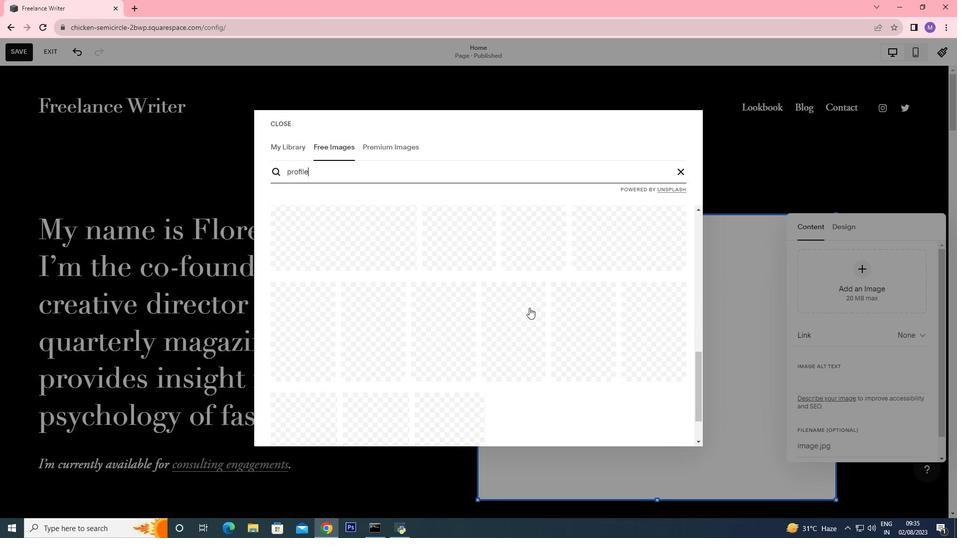 
Action: Mouse scrolled (530, 308) with delta (0, 0)
Screenshot: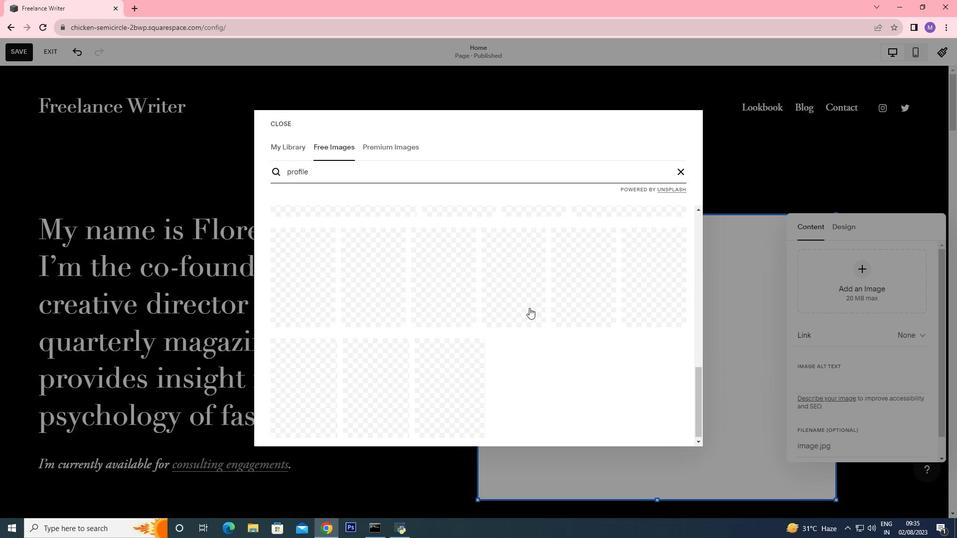 
Action: Mouse scrolled (530, 308) with delta (0, 0)
Screenshot: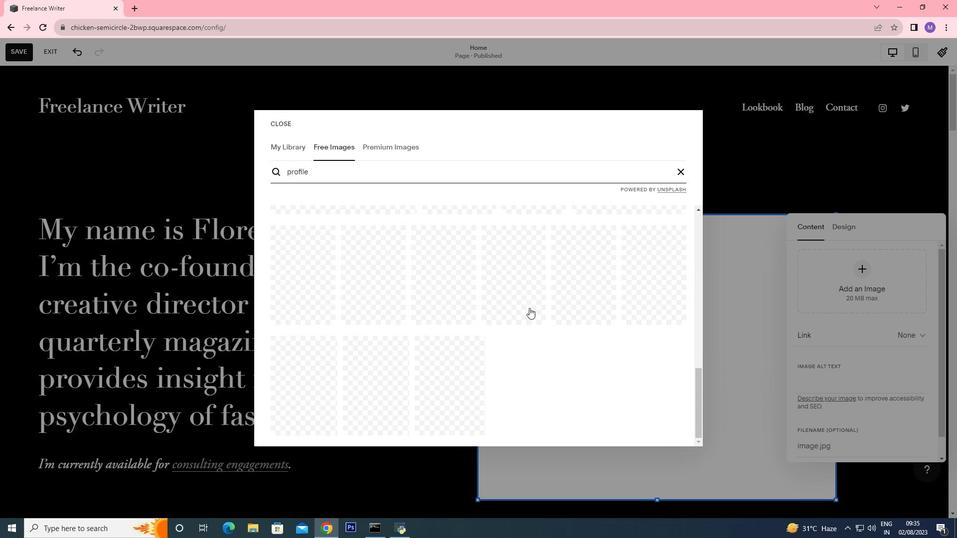 
Action: Mouse scrolled (530, 308) with delta (0, 0)
Screenshot: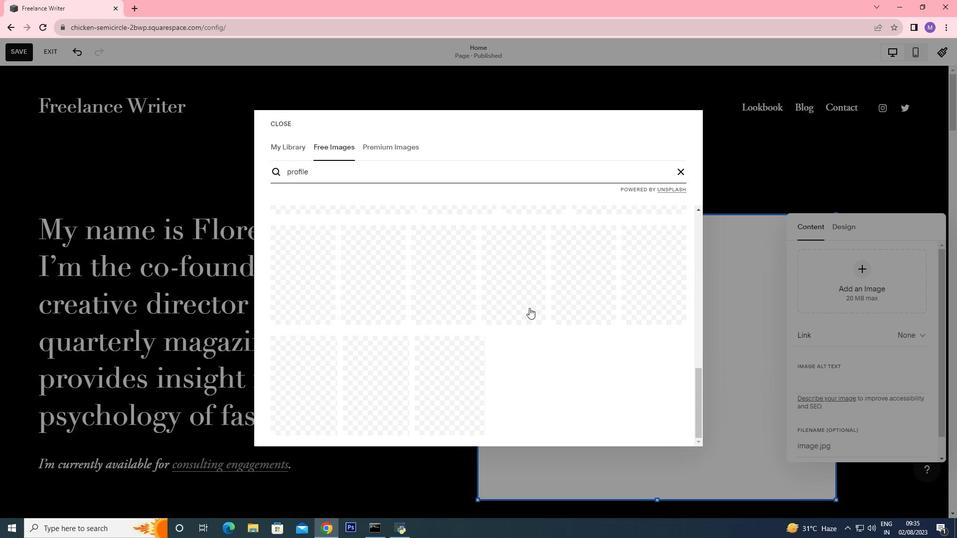 
Action: Mouse scrolled (530, 308) with delta (0, 0)
Screenshot: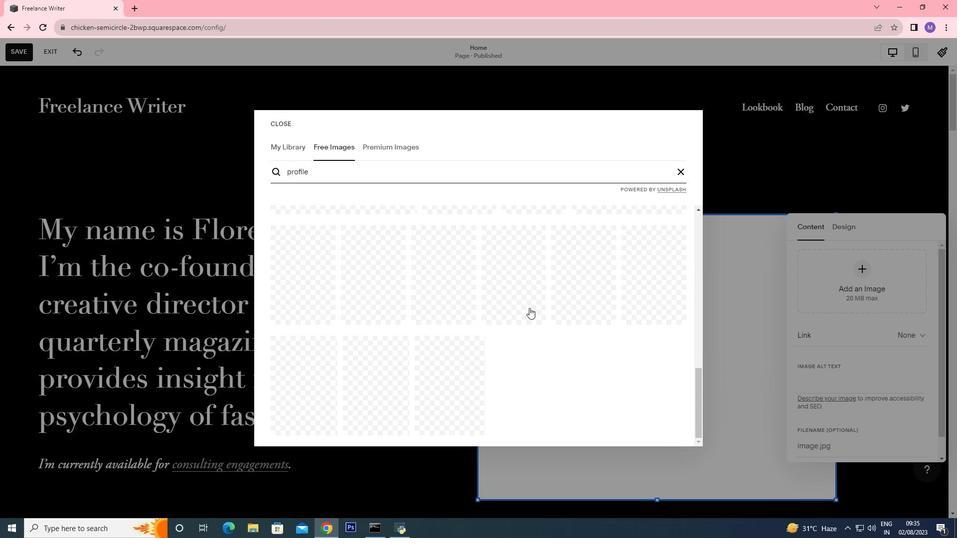 
Action: Mouse moved to (532, 310)
Screenshot: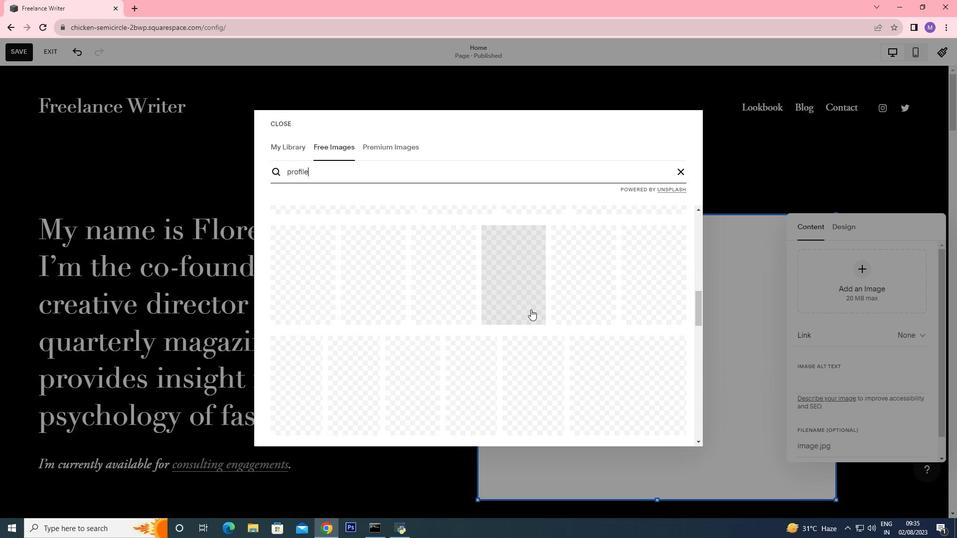 
Action: Mouse scrolled (532, 310) with delta (0, 0)
Screenshot: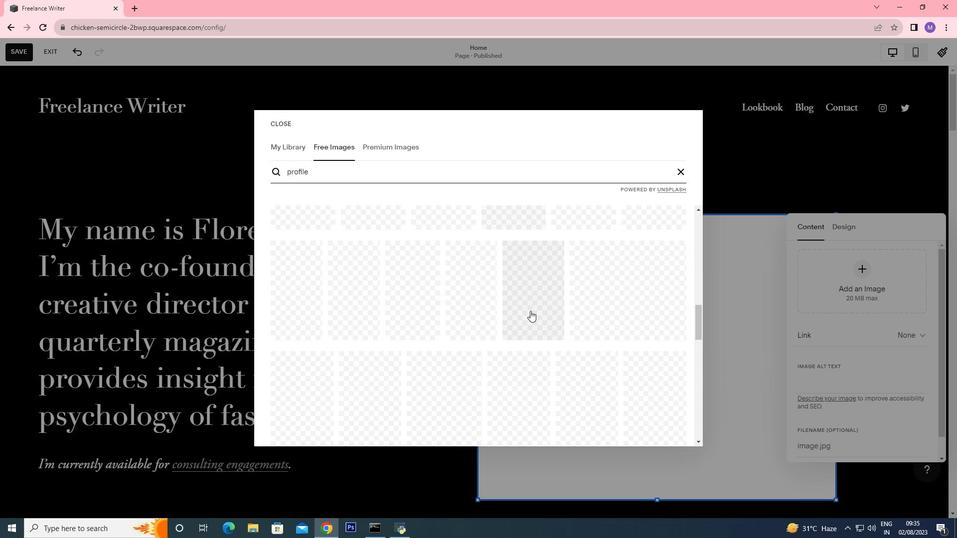 
Action: Mouse scrolled (532, 310) with delta (0, 0)
Screenshot: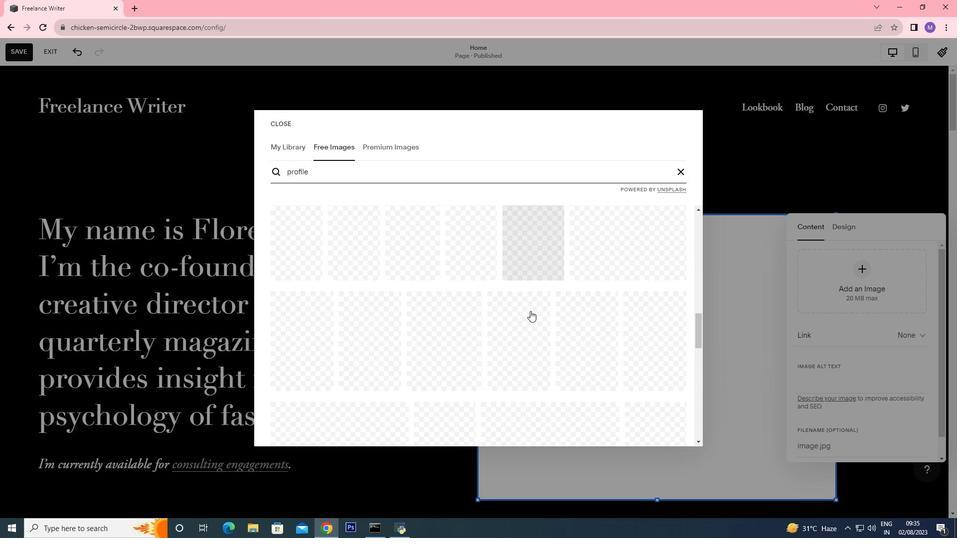 
Action: Mouse moved to (531, 311)
Screenshot: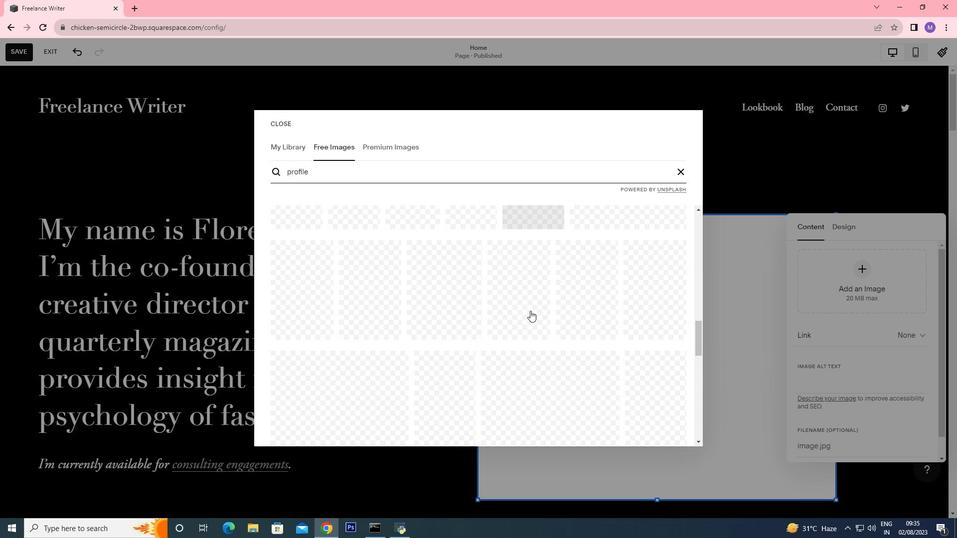 
Action: Mouse scrolled (531, 310) with delta (0, 0)
Screenshot: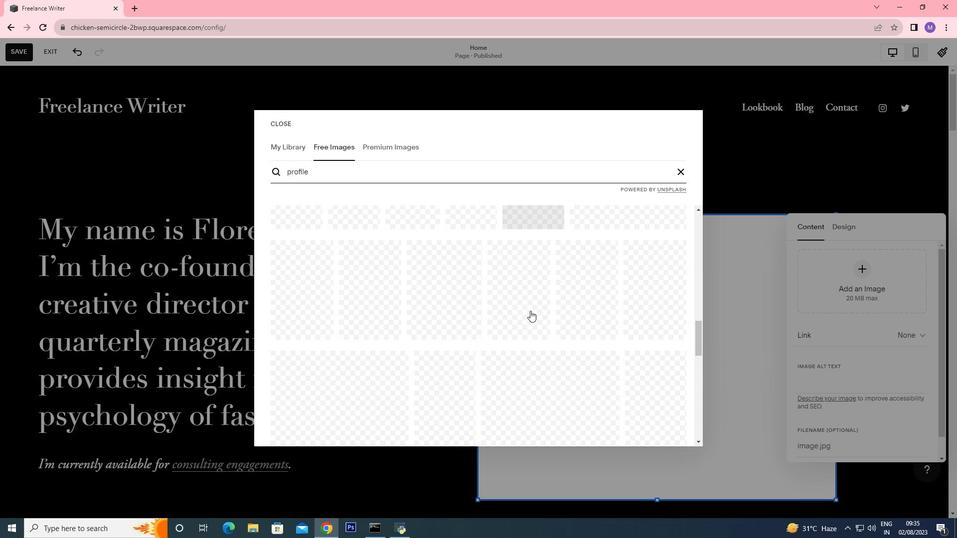 
Action: Mouse moved to (531, 312)
Screenshot: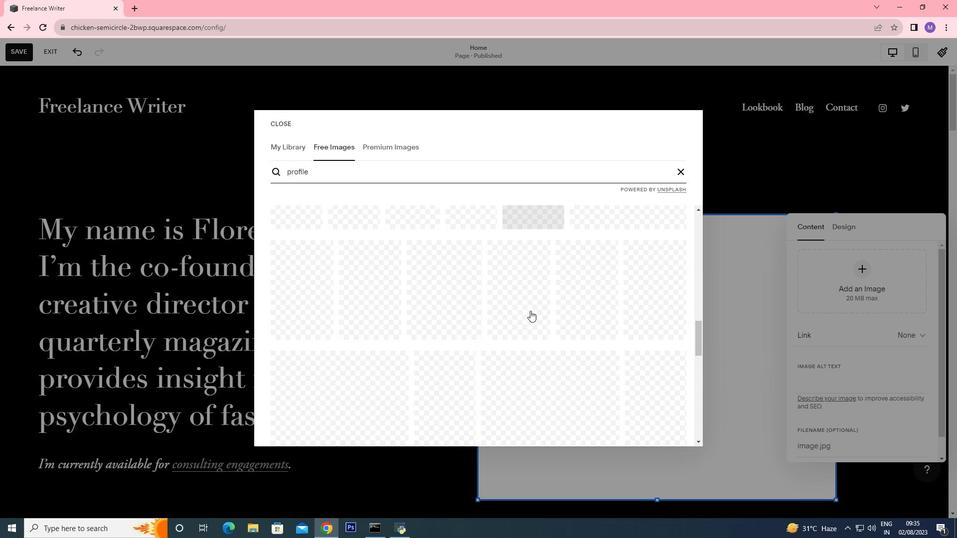 
Action: Mouse scrolled (531, 311) with delta (0, 0)
Screenshot: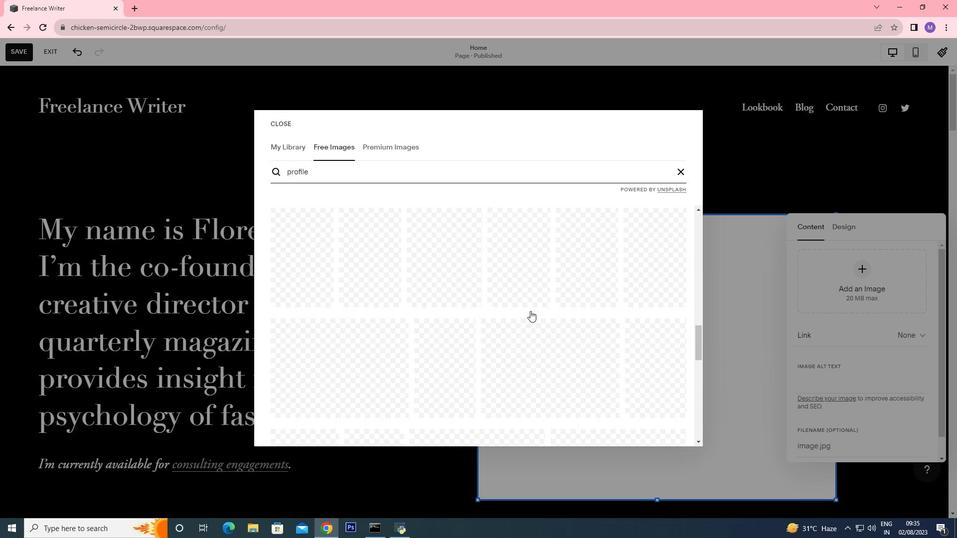 
Action: Mouse scrolled (531, 311) with delta (0, 0)
Screenshot: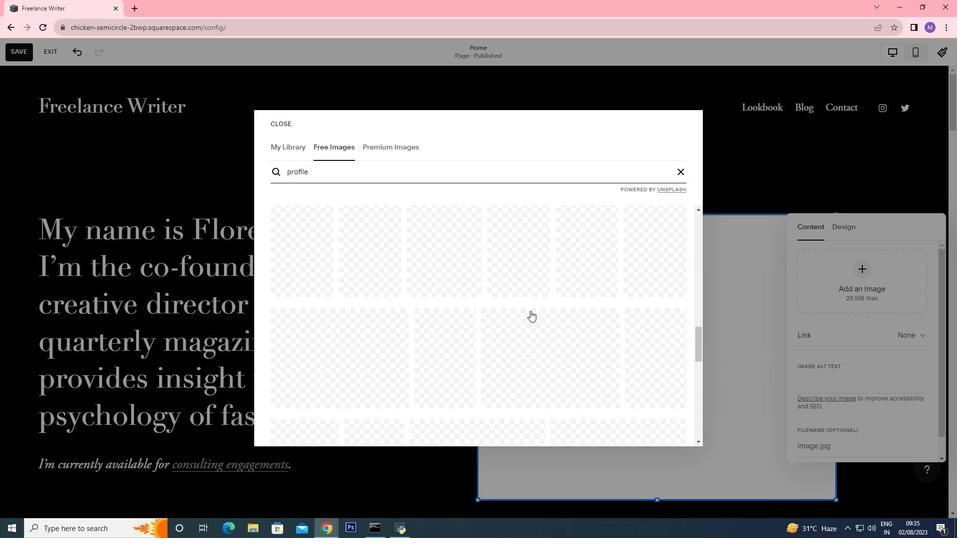 
Action: Mouse moved to (531, 312)
Screenshot: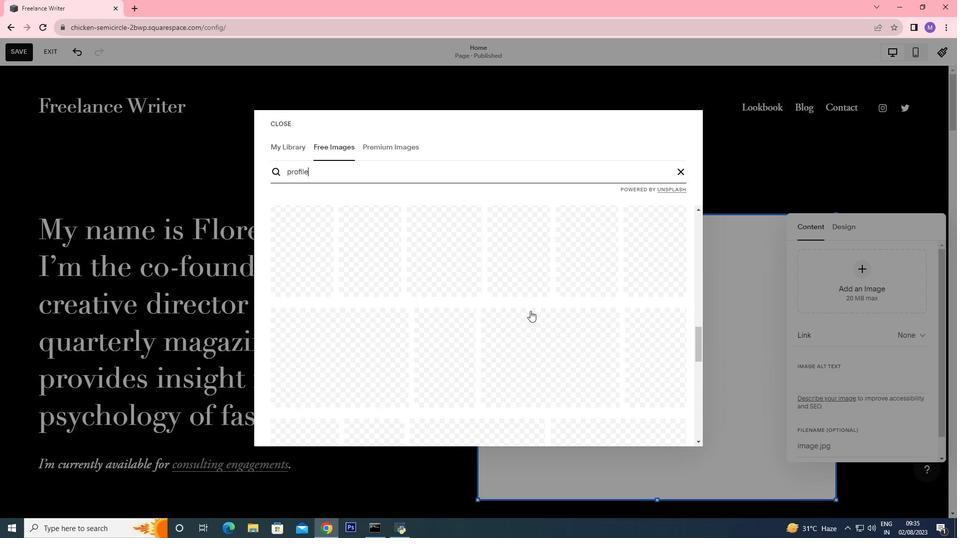 
Action: Mouse scrolled (531, 311) with delta (0, 0)
Screenshot: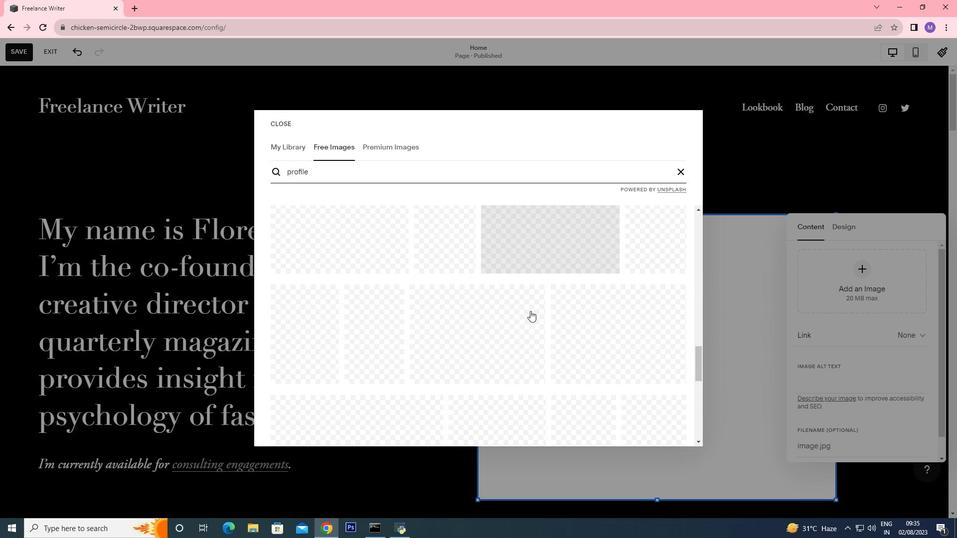
Action: Mouse scrolled (531, 311) with delta (0, 0)
Screenshot: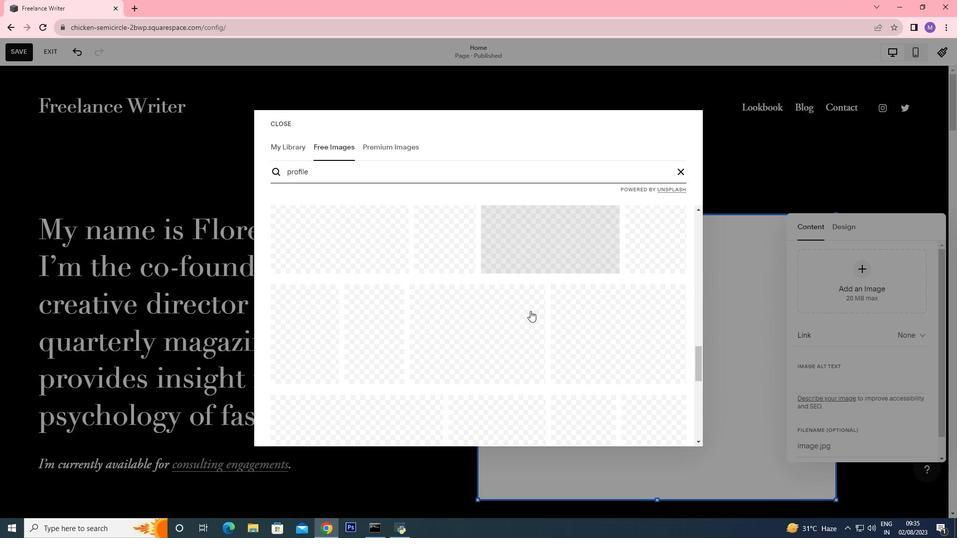 
Action: Mouse scrolled (531, 311) with delta (0, 0)
Screenshot: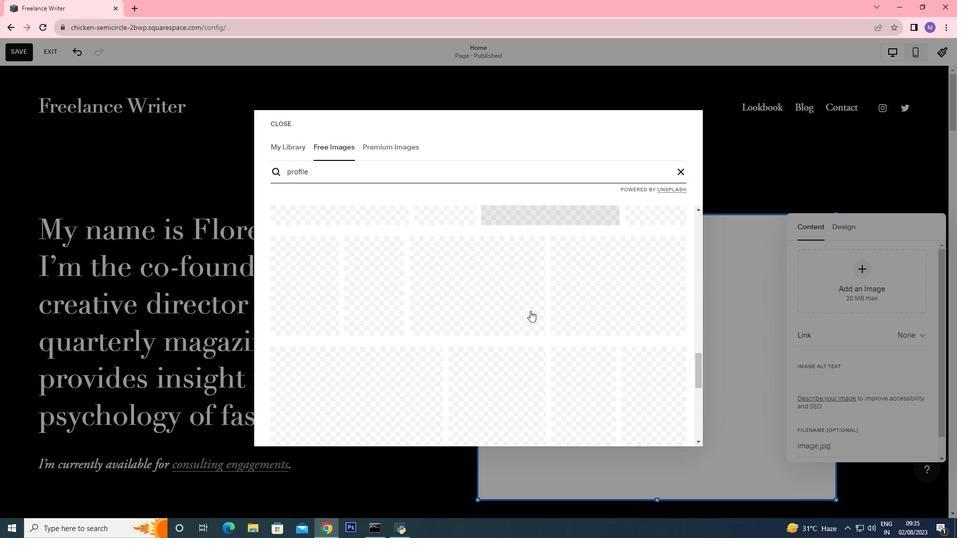 
Action: Mouse scrolled (531, 311) with delta (0, 0)
Screenshot: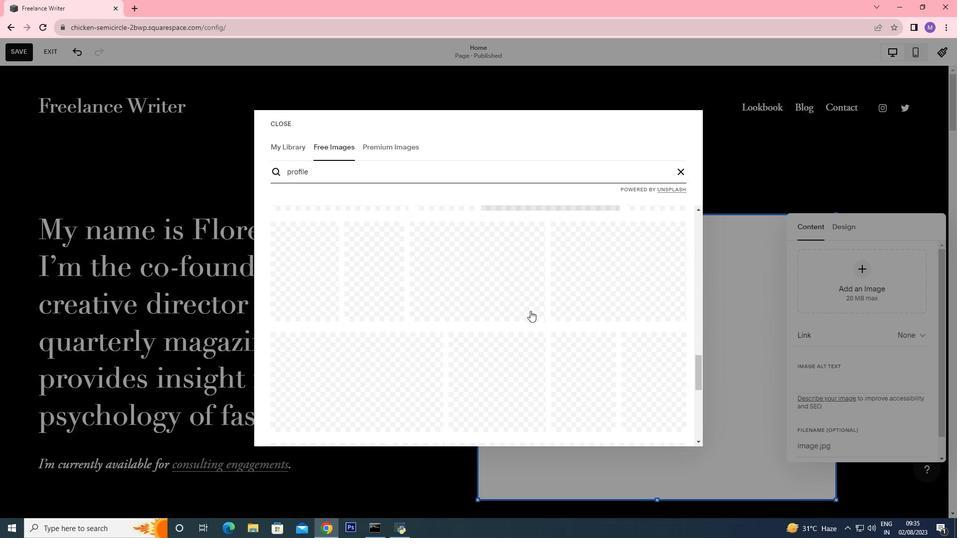 
Action: Mouse moved to (525, 314)
Screenshot: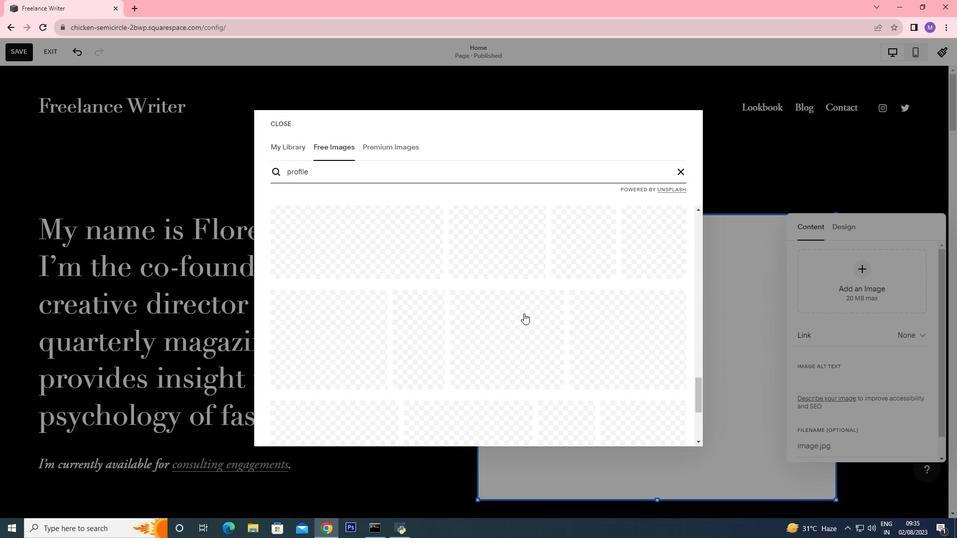 
Action: Mouse scrolled (525, 314) with delta (0, 0)
Screenshot: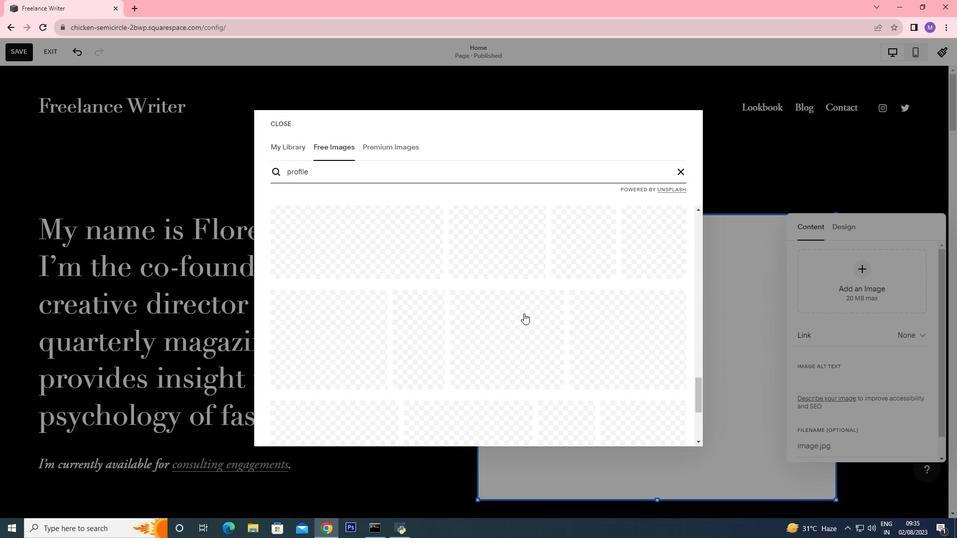 
Action: Mouse scrolled (525, 314) with delta (0, 0)
Screenshot: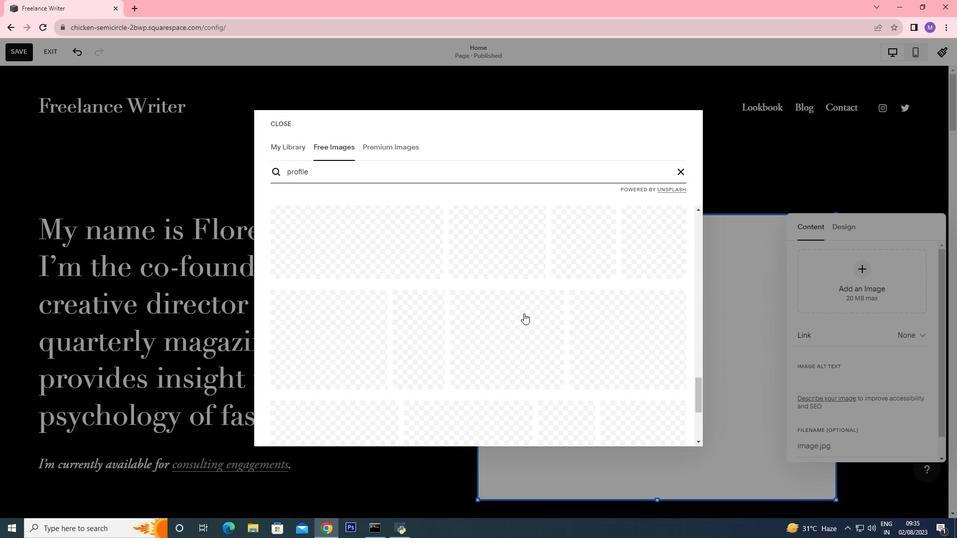 
Action: Mouse scrolled (525, 314) with delta (0, 0)
Screenshot: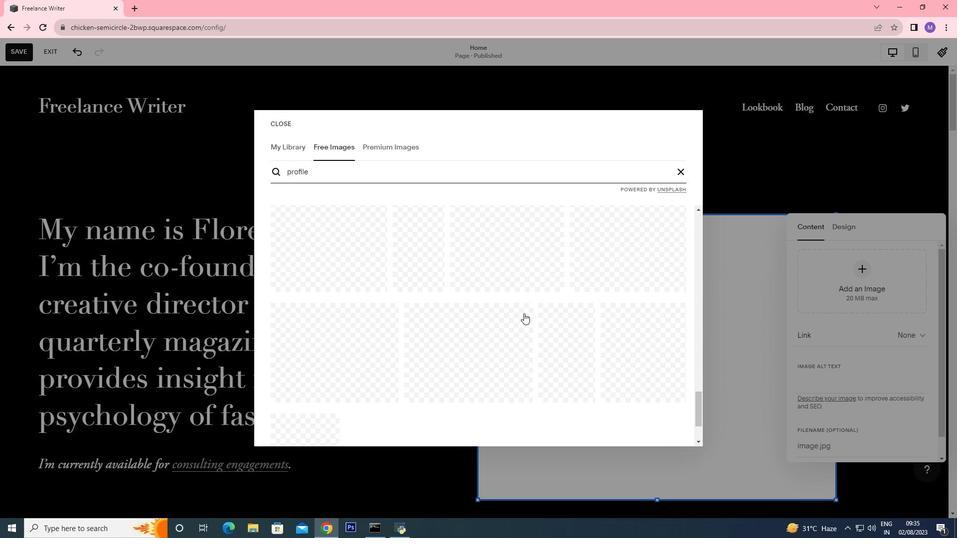 
Action: Mouse scrolled (525, 314) with delta (0, 0)
Screenshot: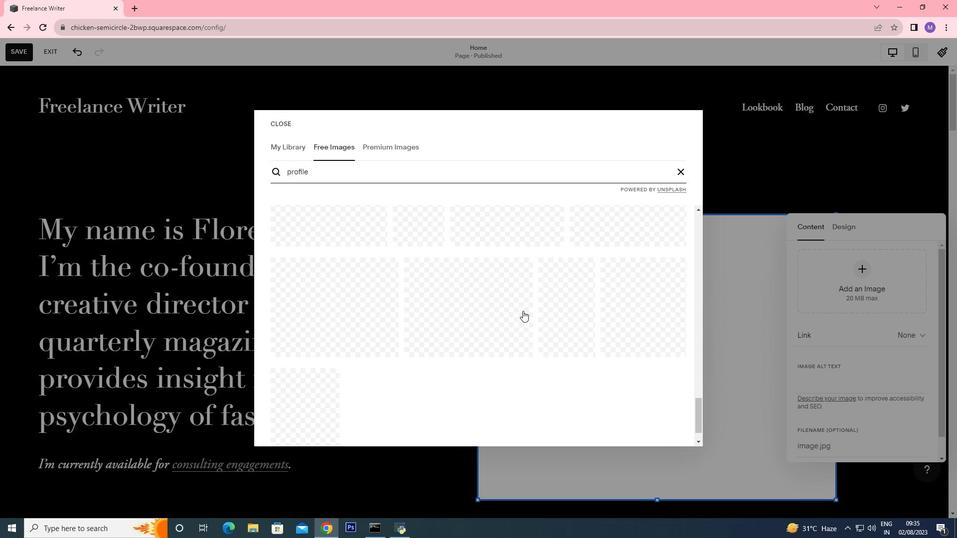 
Action: Mouse scrolled (525, 314) with delta (0, 0)
Screenshot: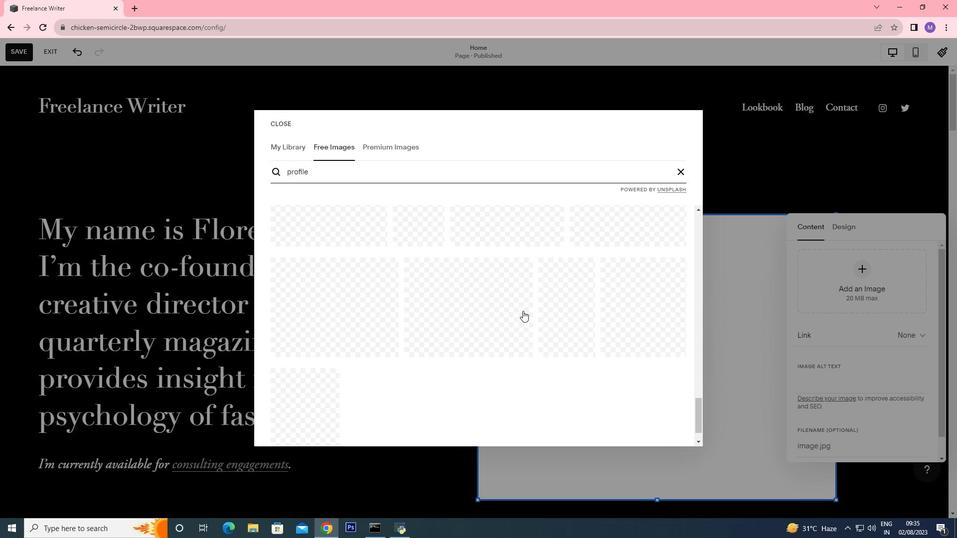 
Action: Mouse scrolled (525, 314) with delta (0, 0)
Screenshot: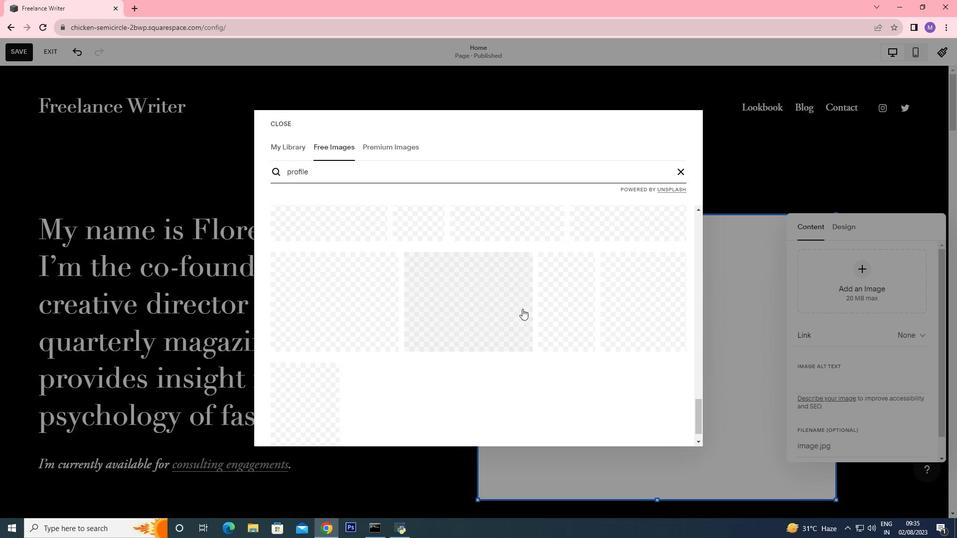 
Action: Mouse moved to (519, 307)
Screenshot: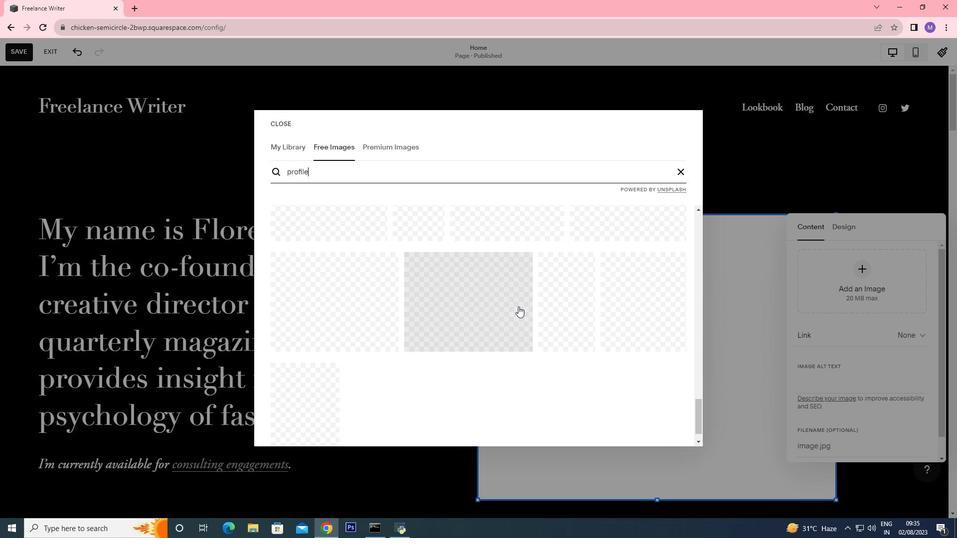 
Action: Mouse scrolled (519, 308) with delta (0, 0)
Screenshot: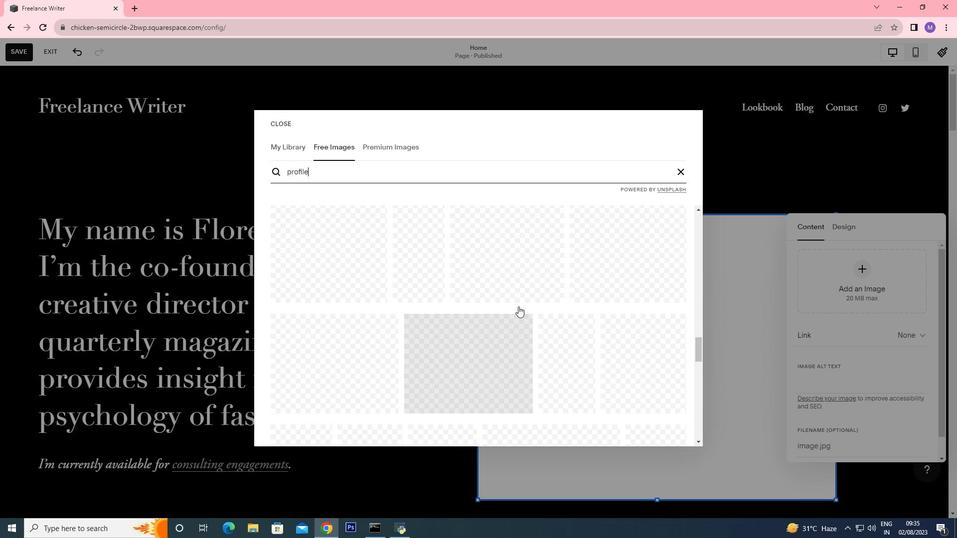 
Action: Mouse scrolled (519, 308) with delta (0, 0)
Screenshot: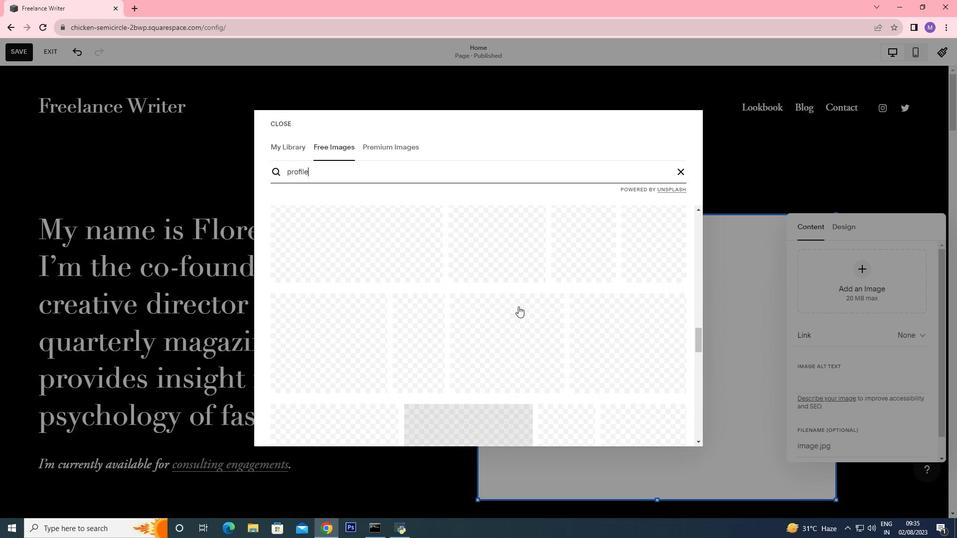 
Action: Mouse scrolled (519, 308) with delta (0, 0)
Screenshot: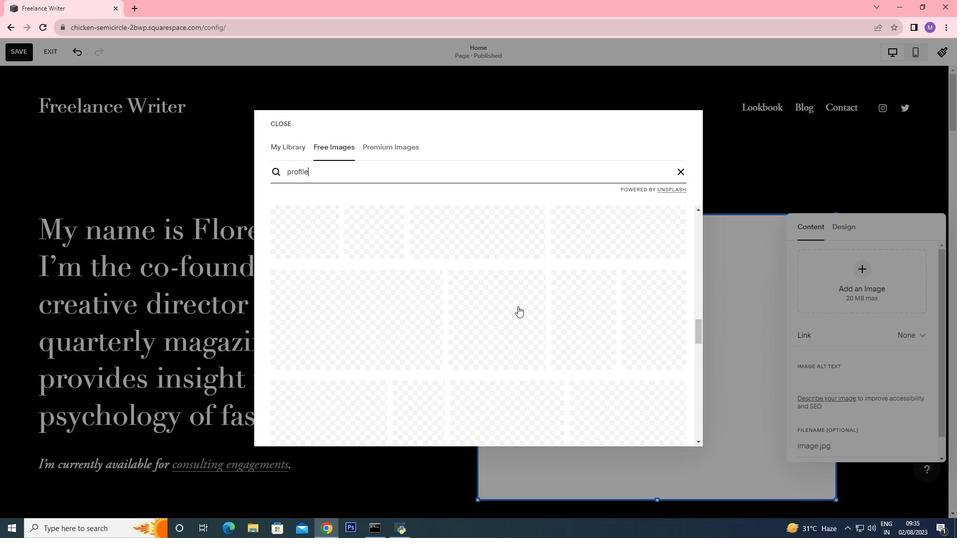 
Action: Mouse scrolled (519, 308) with delta (0, 0)
Screenshot: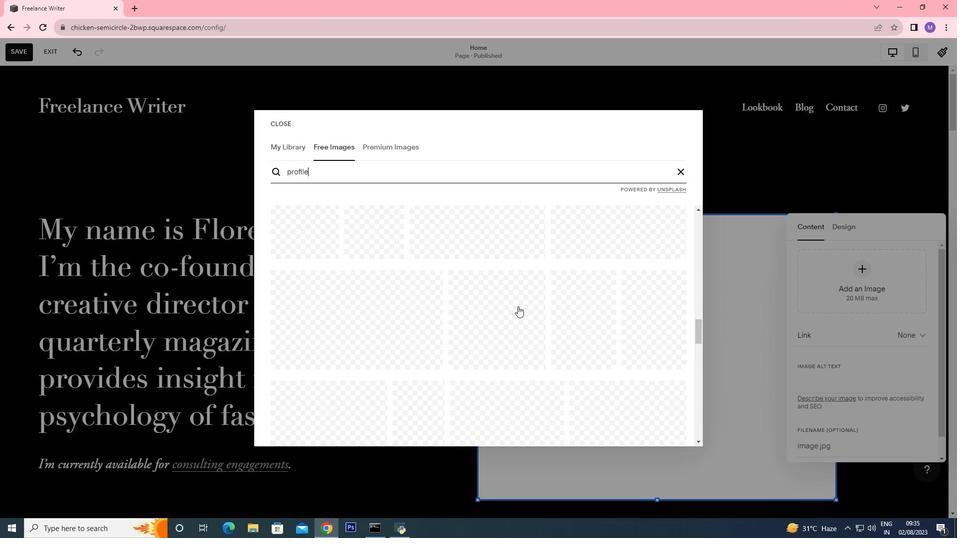 
Action: Mouse scrolled (519, 308) with delta (0, 0)
Screenshot: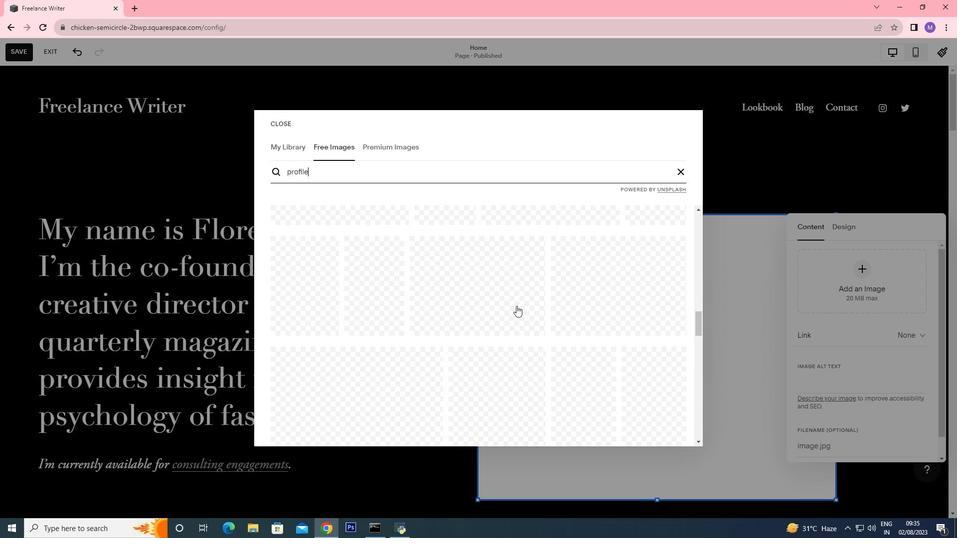 
Action: Mouse scrolled (519, 308) with delta (0, 0)
Screenshot: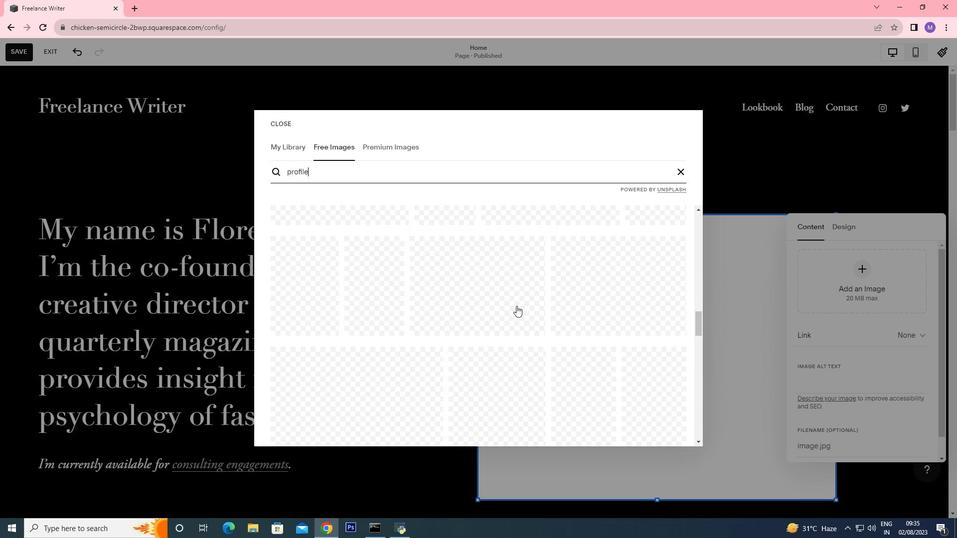 
Action: Mouse scrolled (519, 308) with delta (0, 0)
Screenshot: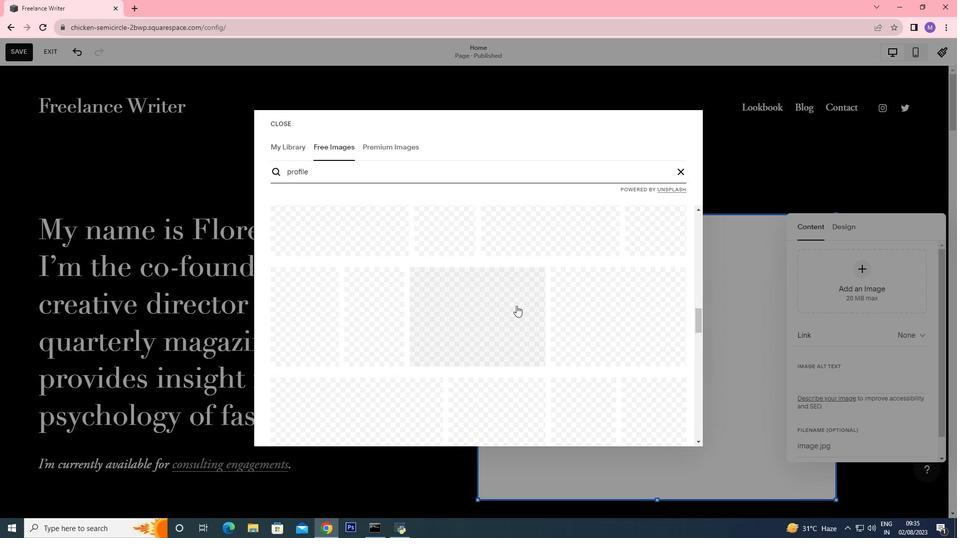 
Action: Mouse moved to (517, 307)
Screenshot: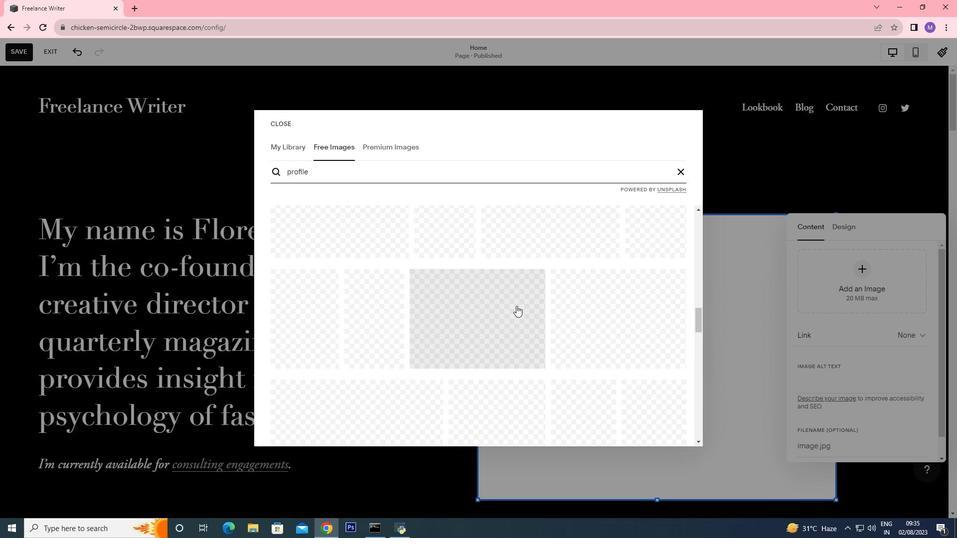 
Action: Mouse scrolled (517, 307) with delta (0, 0)
Screenshot: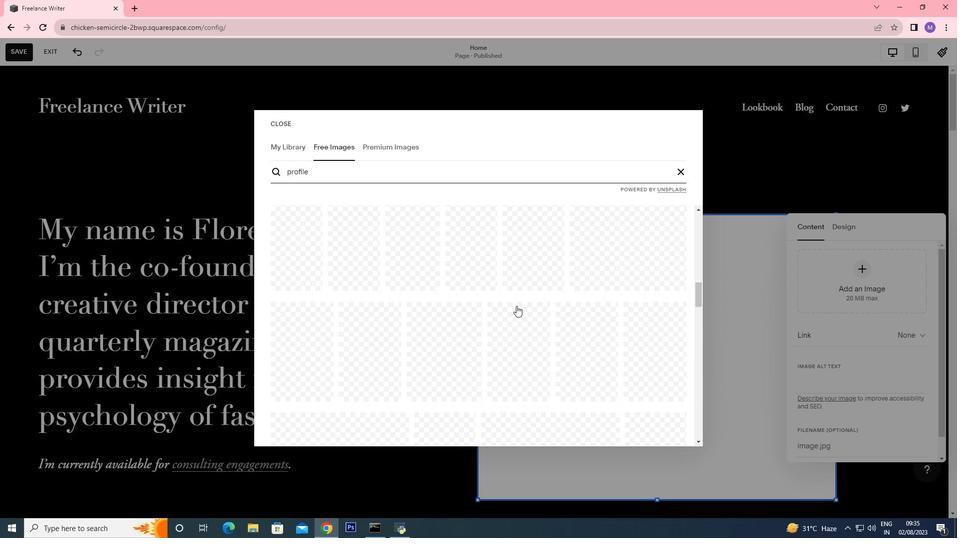 
Action: Mouse scrolled (517, 307) with delta (0, 0)
Screenshot: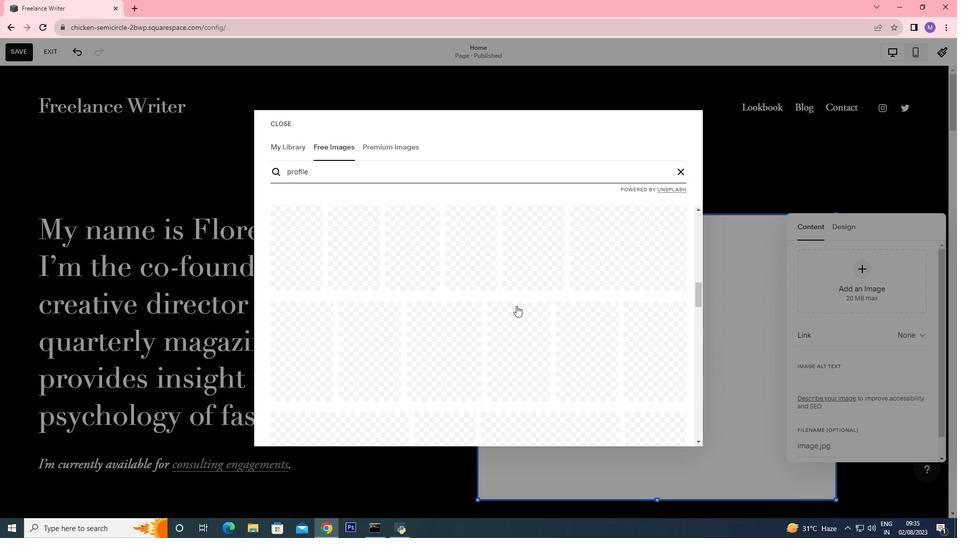 
Action: Mouse scrolled (517, 307) with delta (0, 0)
Screenshot: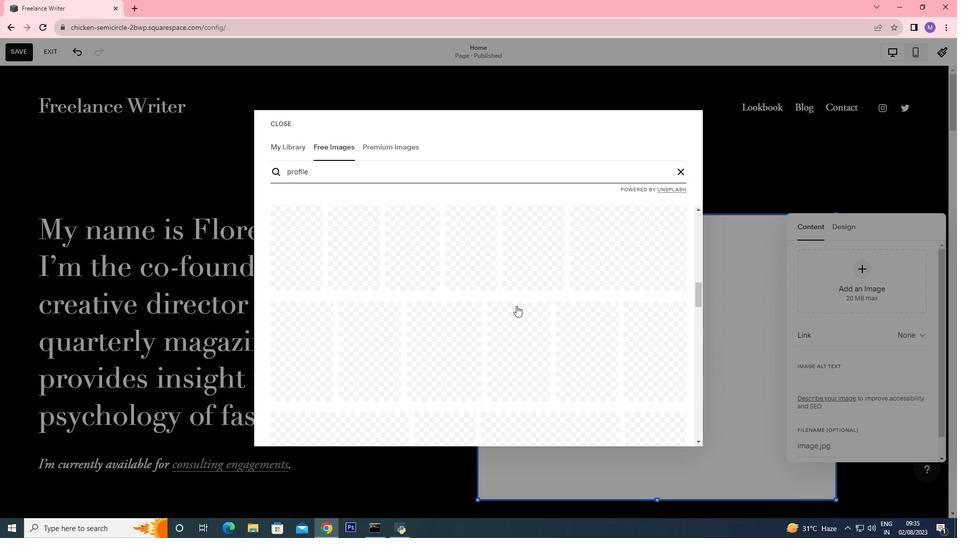 
Action: Mouse scrolled (517, 307) with delta (0, 0)
Screenshot: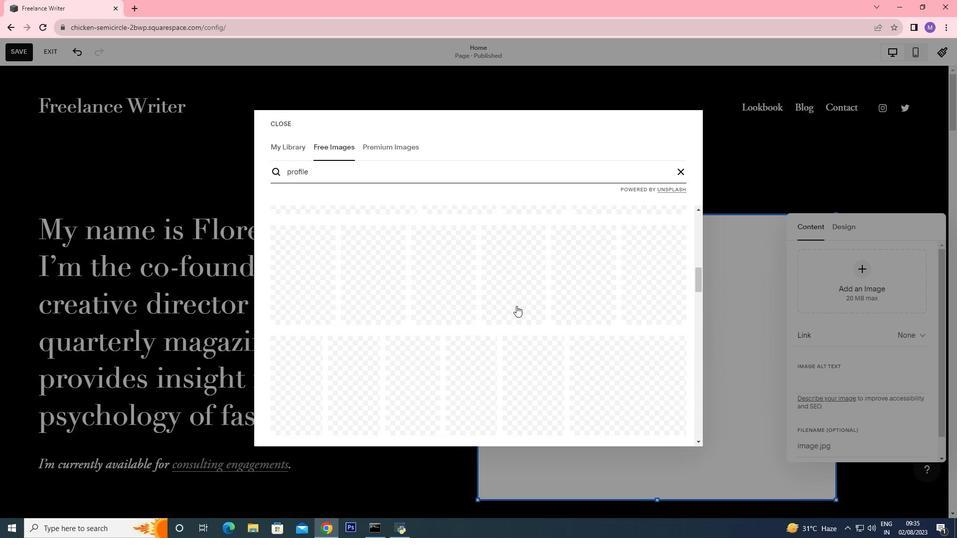 
Action: Mouse scrolled (517, 307) with delta (0, 0)
Screenshot: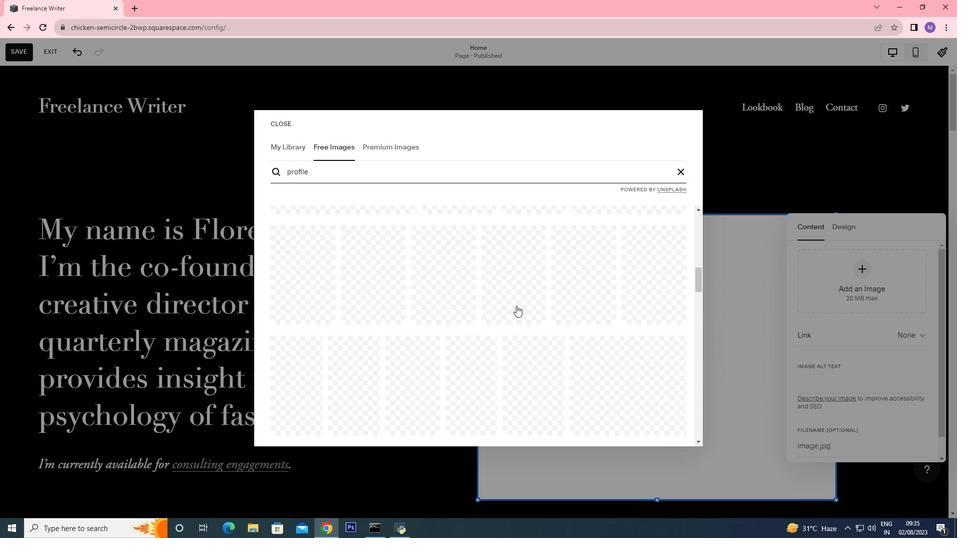
Action: Mouse scrolled (517, 307) with delta (0, 0)
Screenshot: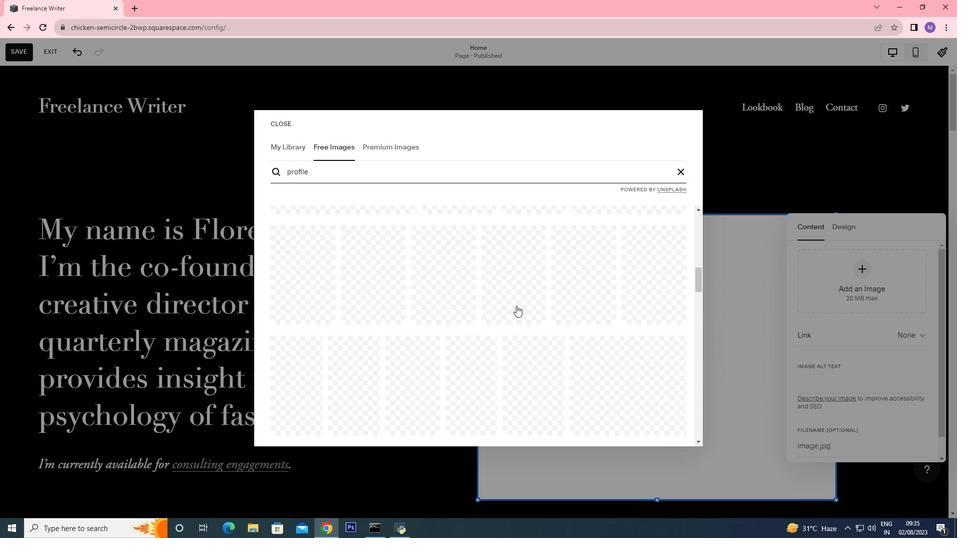 
Action: Mouse scrolled (517, 307) with delta (0, 0)
Screenshot: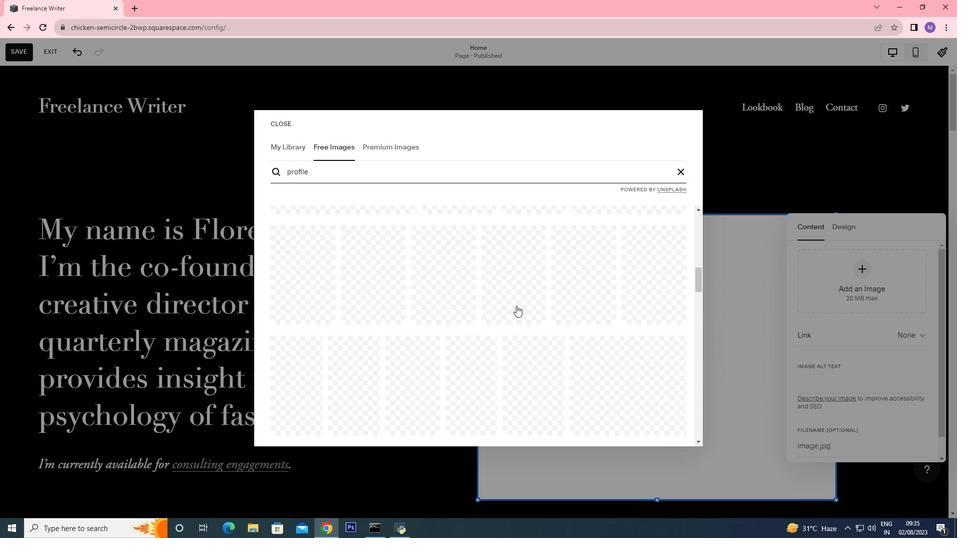 
Action: Mouse scrolled (517, 307) with delta (0, 0)
Screenshot: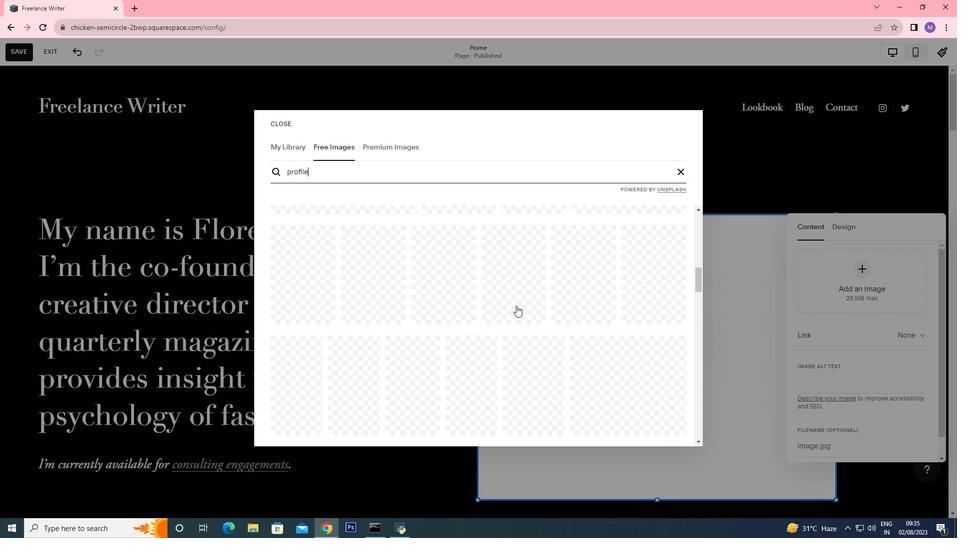 
Action: Mouse moved to (515, 306)
Screenshot: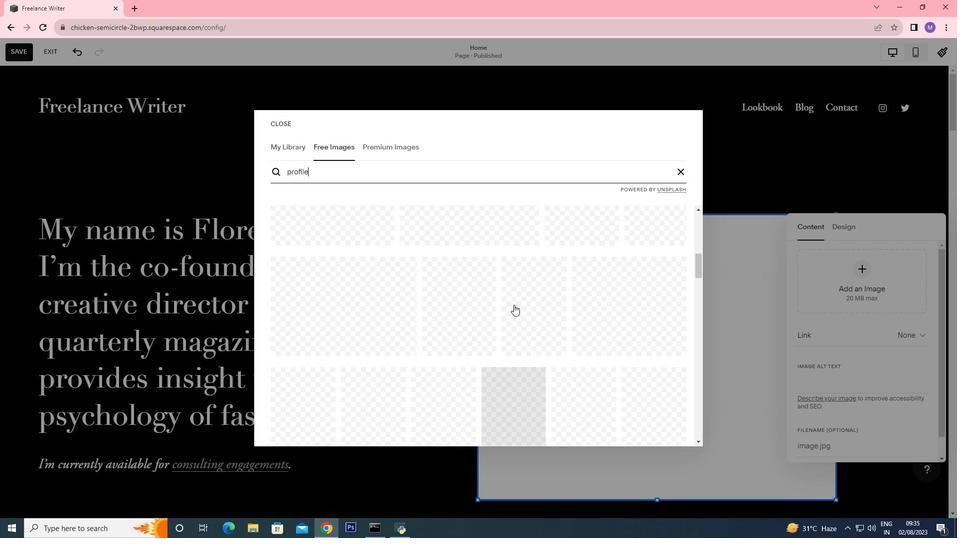 
Action: Mouse scrolled (515, 306) with delta (0, 0)
Screenshot: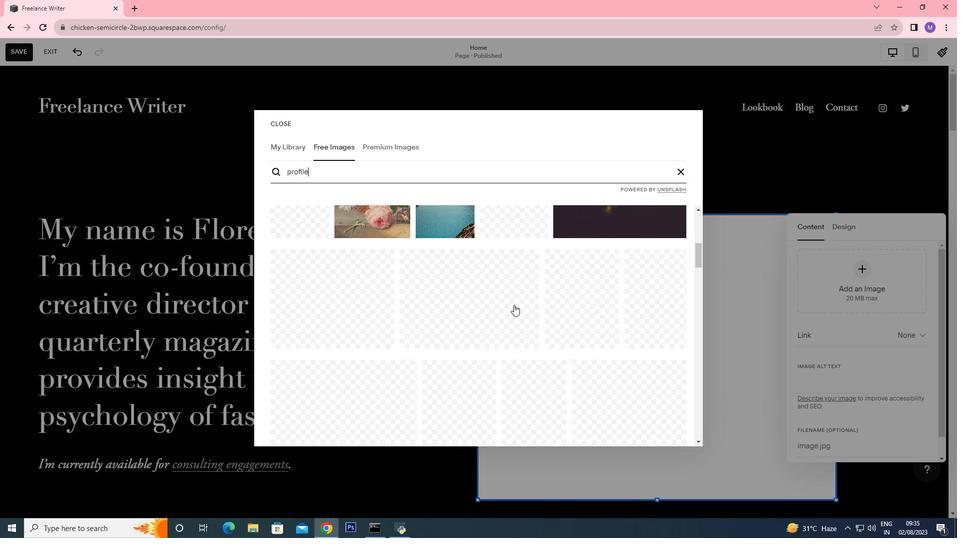 
Action: Mouse scrolled (515, 306) with delta (0, 0)
Screenshot: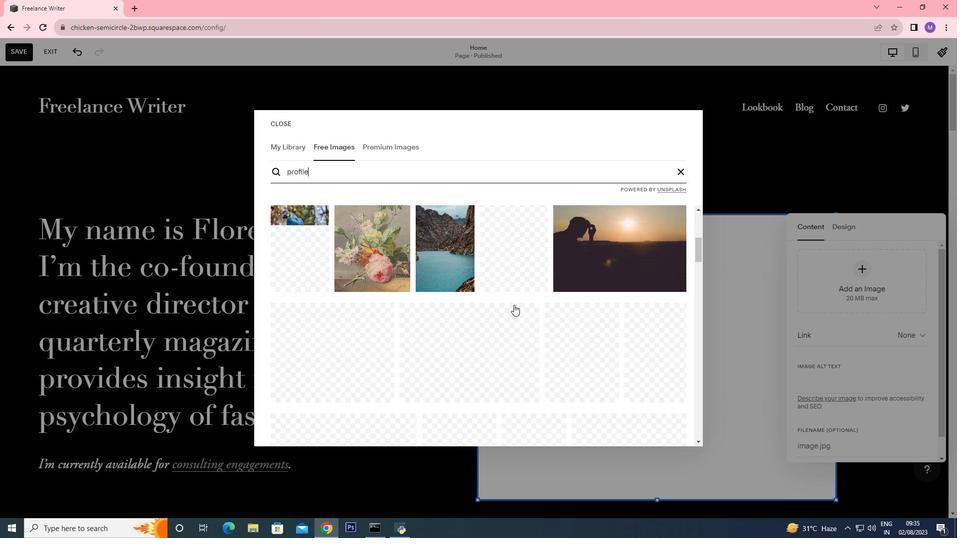
Action: Mouse scrolled (515, 306) with delta (0, 0)
Screenshot: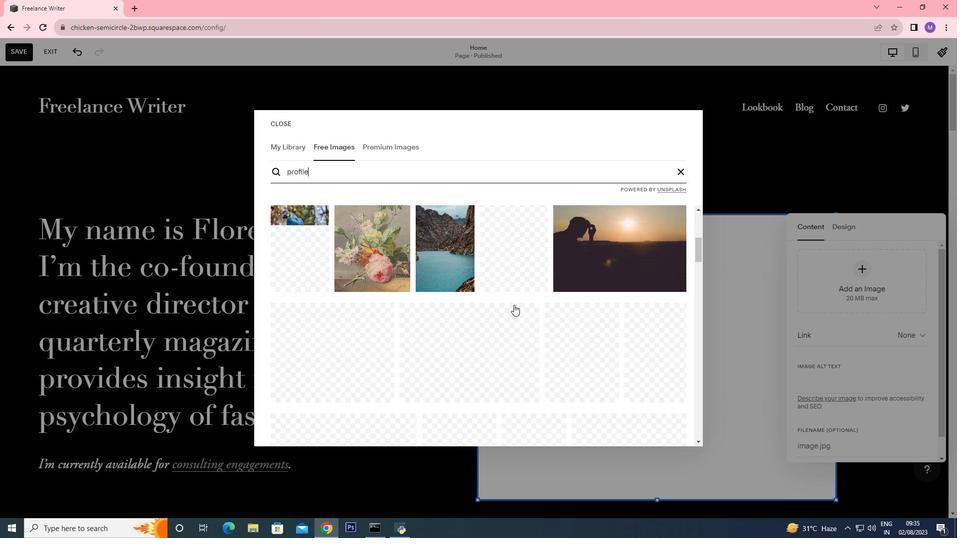 
Action: Mouse scrolled (515, 306) with delta (0, 0)
Screenshot: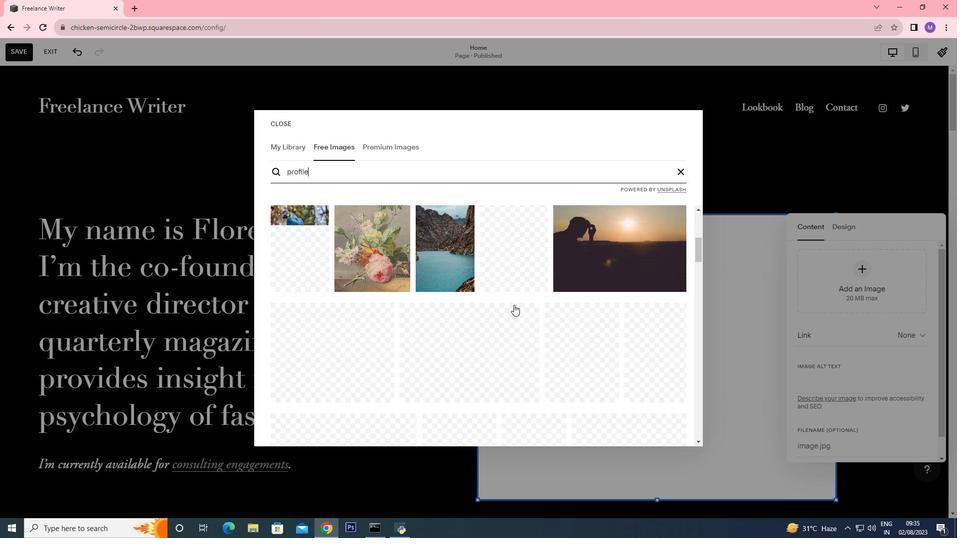 
Action: Mouse scrolled (515, 306) with delta (0, 0)
Screenshot: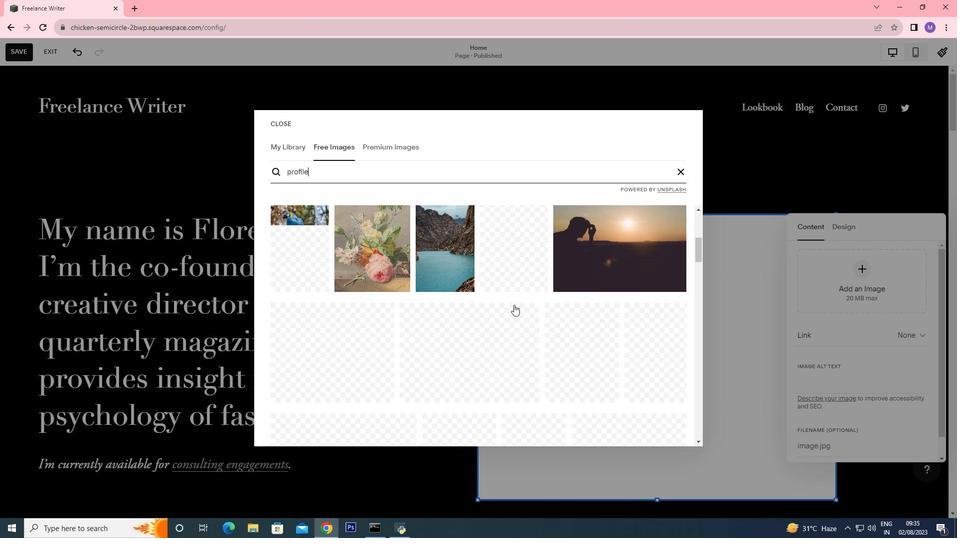 
Action: Mouse scrolled (515, 306) with delta (0, 0)
Screenshot: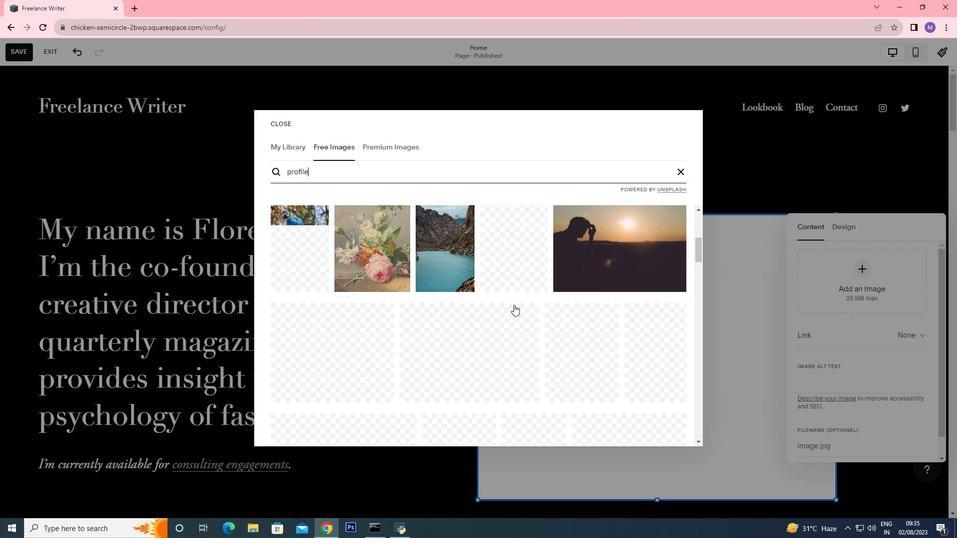
Action: Mouse scrolled (515, 306) with delta (0, 0)
Screenshot: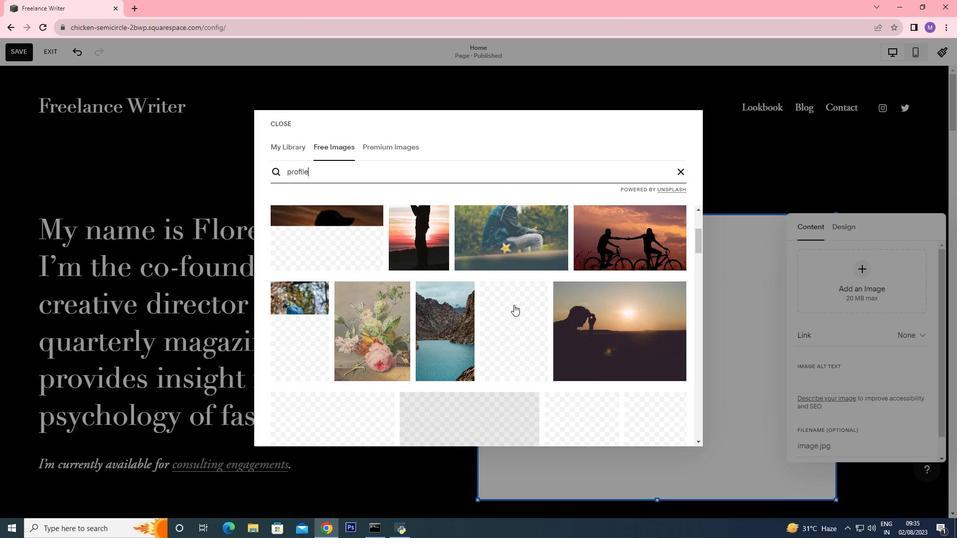 
Action: Mouse scrolled (515, 306) with delta (0, 0)
Screenshot: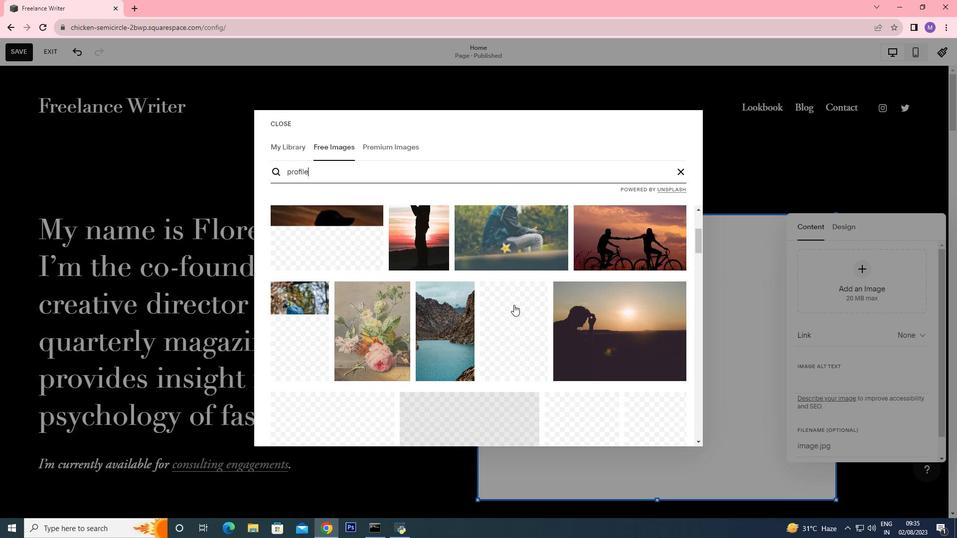 
Action: Mouse scrolled (515, 306) with delta (0, 0)
Screenshot: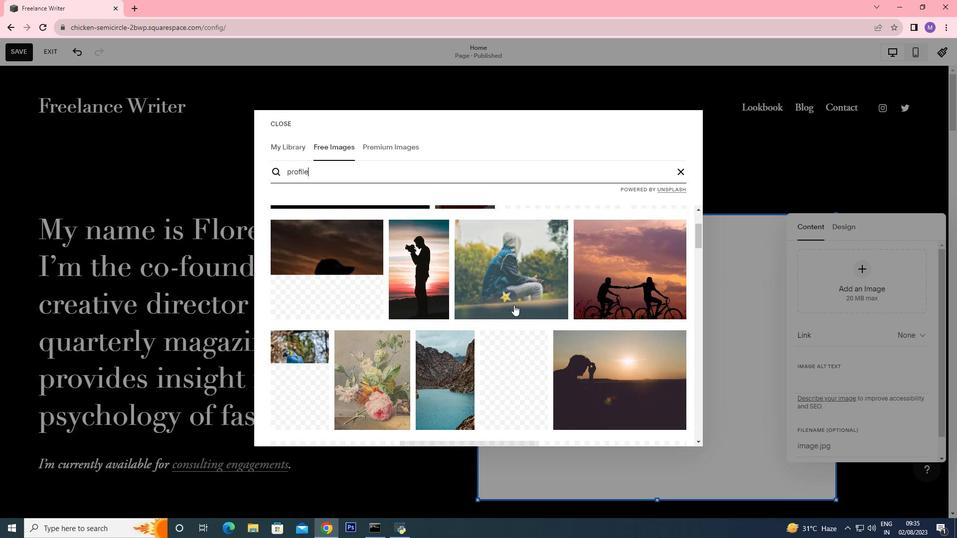 
Action: Mouse scrolled (515, 306) with delta (0, 0)
Screenshot: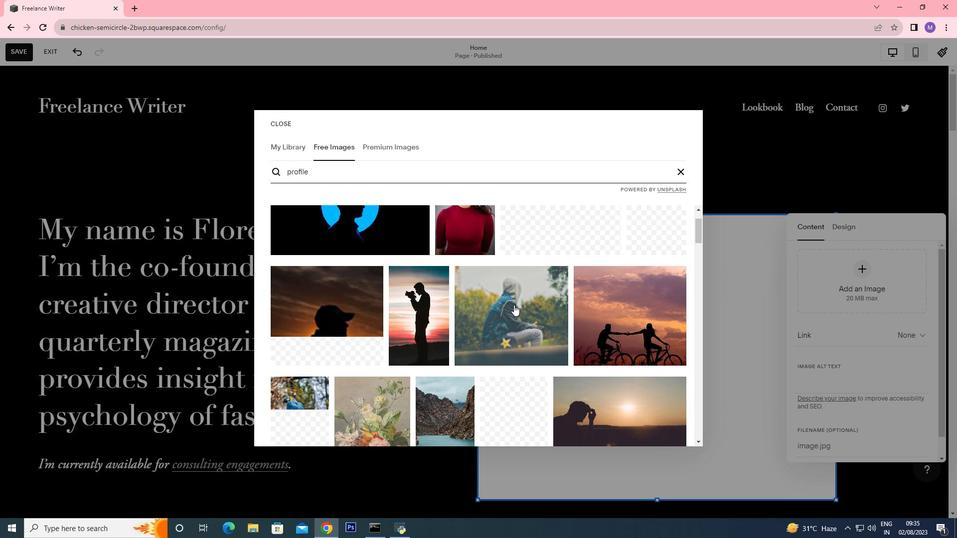 
Action: Mouse scrolled (515, 306) with delta (0, 0)
Screenshot: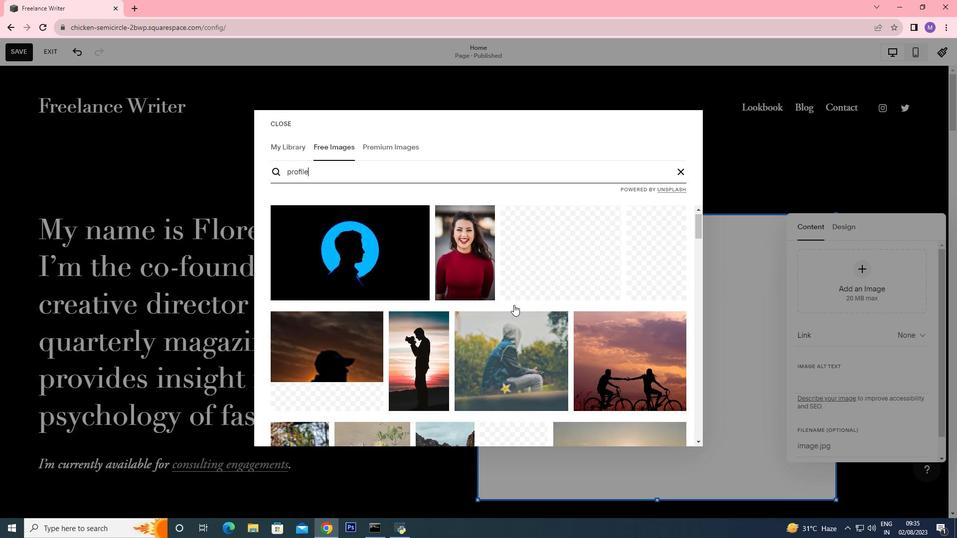 
Action: Mouse scrolled (515, 306) with delta (0, 0)
Screenshot: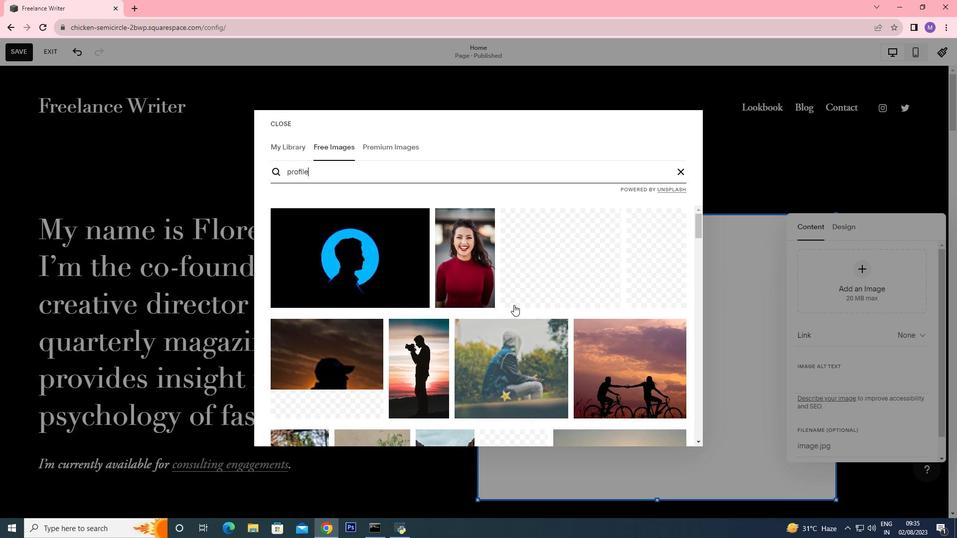
Action: Mouse scrolled (515, 306) with delta (0, 0)
Screenshot: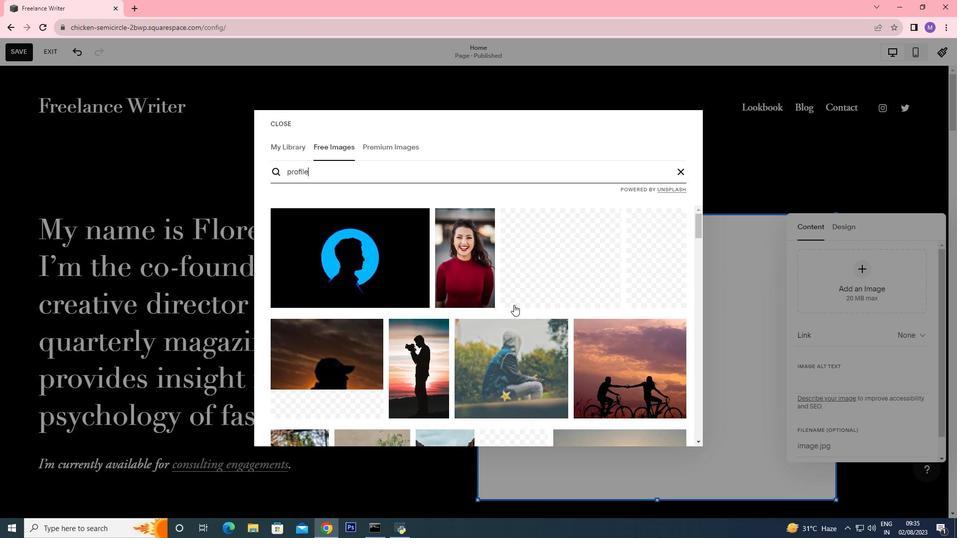 
Action: Mouse scrolled (515, 306) with delta (0, 0)
Screenshot: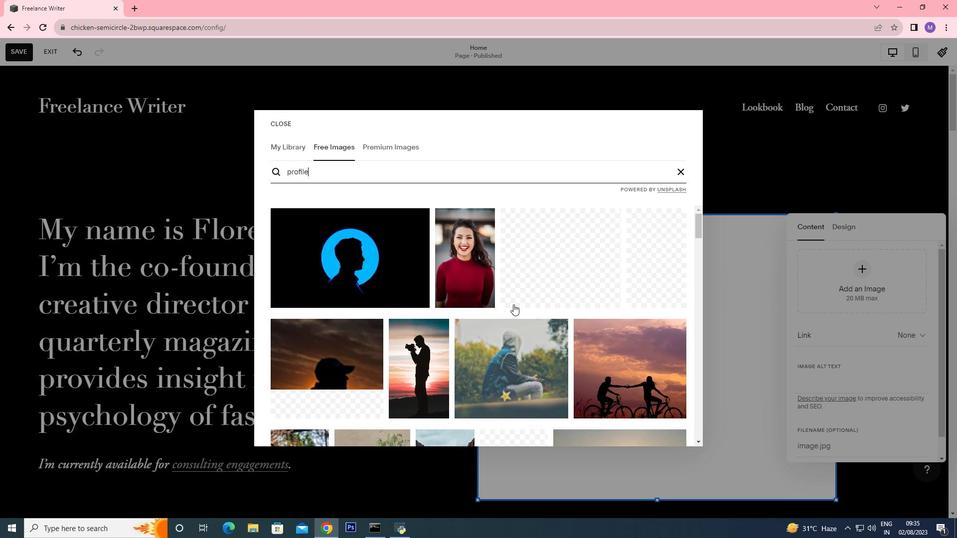 
Action: Mouse moved to (497, 308)
Screenshot: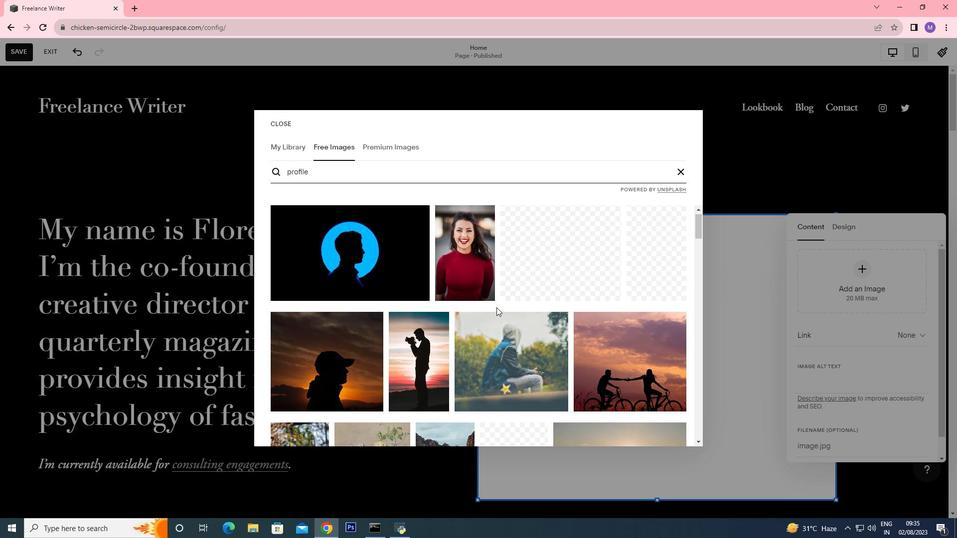 
Action: Mouse scrolled (497, 308) with delta (0, 0)
Screenshot: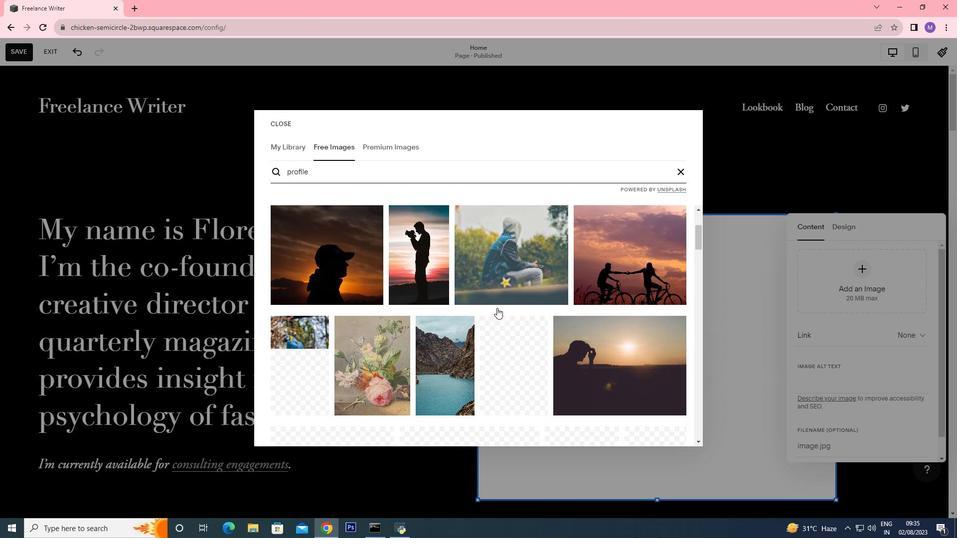 
Action: Mouse scrolled (497, 308) with delta (0, 0)
Screenshot: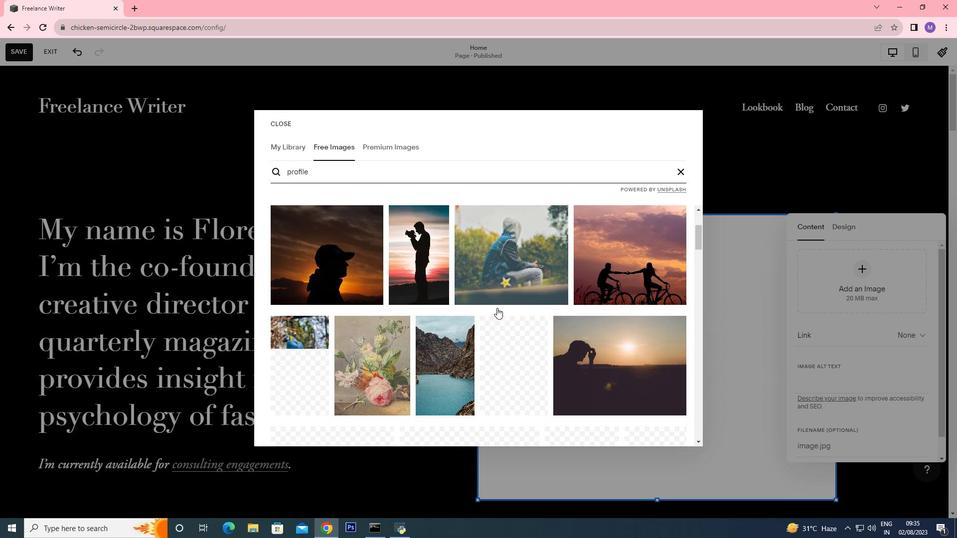 
Action: Mouse scrolled (497, 308) with delta (0, 0)
Screenshot: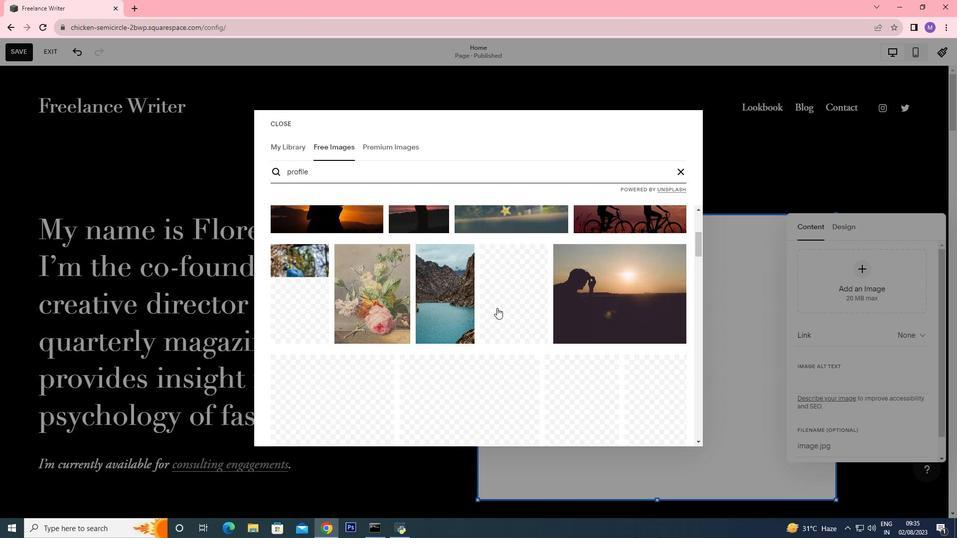 
Action: Mouse moved to (498, 309)
Screenshot: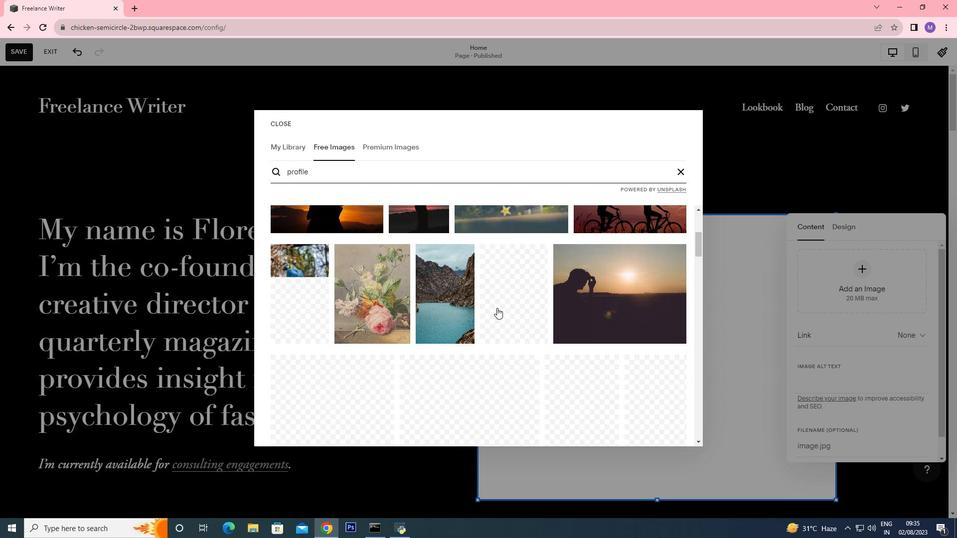 
Action: Mouse scrolled (498, 308) with delta (0, 0)
Screenshot: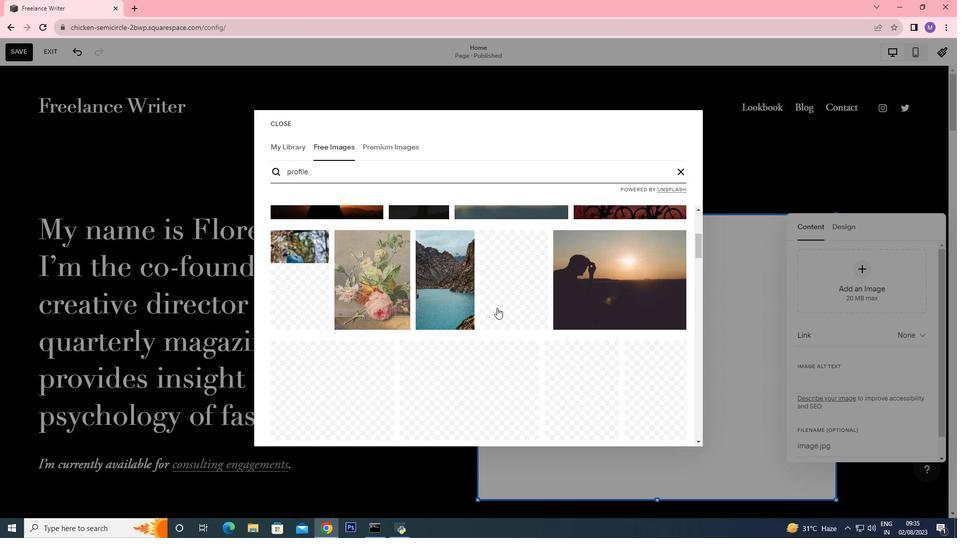 
Action: Mouse moved to (628, 323)
Screenshot: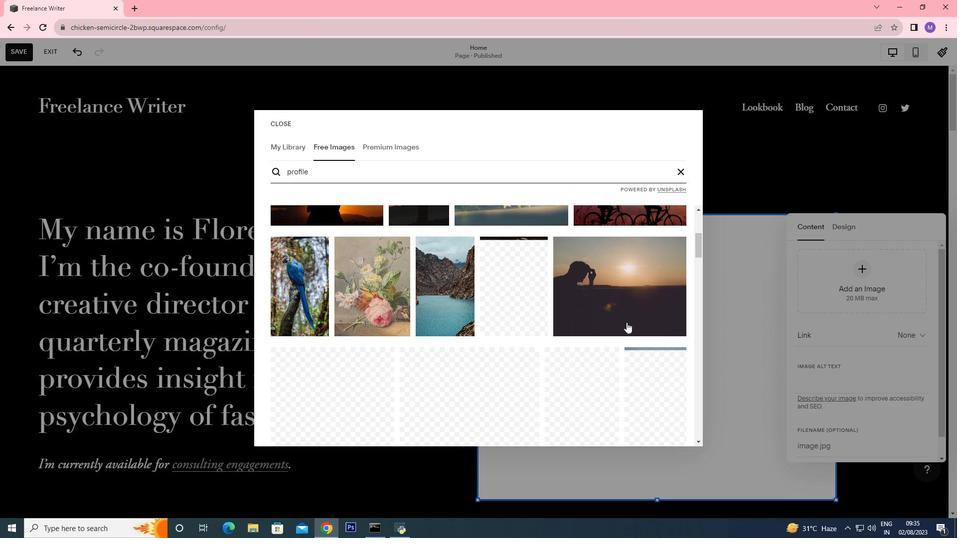 
Action: Mouse scrolled (628, 324) with delta (0, 0)
Screenshot: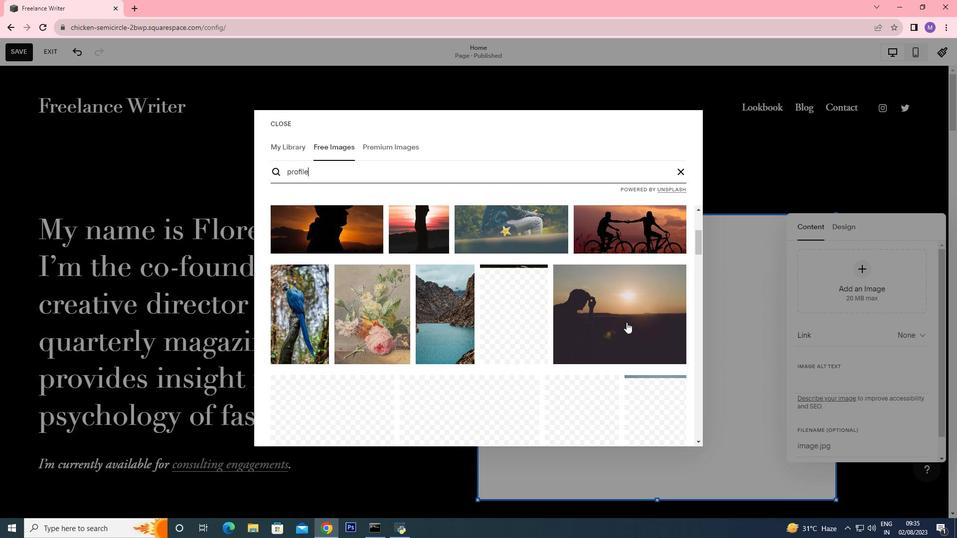 
Action: Mouse scrolled (628, 324) with delta (0, 0)
Screenshot: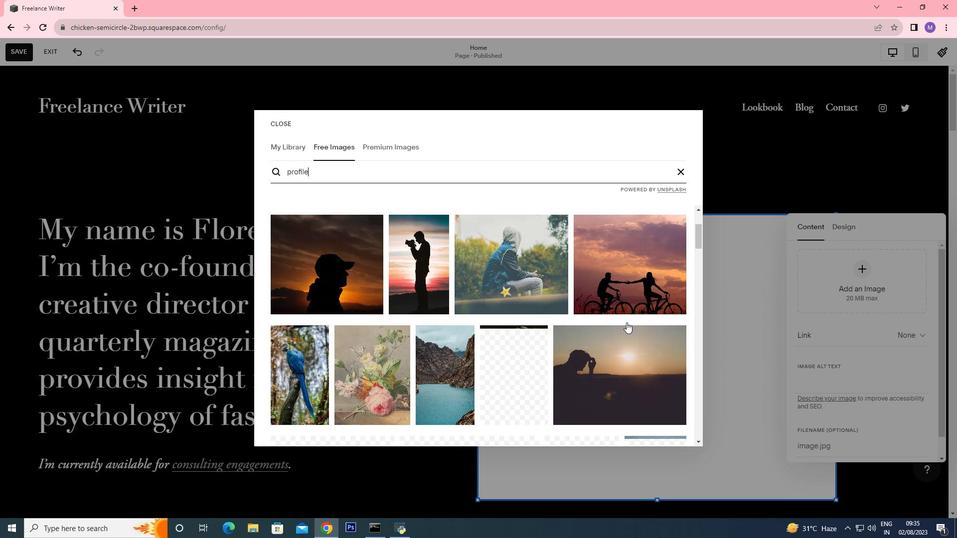 
Action: Mouse scrolled (628, 324) with delta (0, 0)
Screenshot: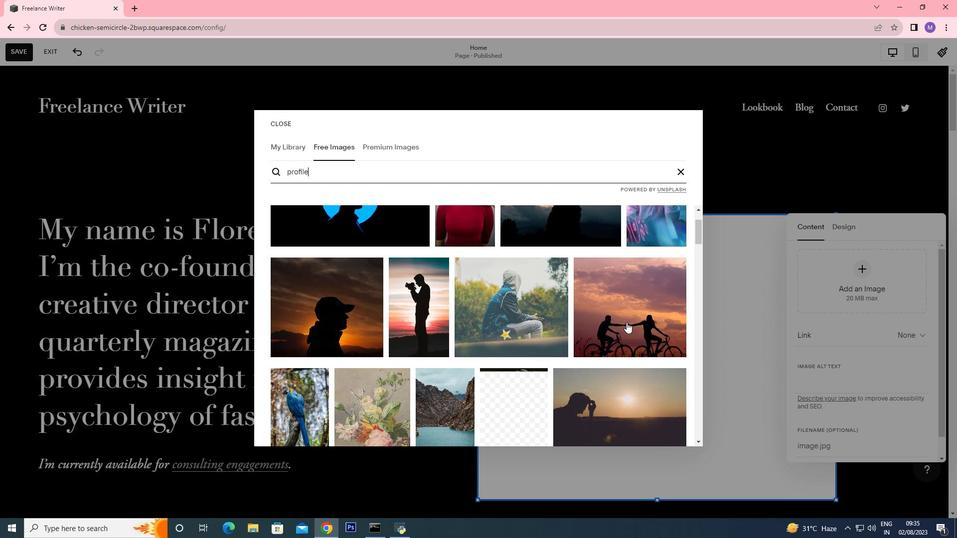 
Action: Mouse moved to (629, 323)
Screenshot: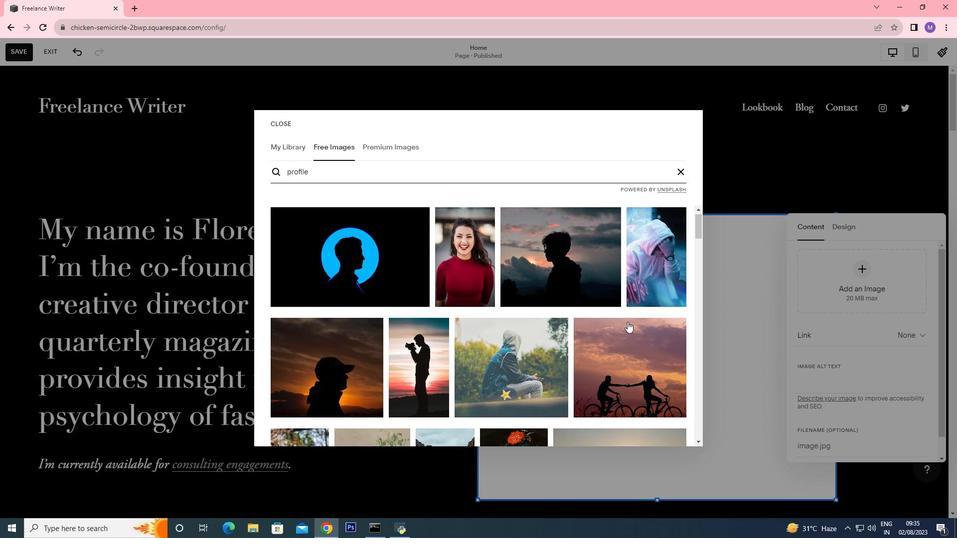 
Action: Mouse scrolled (629, 323) with delta (0, 0)
Screenshot: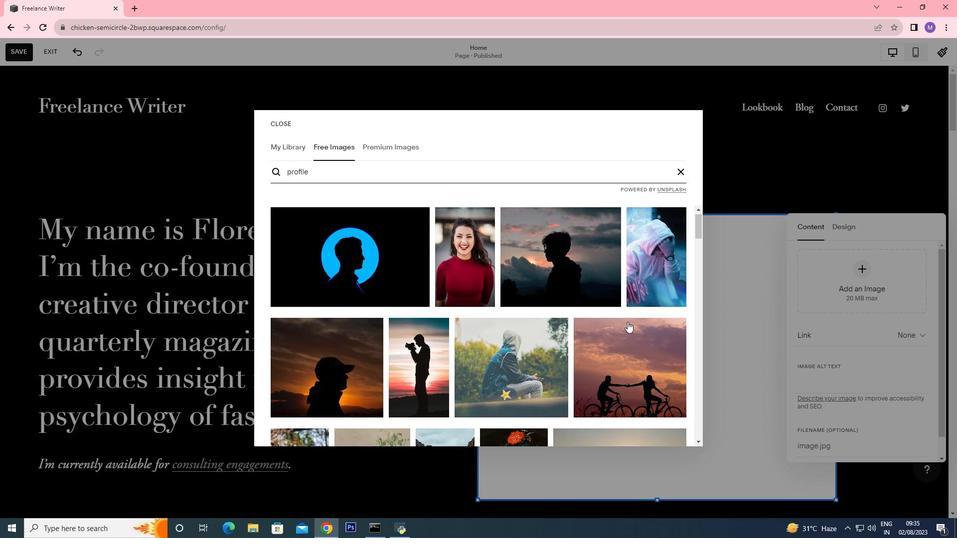 
Action: Mouse scrolled (629, 323) with delta (0, 0)
Screenshot: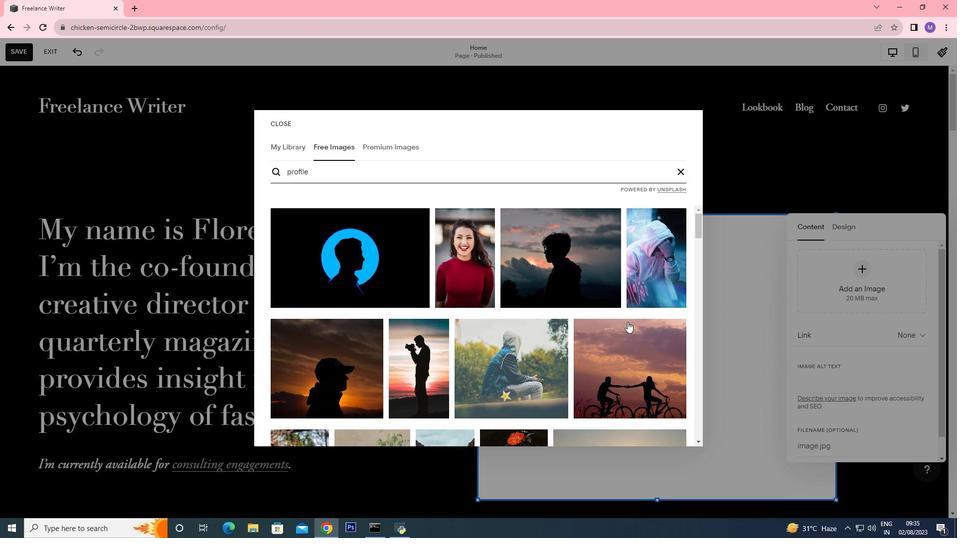 
Action: Mouse scrolled (629, 323) with delta (0, 0)
Screenshot: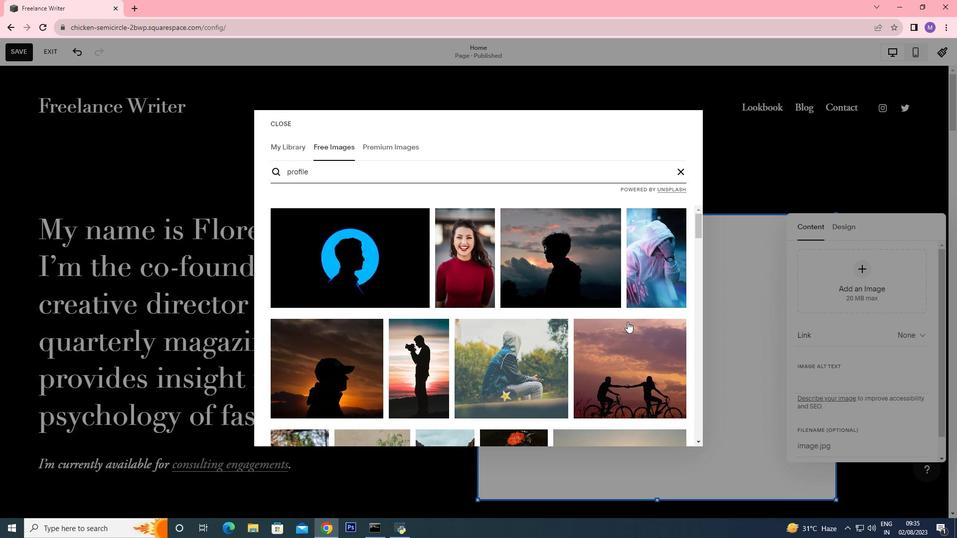 
Action: Mouse scrolled (629, 323) with delta (0, 0)
Screenshot: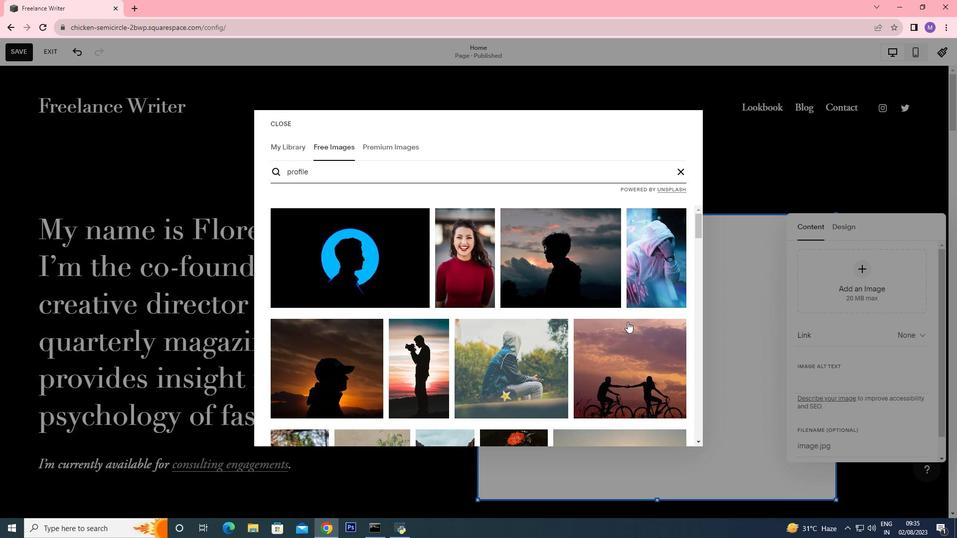 
Action: Mouse scrolled (629, 323) with delta (0, 0)
Screenshot: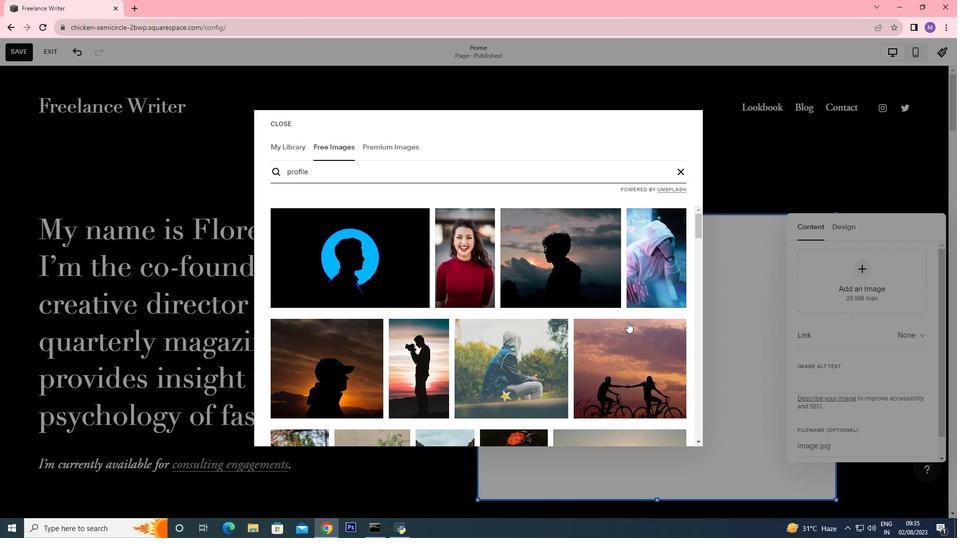 
Action: Mouse scrolled (629, 323) with delta (0, 0)
Screenshot: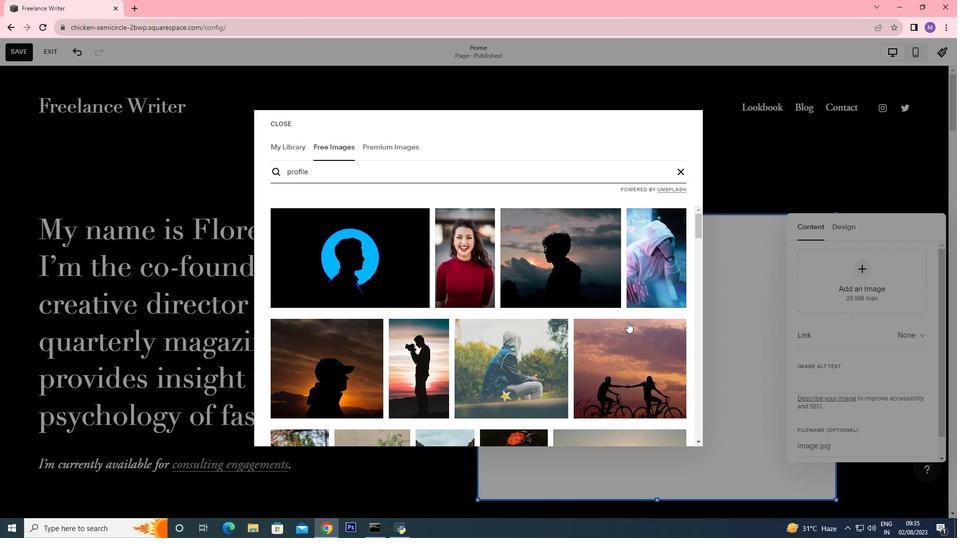 
Action: Mouse scrolled (629, 323) with delta (0, 0)
Screenshot: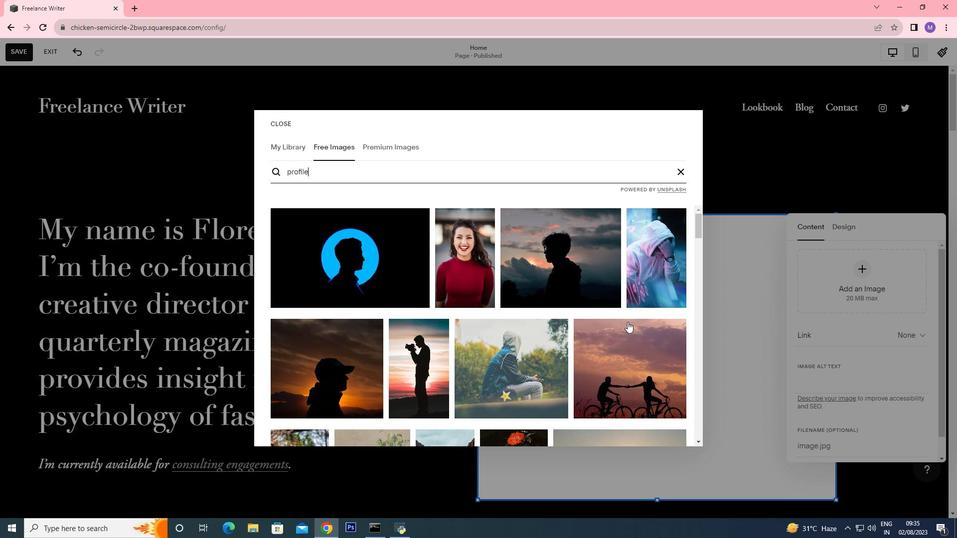
Action: Mouse moved to (639, 321)
Screenshot: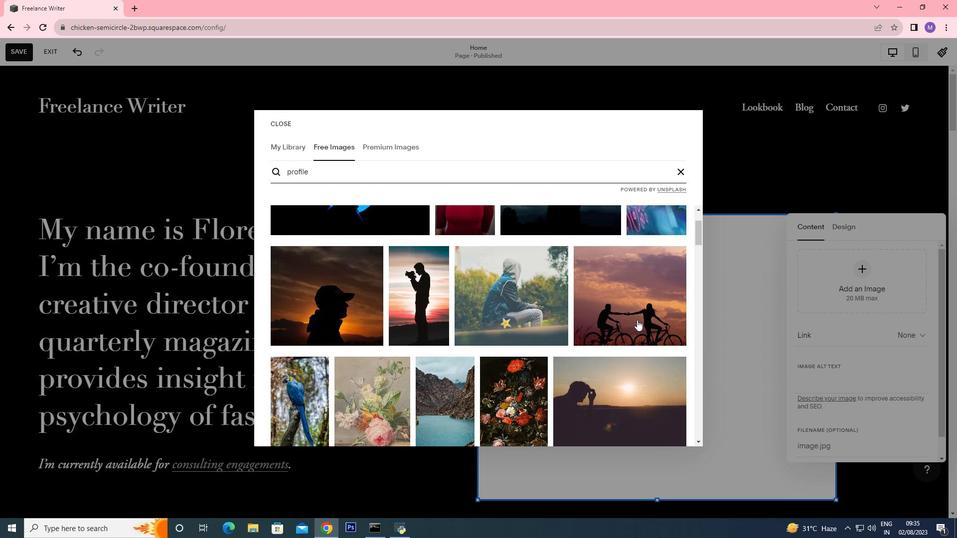 
Action: Mouse scrolled (639, 320) with delta (0, 0)
Screenshot: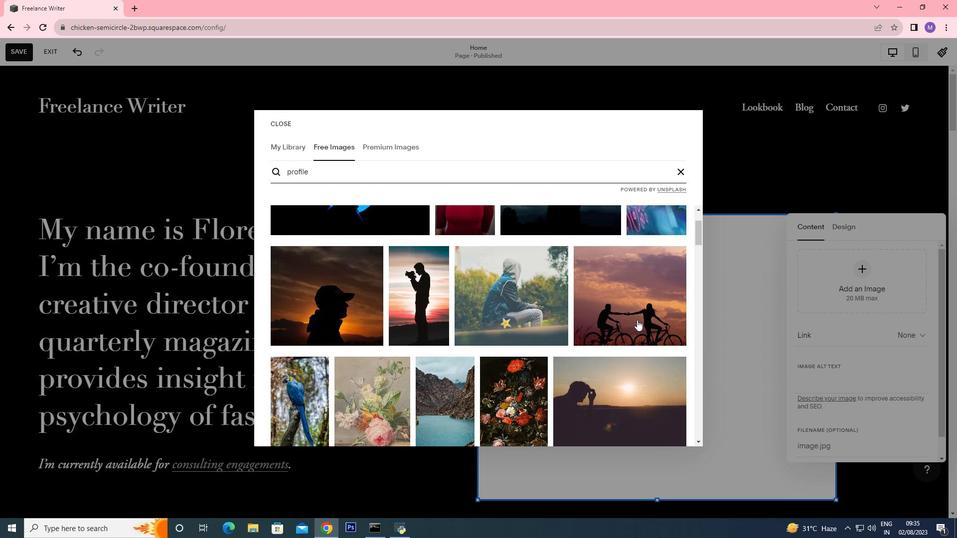 
Action: Mouse moved to (638, 321)
Screenshot: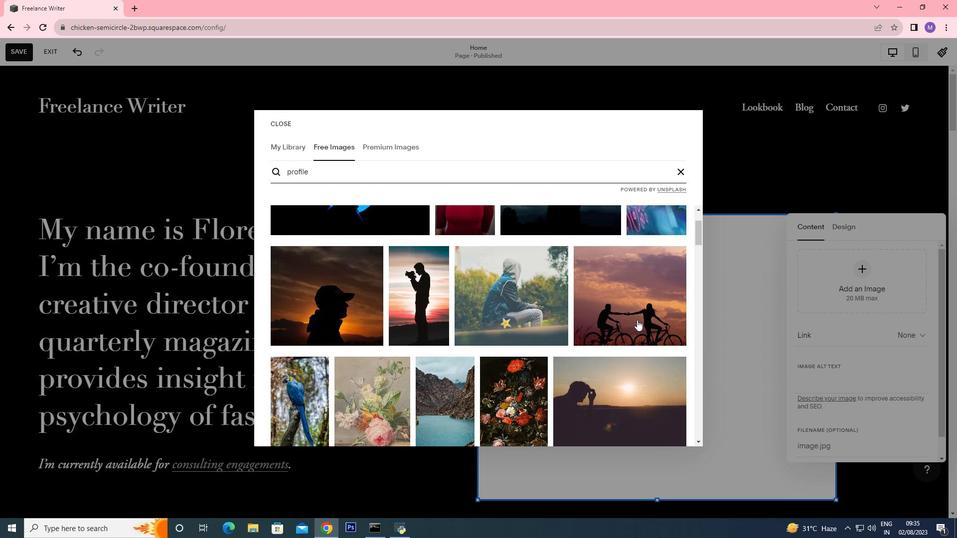 
Action: Mouse scrolled (638, 320) with delta (0, 0)
Screenshot: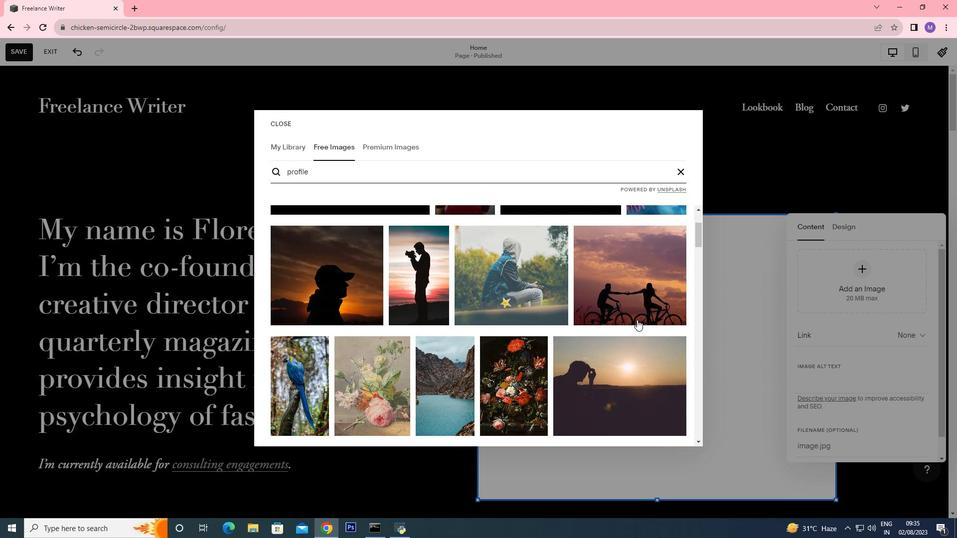
Action: Mouse scrolled (638, 320) with delta (0, 0)
Screenshot: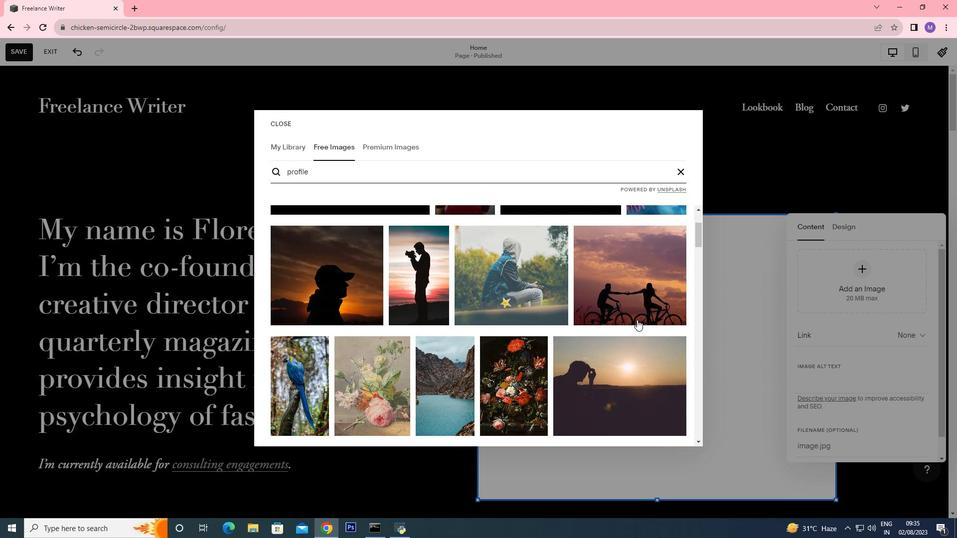 
Action: Mouse scrolled (638, 320) with delta (0, 0)
Screenshot: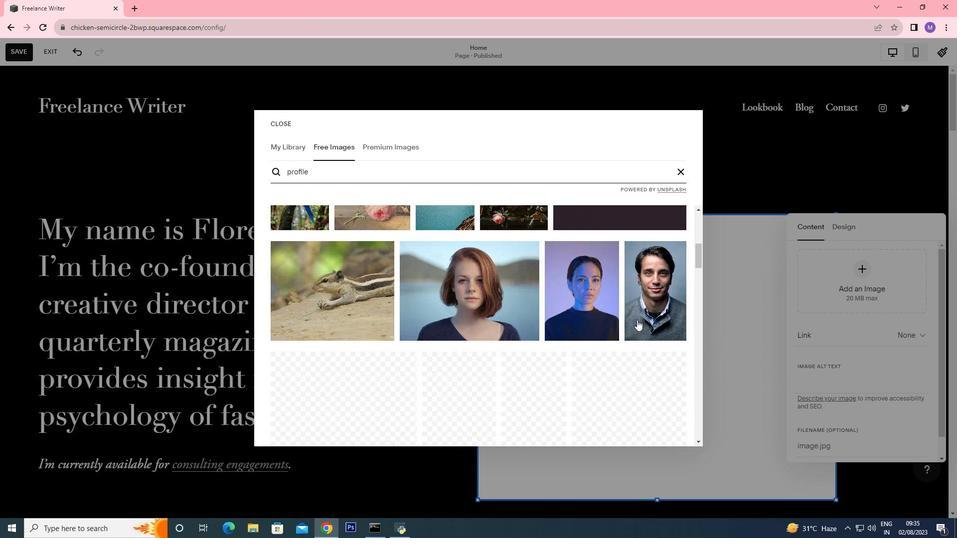 
Action: Mouse scrolled (638, 320) with delta (0, 0)
Screenshot: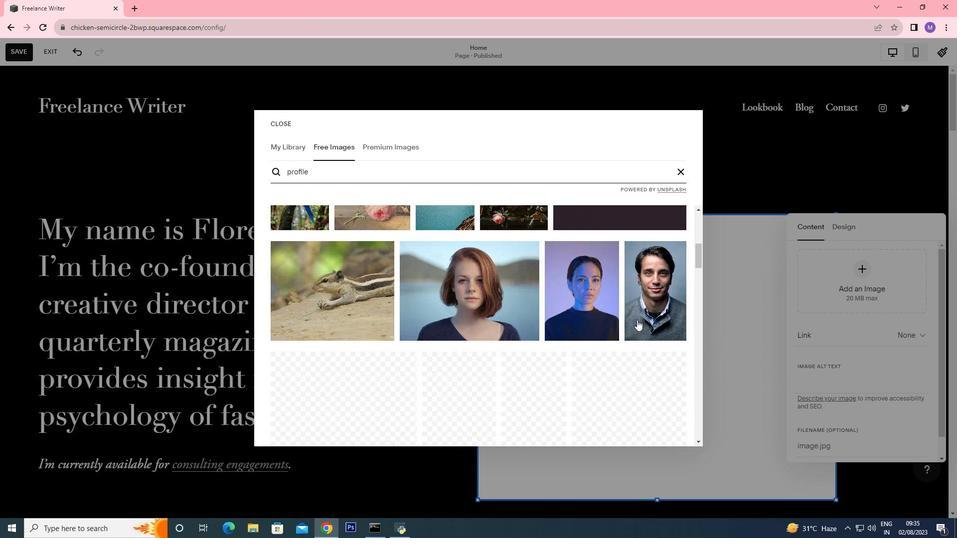 
Action: Mouse scrolled (638, 320) with delta (0, 0)
Screenshot: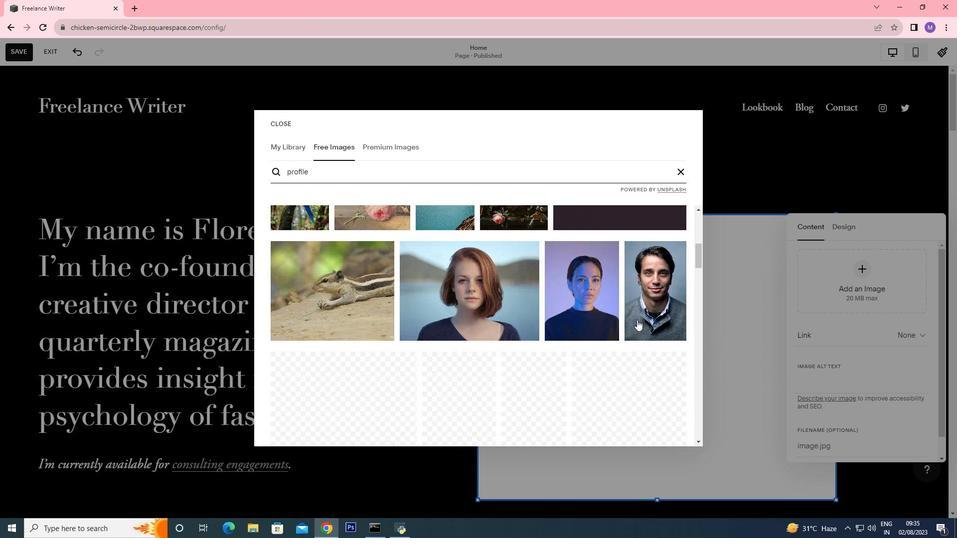 
Action: Mouse moved to (668, 317)
Screenshot: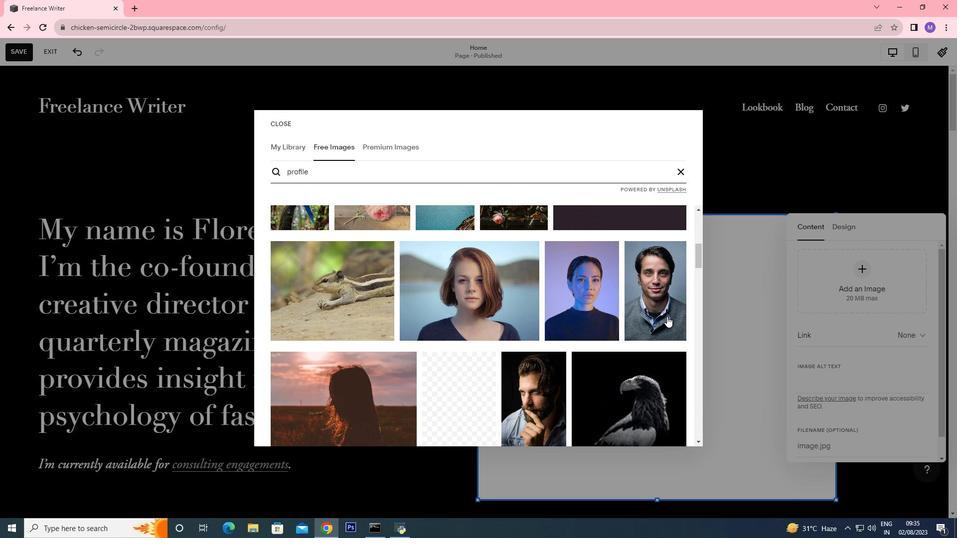 
Action: Mouse scrolled (668, 317) with delta (0, 0)
Screenshot: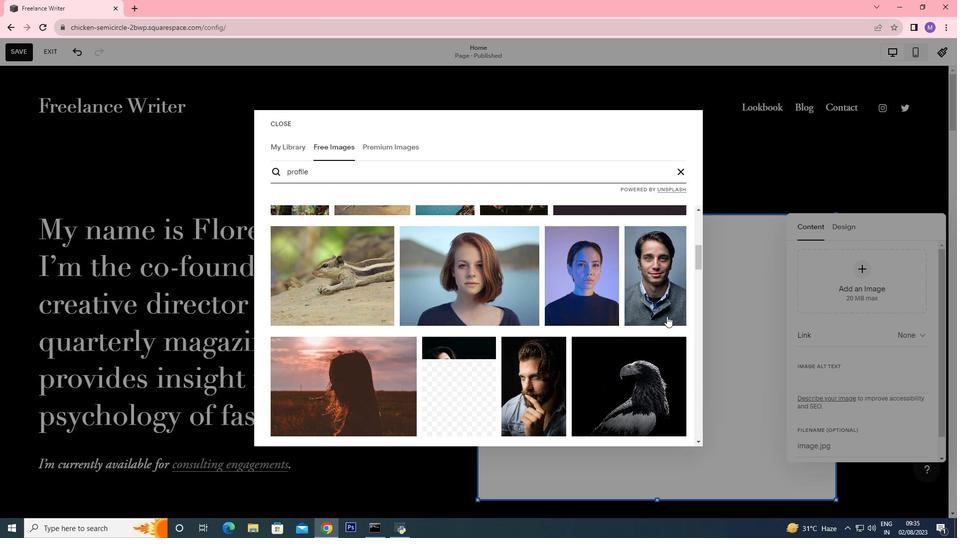 
Action: Mouse scrolled (668, 317) with delta (0, 0)
Screenshot: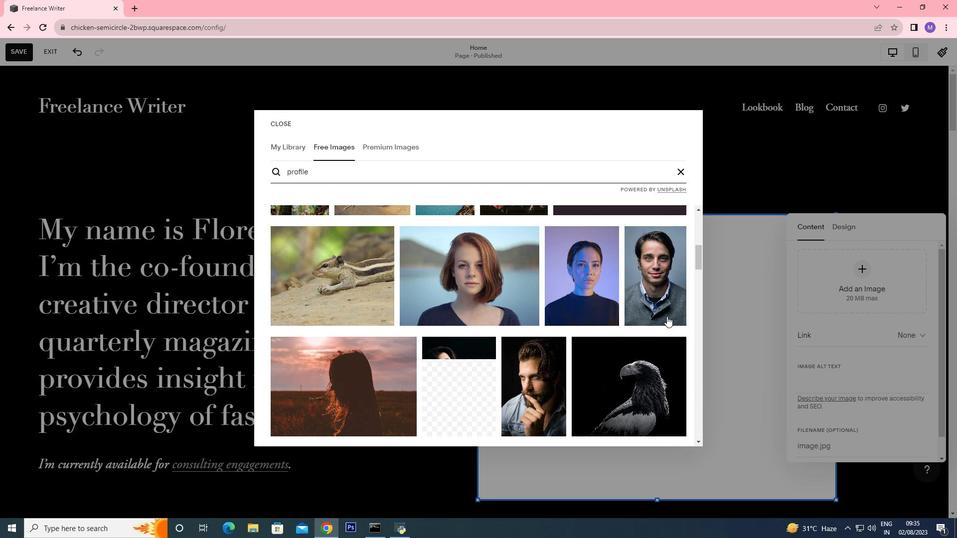 
Action: Mouse scrolled (668, 317) with delta (0, 0)
Screenshot: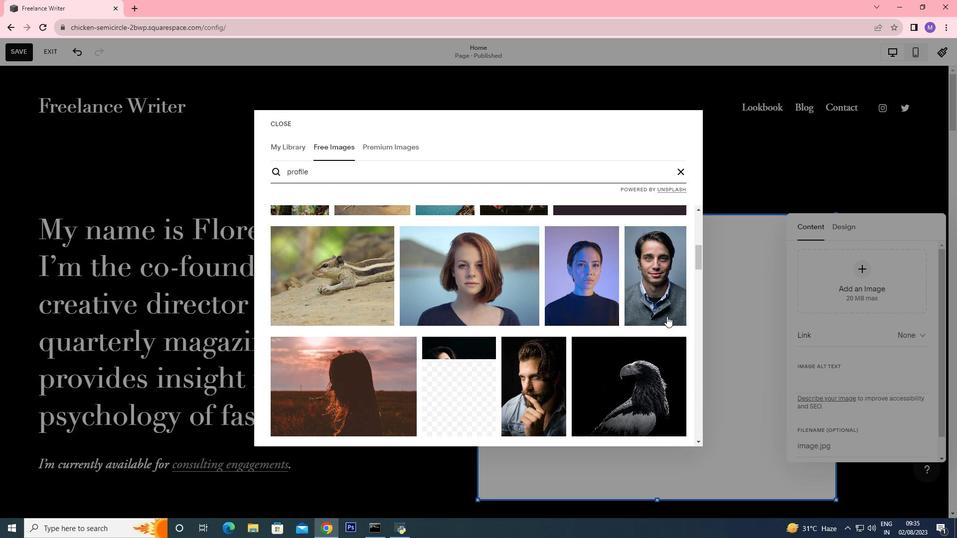 
Action: Mouse moved to (309, 377)
Screenshot: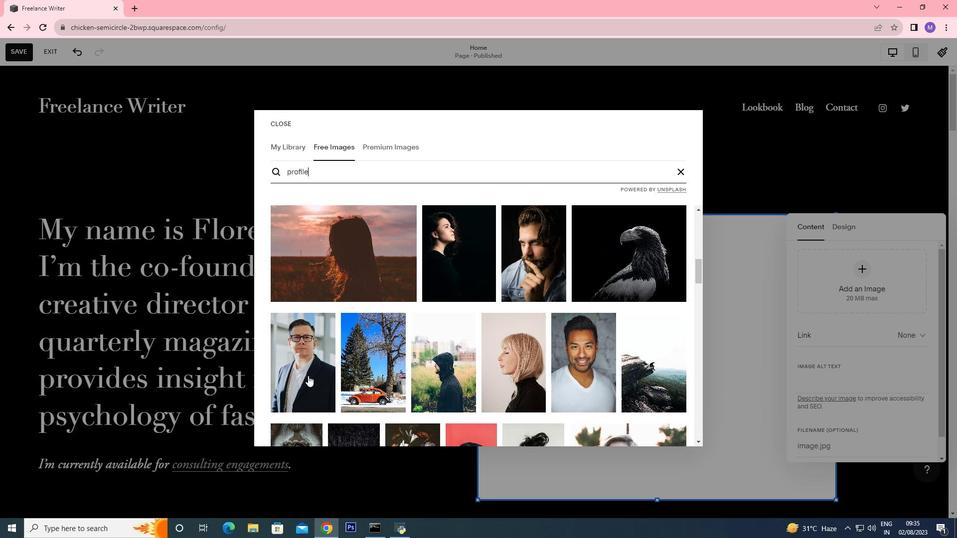 
Action: Mouse scrolled (309, 376) with delta (0, 0)
Screenshot: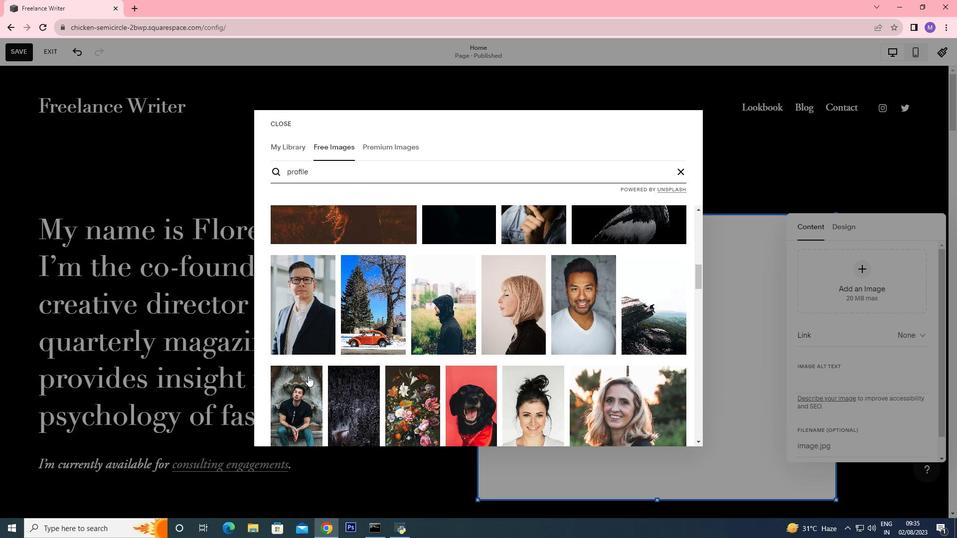 
Action: Mouse scrolled (309, 376) with delta (0, 0)
Screenshot: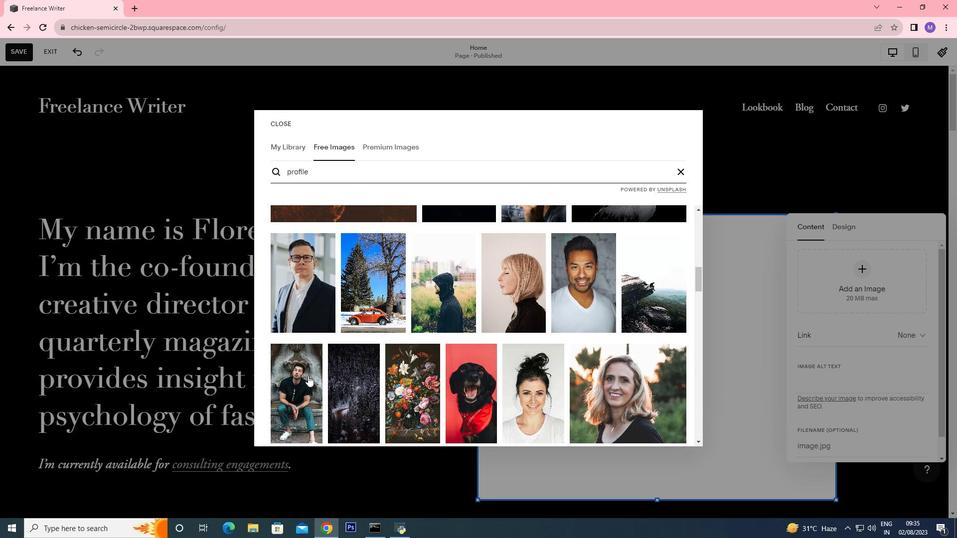 
Action: Mouse moved to (303, 278)
Screenshot: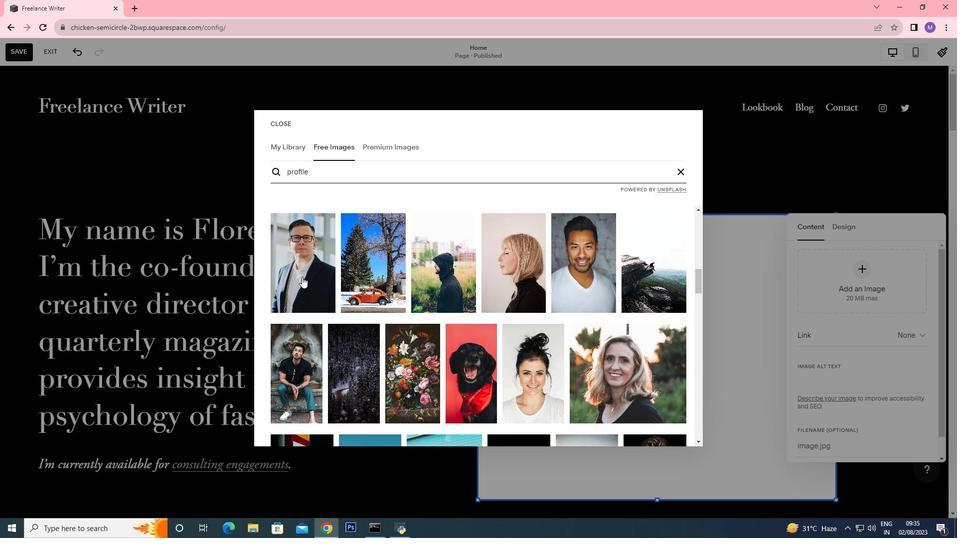 
Action: Mouse pressed left at (303, 278)
Screenshot: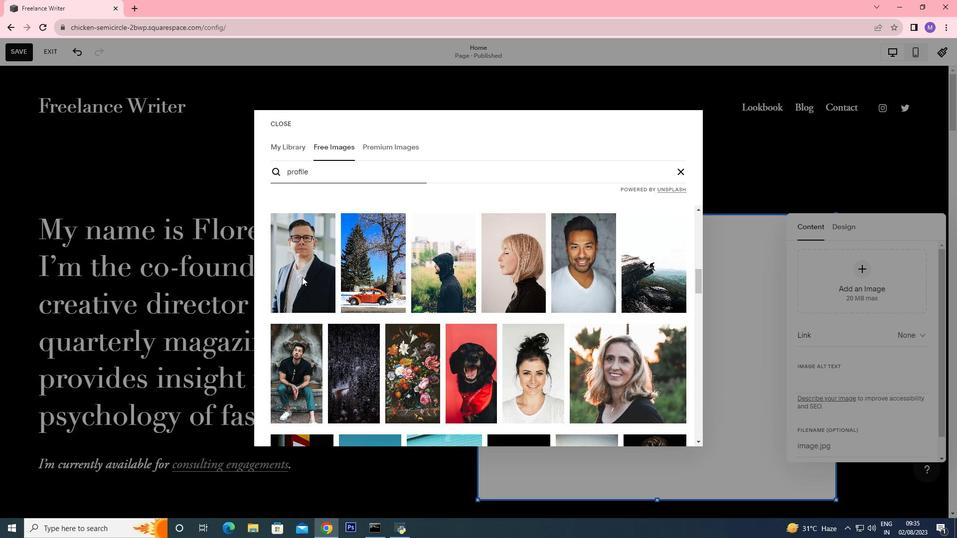 
Action: Mouse moved to (646, 333)
Screenshot: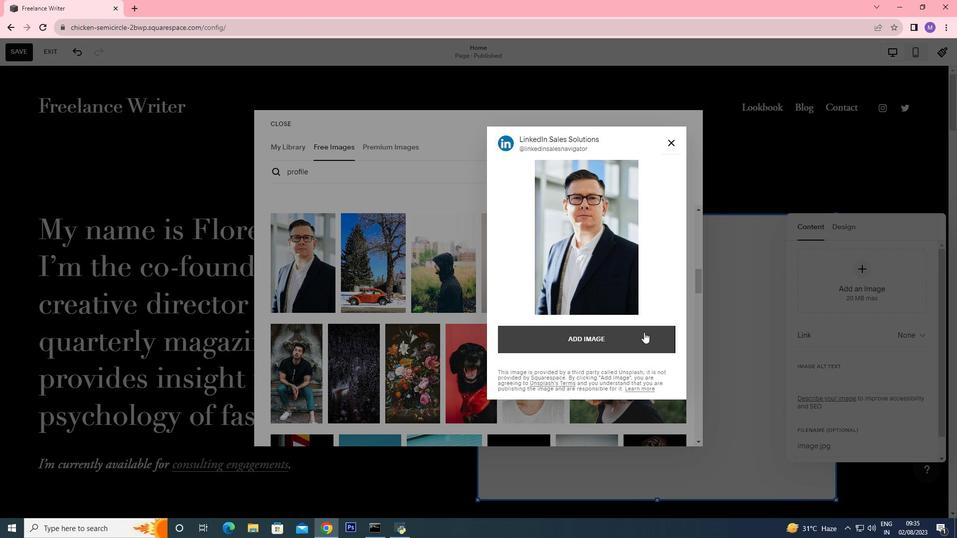 
Action: Mouse pressed left at (646, 333)
Screenshot: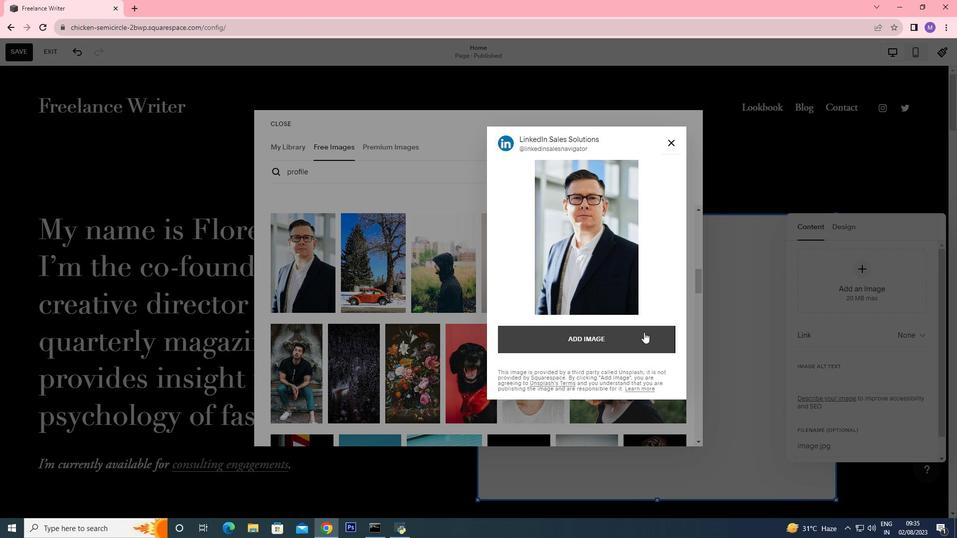 
Action: Mouse moved to (646, 341)
Screenshot: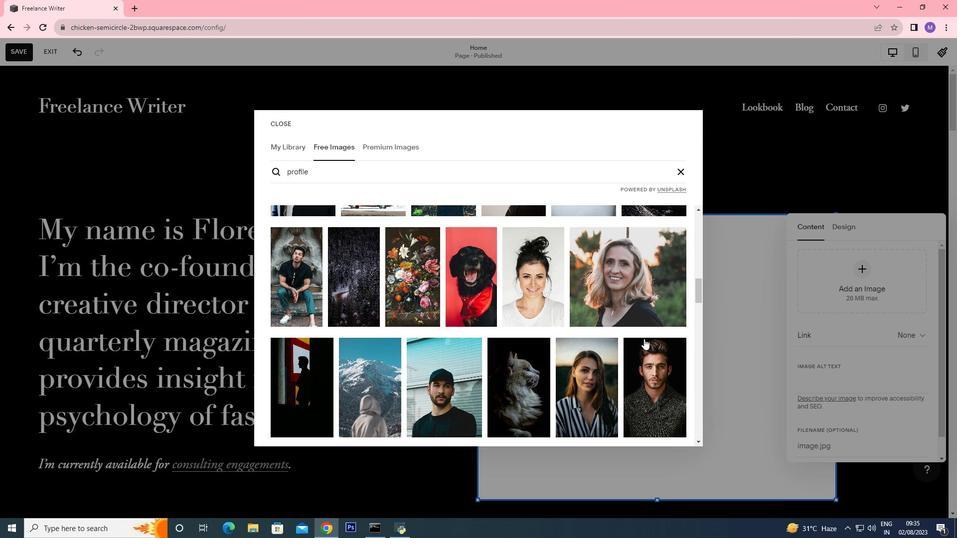 
Action: Mouse scrolled (649, 341) with delta (0, 0)
Screenshot: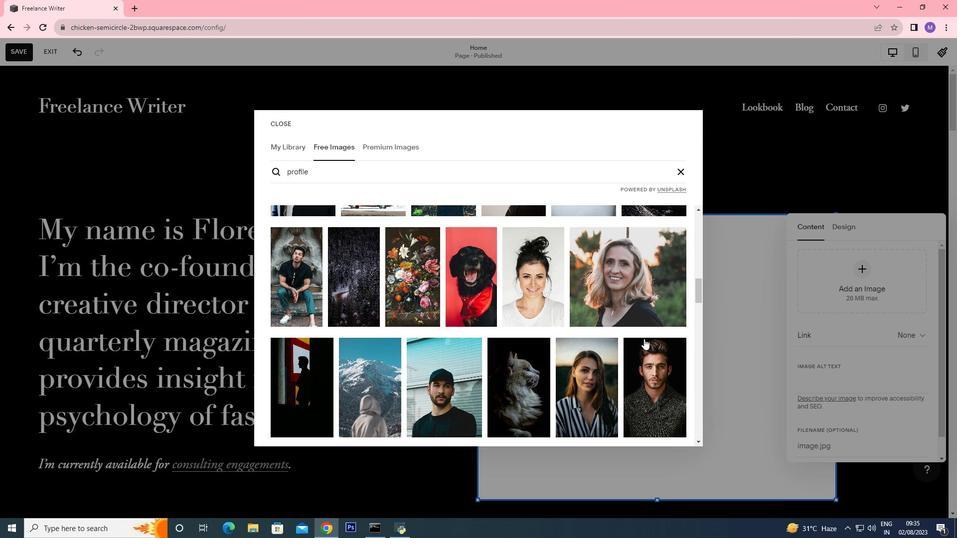 
Action: Mouse scrolled (648, 341) with delta (0, 0)
Screenshot: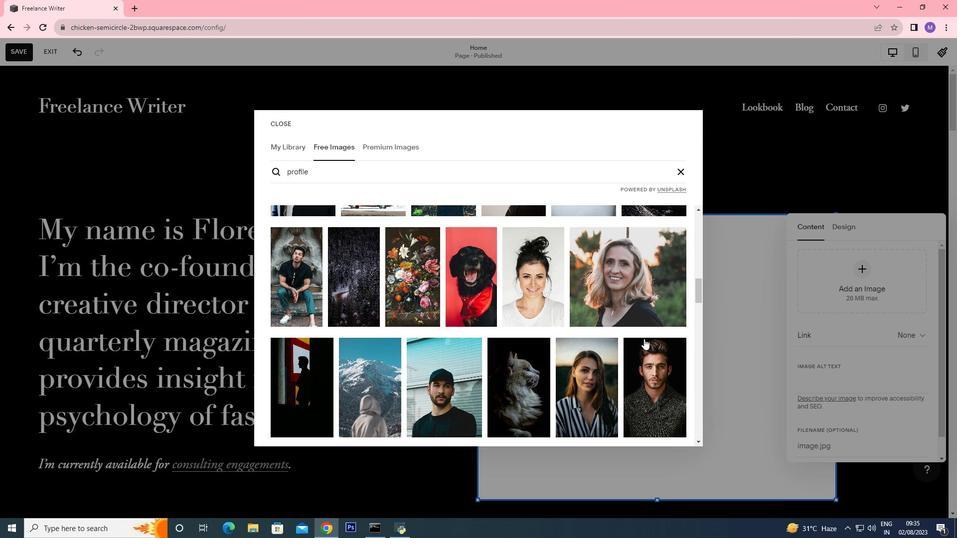 
Action: Mouse scrolled (646, 340) with delta (0, 0)
Screenshot: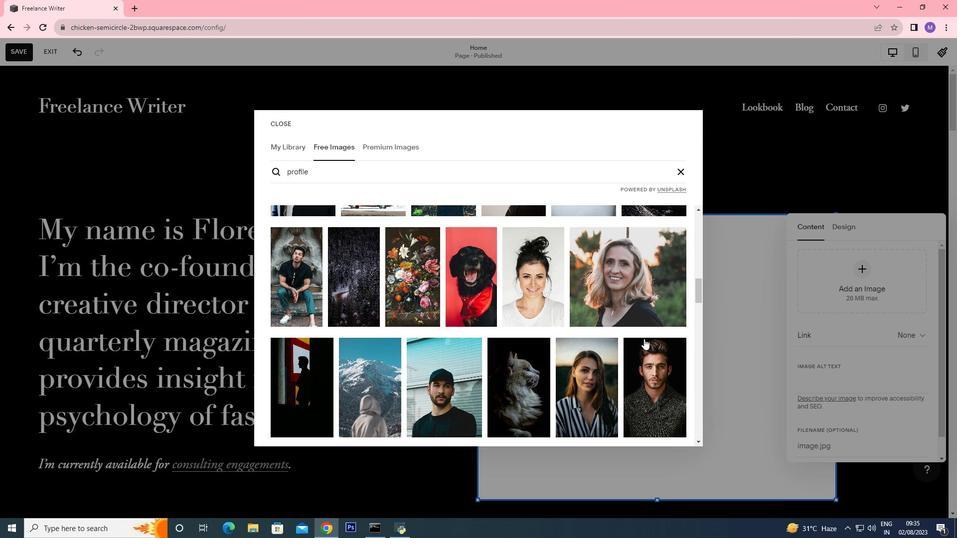 
Action: Mouse scrolled (646, 340) with delta (0, 0)
Screenshot: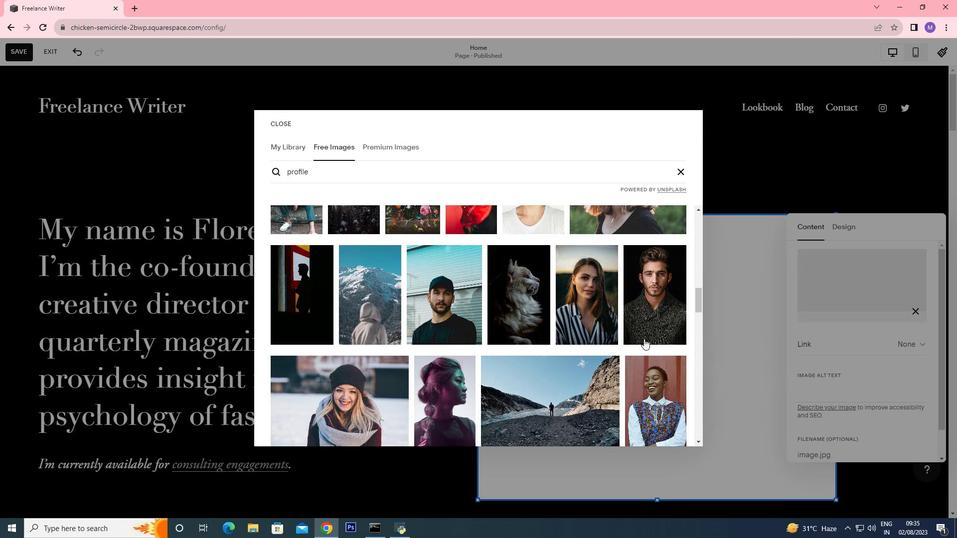 
Action: Mouse moved to (632, 312)
Screenshot: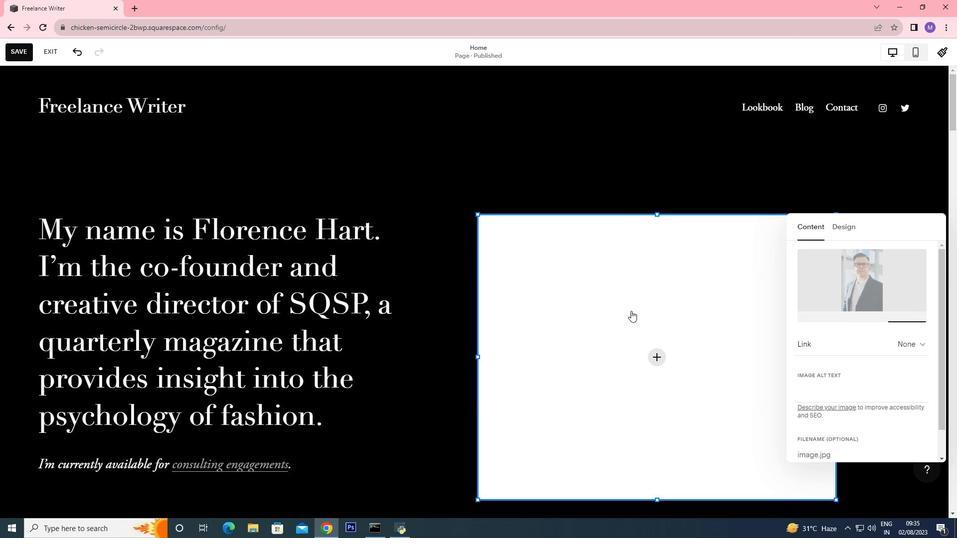 
Action: Mouse pressed left at (632, 312)
Screenshot: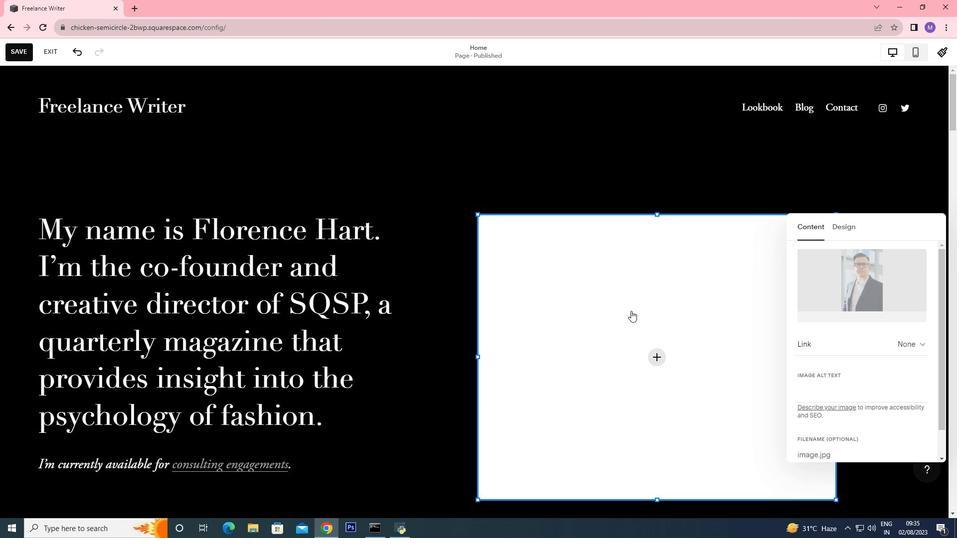 
Action: Mouse pressed left at (632, 312)
Screenshot: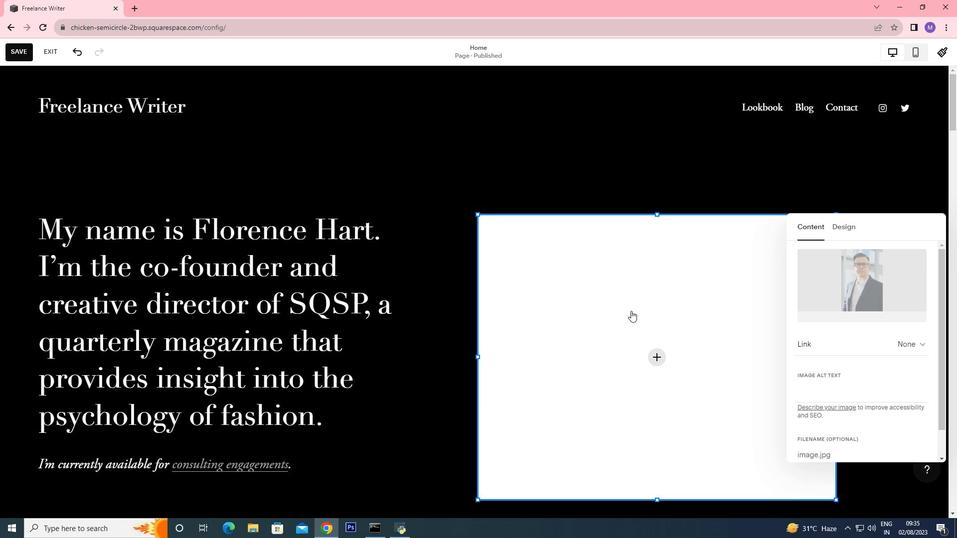 
Action: Mouse moved to (201, 224)
Screenshot: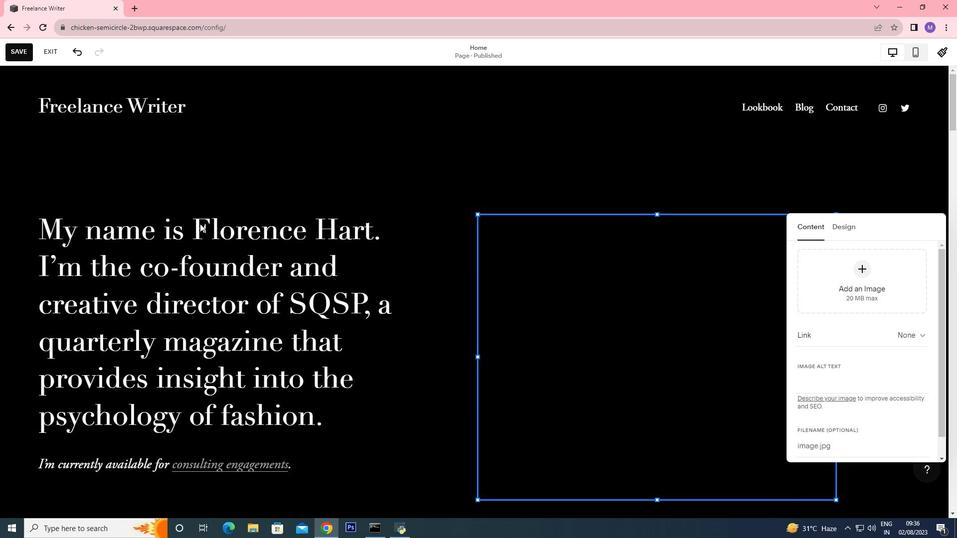
Action: Mouse pressed left at (201, 224)
Screenshot: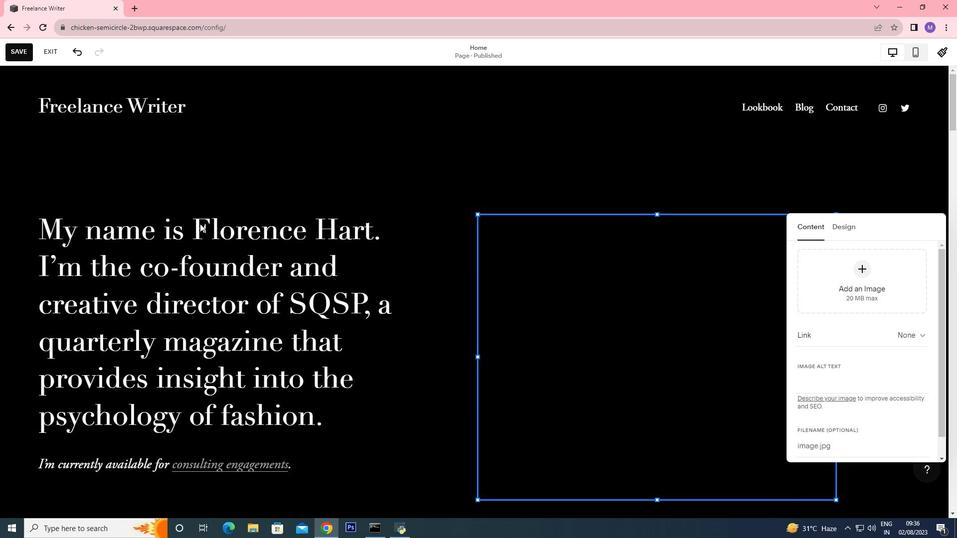 
Action: Mouse pressed left at (201, 224)
Screenshot: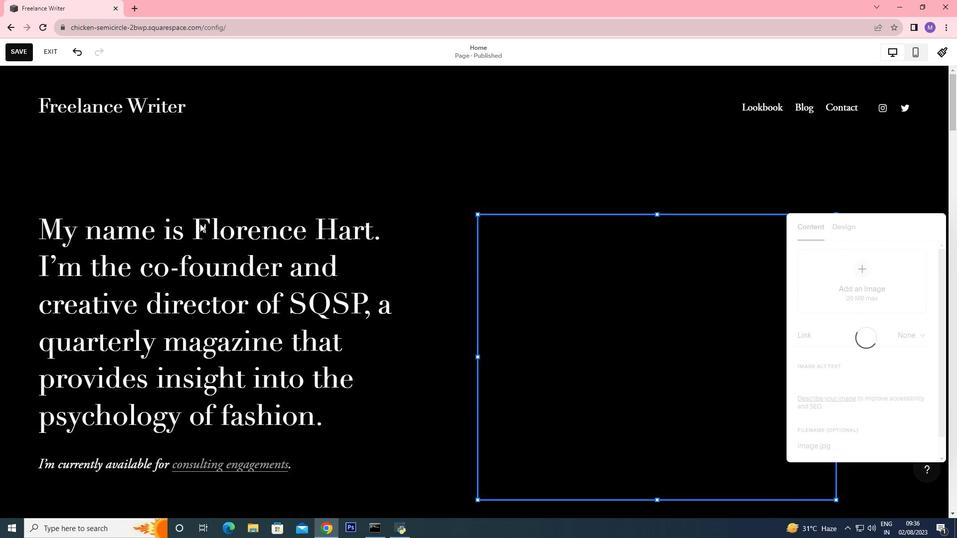
Action: Mouse moved to (225, 230)
Screenshot: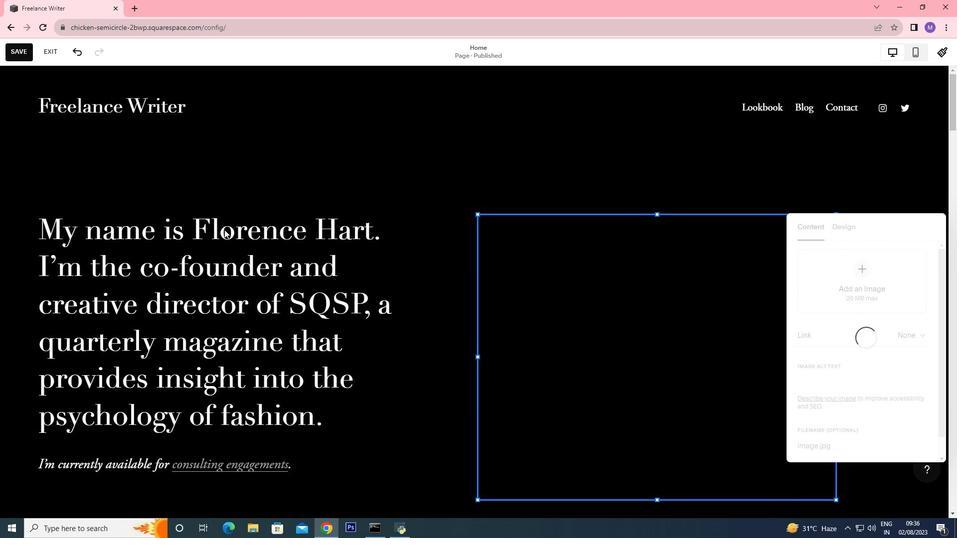
Action: Mouse pressed left at (225, 230)
Screenshot: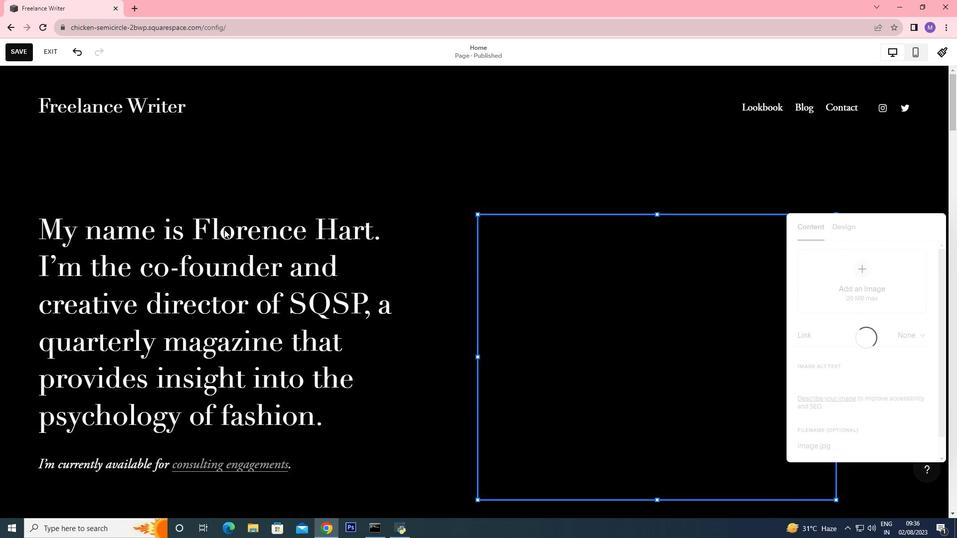
Action: Mouse pressed left at (225, 230)
Screenshot: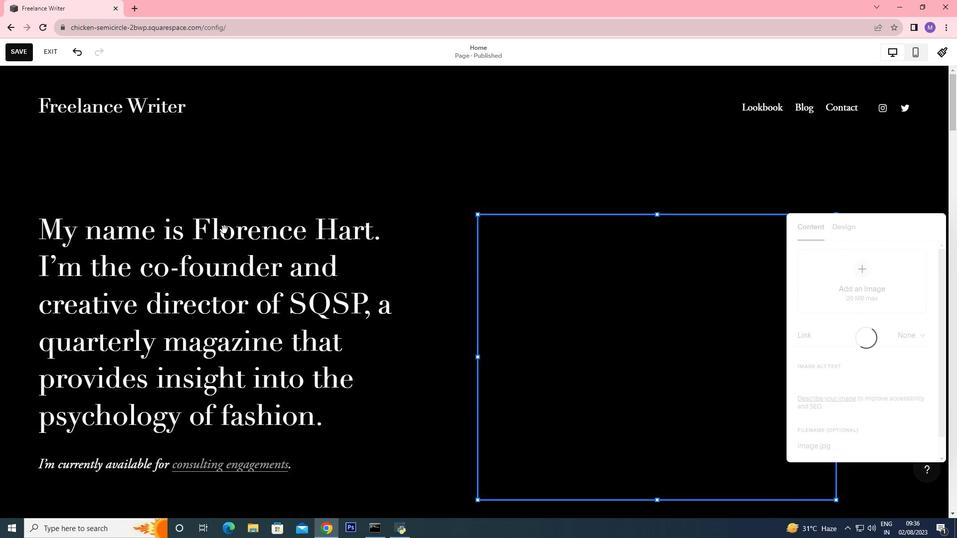 
Action: Mouse moved to (256, 236)
Screenshot: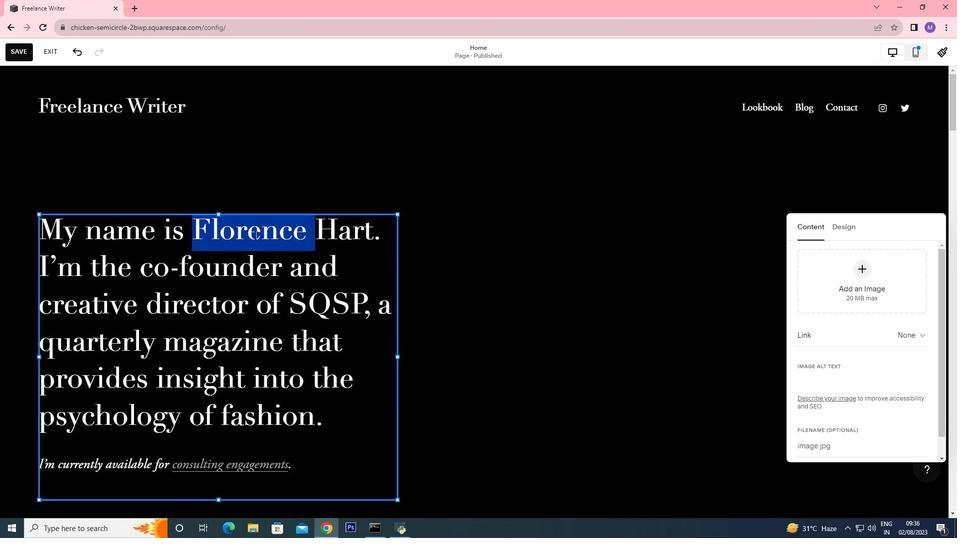 
Action: Mouse pressed left at (256, 236)
Screenshot: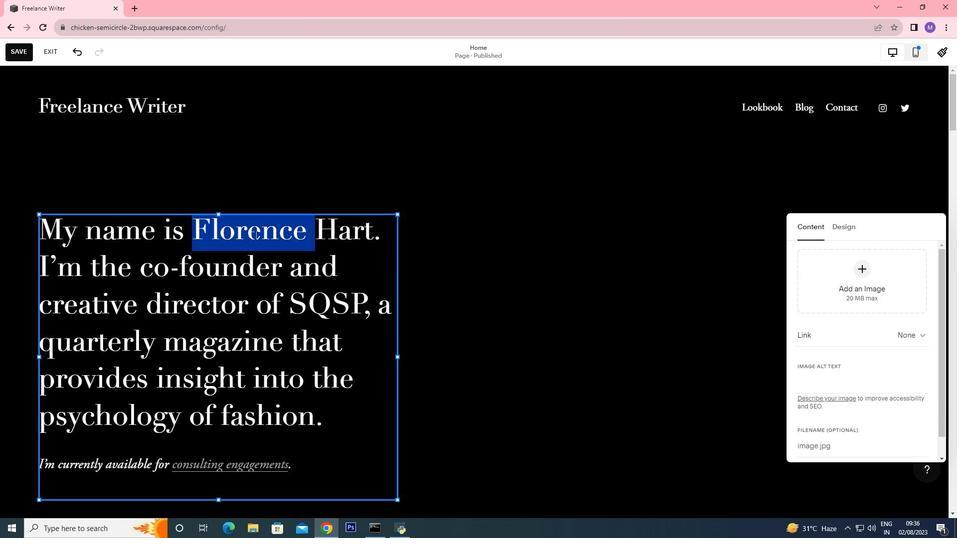 
Action: Mouse moved to (256, 236)
Screenshot: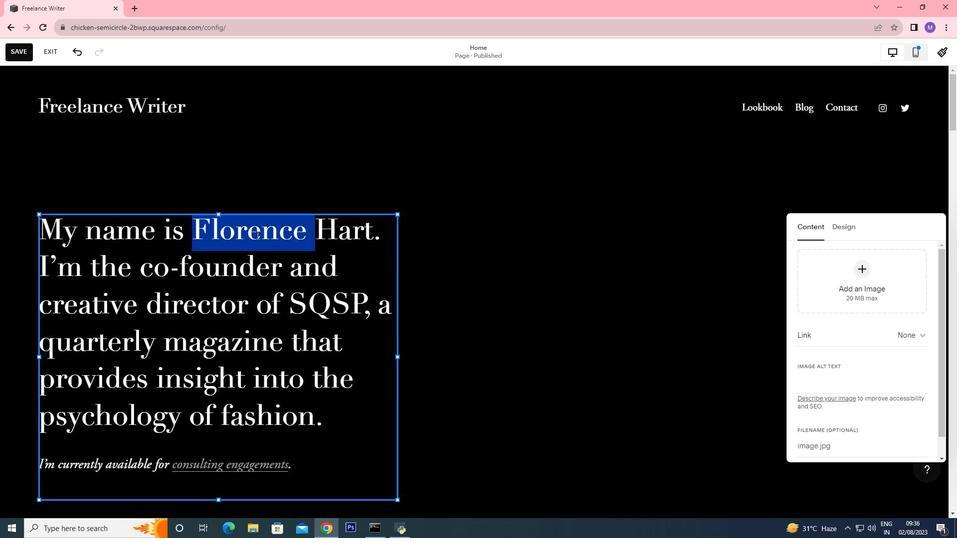 
Action: Mouse pressed left at (256, 236)
Screenshot: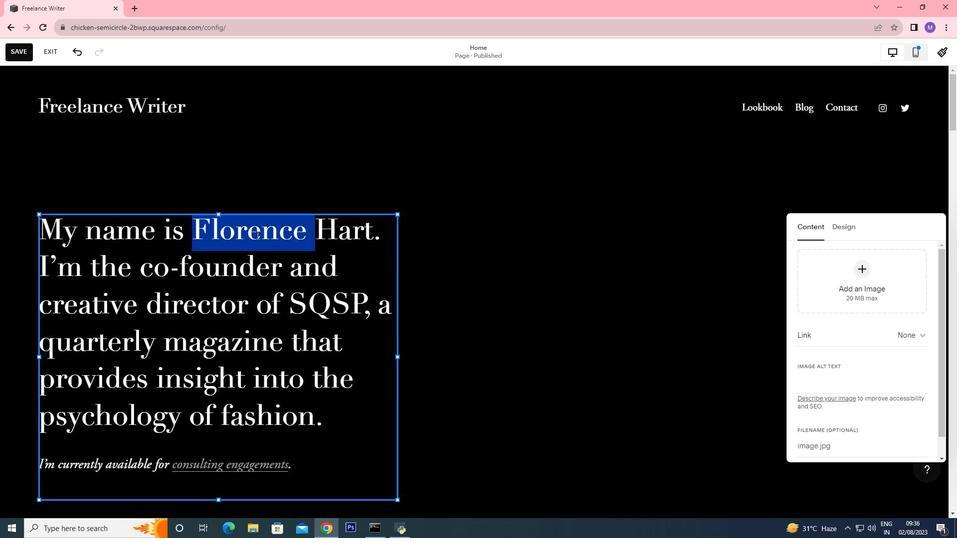 
Action: Mouse moved to (207, 225)
Screenshot: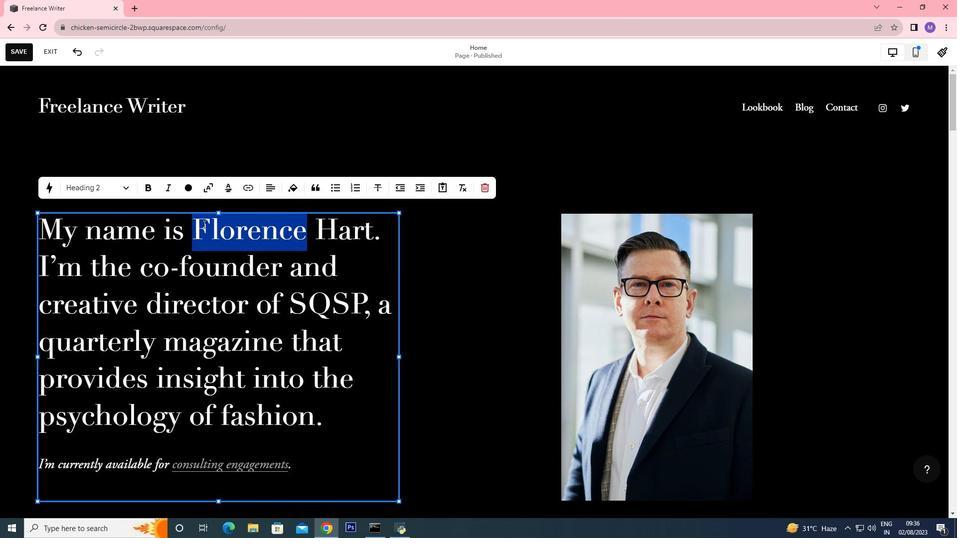 
Action: Mouse pressed left at (207, 225)
Screenshot: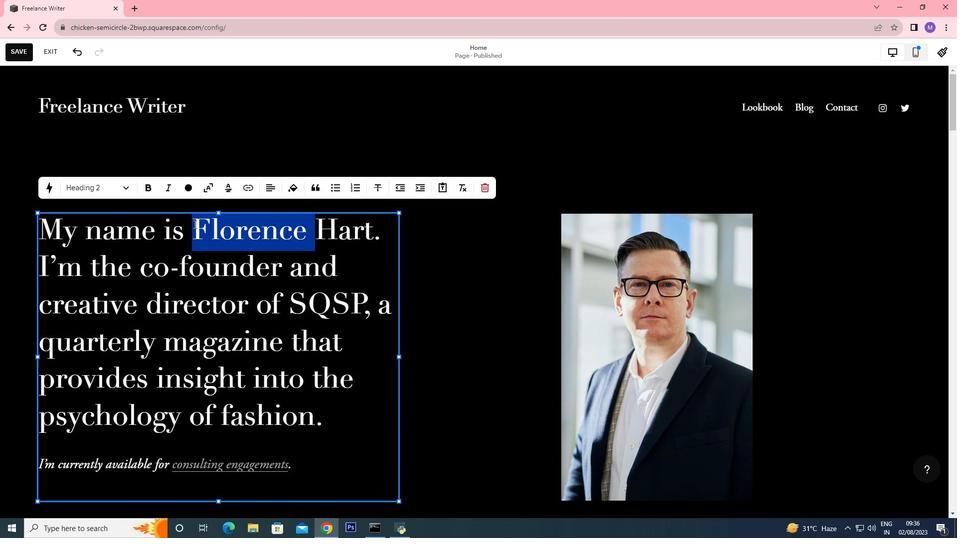 
Action: Mouse pressed left at (207, 225)
Screenshot: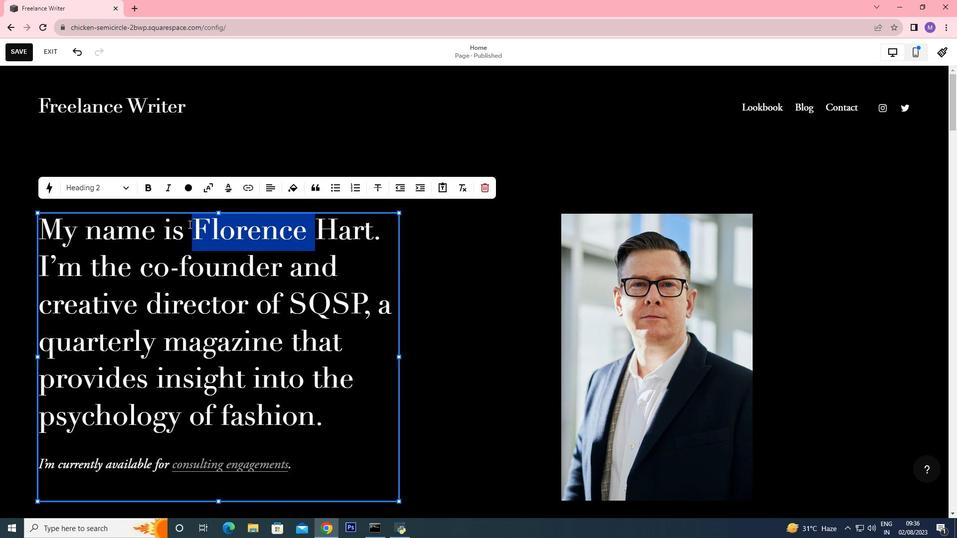 
Action: Mouse moved to (190, 225)
Screenshot: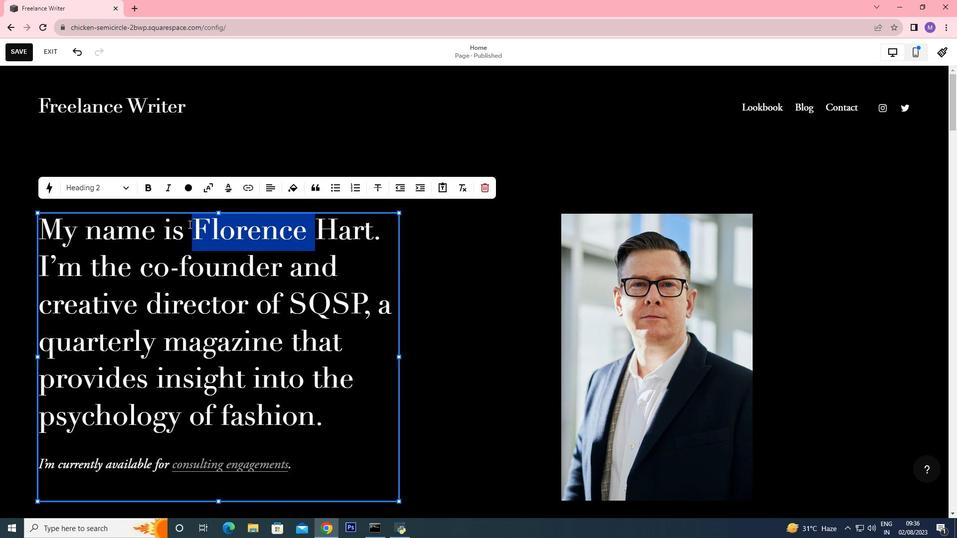 
Action: Mouse pressed left at (190, 225)
Screenshot: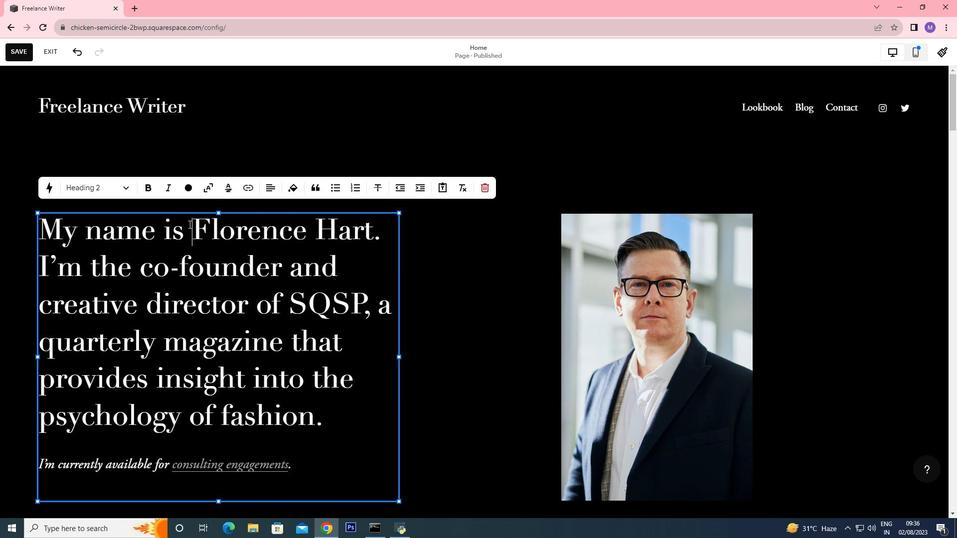 
Action: Mouse moved to (196, 223)
Screenshot: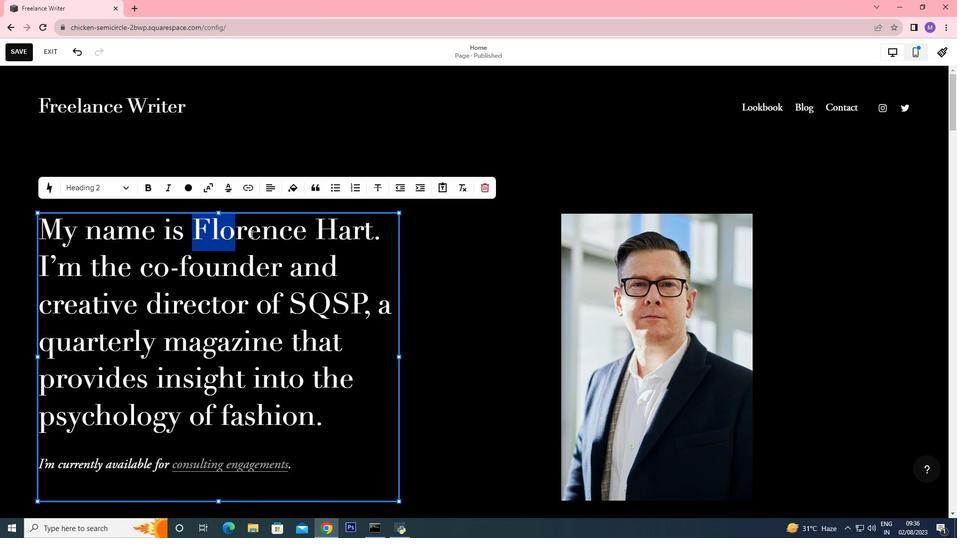 
Action: Mouse pressed left at (196, 223)
Screenshot: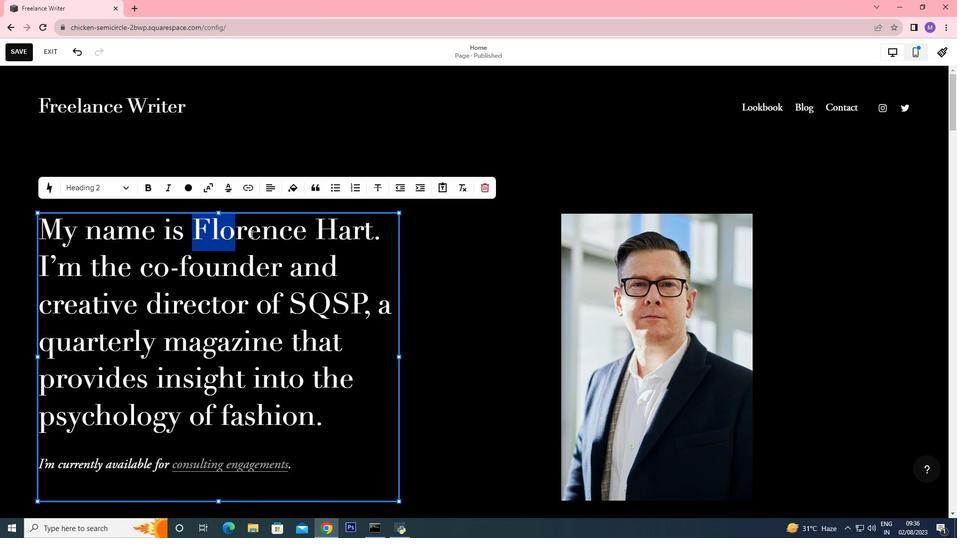 
Action: Mouse moved to (303, 235)
Screenshot: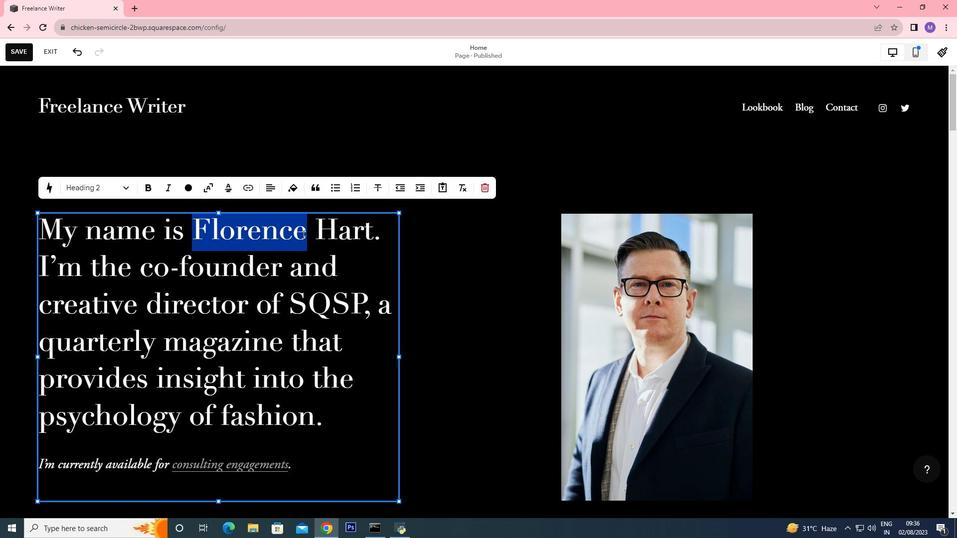 
Action: Key pressed <Key.shift>Micel
Screenshot: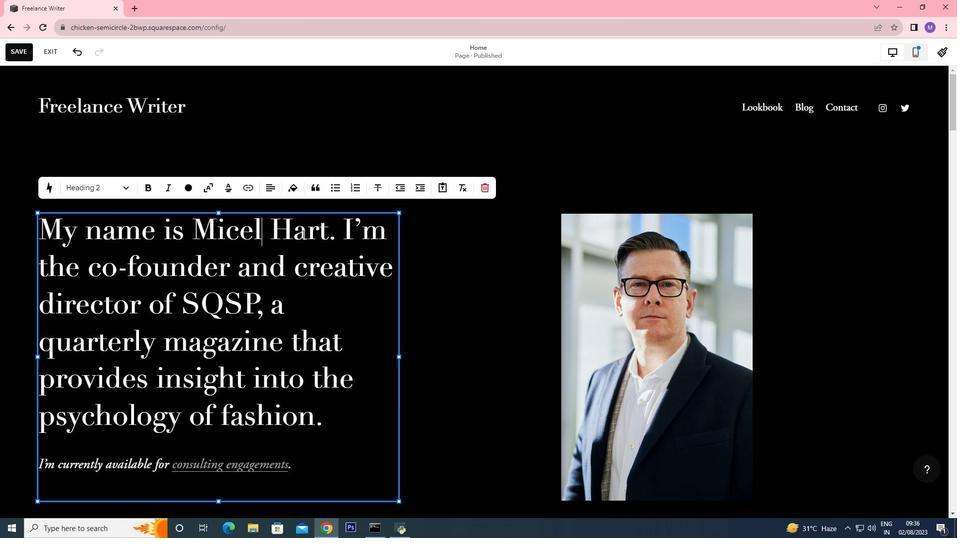 
Action: Mouse moved to (241, 231)
Screenshot: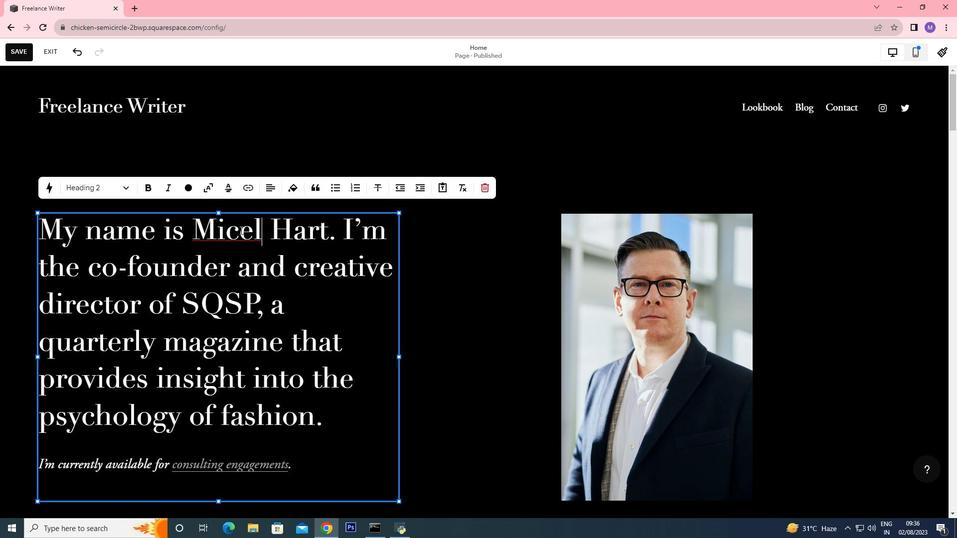 
Action: Mouse pressed left at (241, 231)
Screenshot: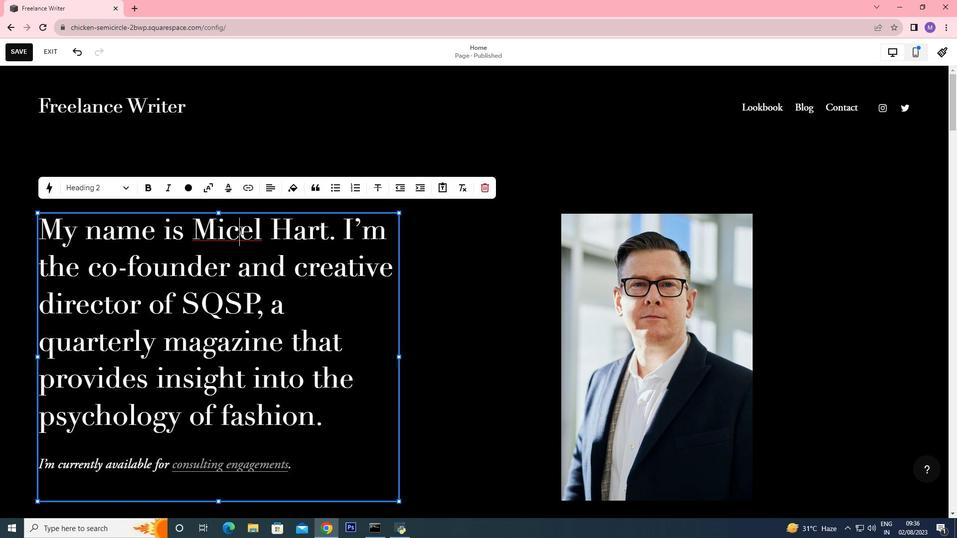 
Action: Key pressed h
Screenshot: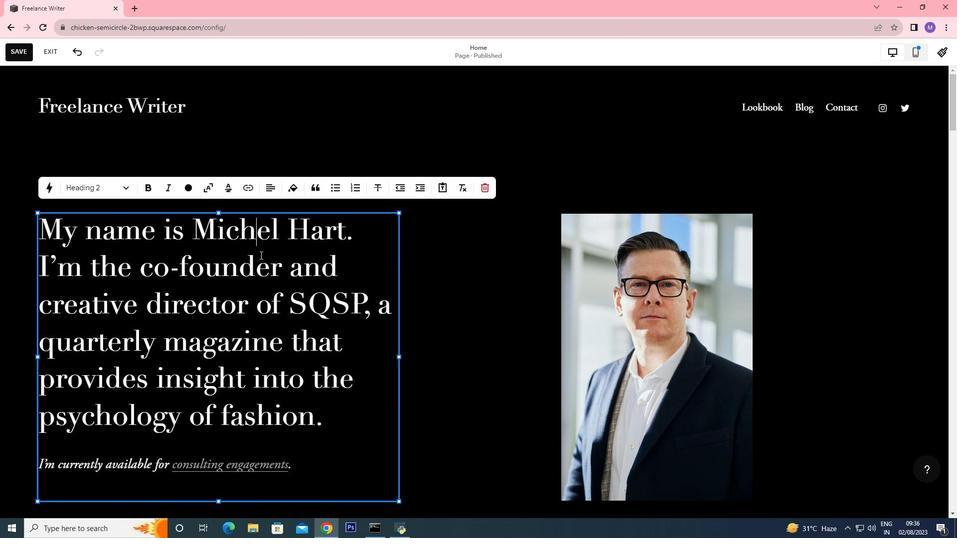 
Action: Mouse moved to (228, 284)
Screenshot: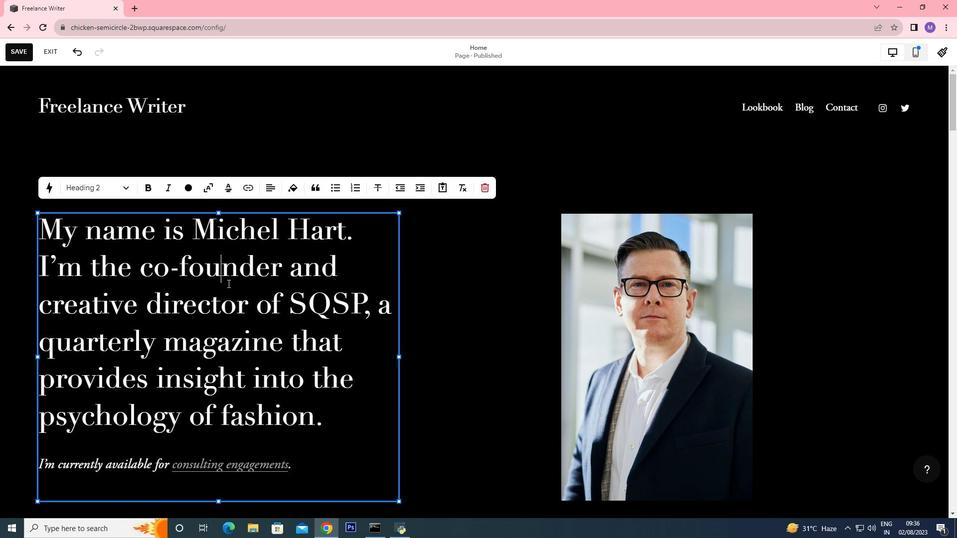 
Action: Mouse pressed left at (228, 284)
Screenshot: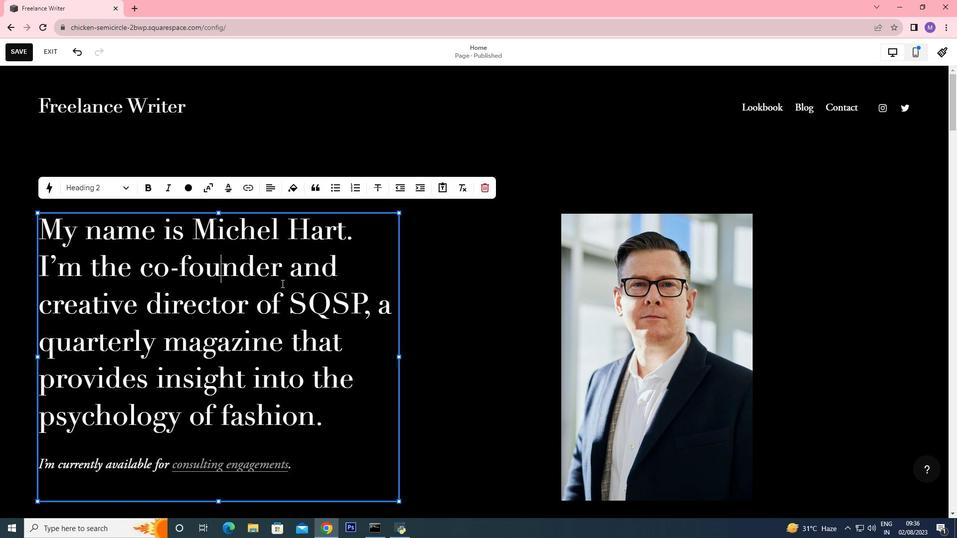 
Action: Mouse moved to (41, 306)
Screenshot: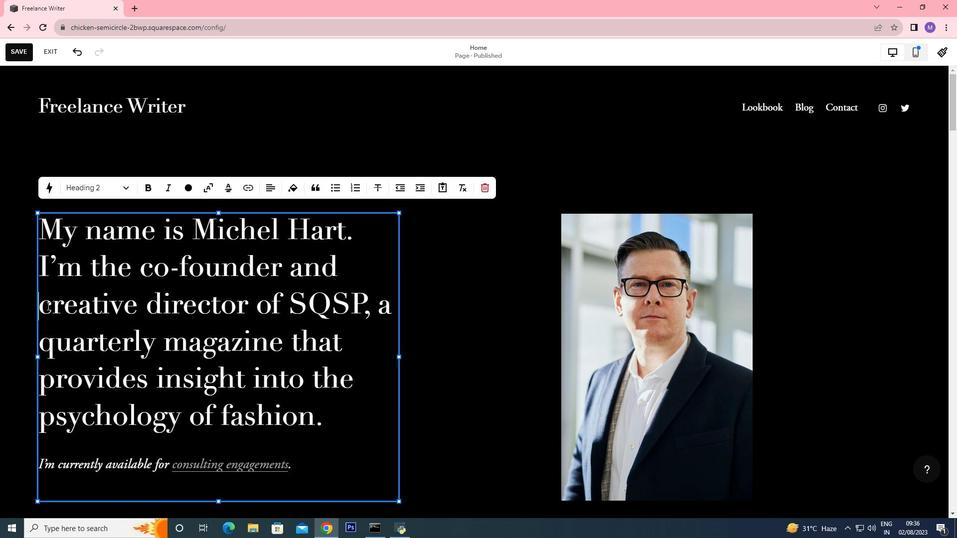 
Action: Mouse pressed left at (41, 306)
